 Task: Look for space in Harsūd, India from 1st June, 2023 to 9th June, 2023 for 6 adults in price range Rs.6000 to Rs.12000. Place can be entire place with 3 bedrooms having 3 beds and 3 bathrooms. Property type can be house, flat, guest house. Booking option can be shelf check-in. Required host language is English.
Action: Mouse moved to (604, 153)
Screenshot: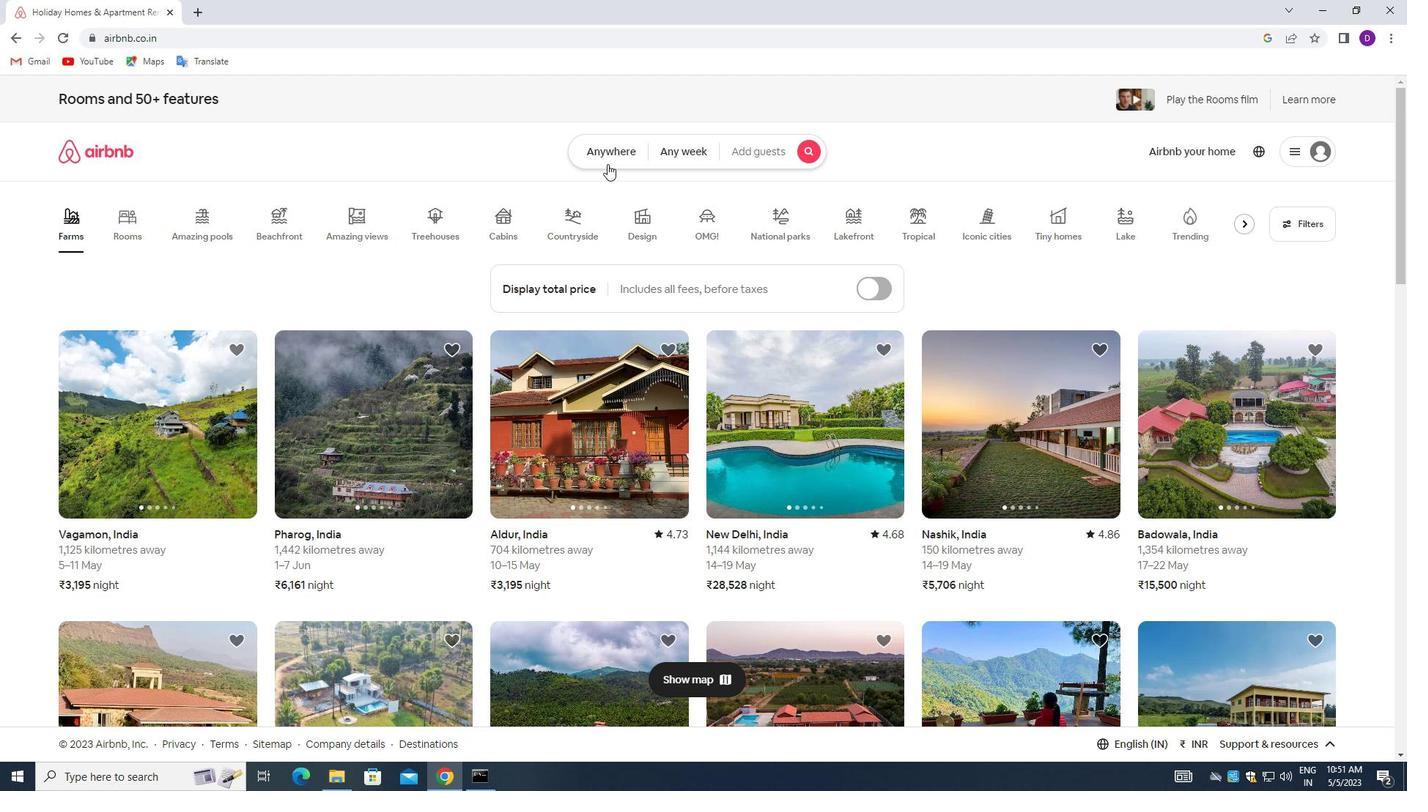 
Action: Mouse pressed left at (604, 153)
Screenshot: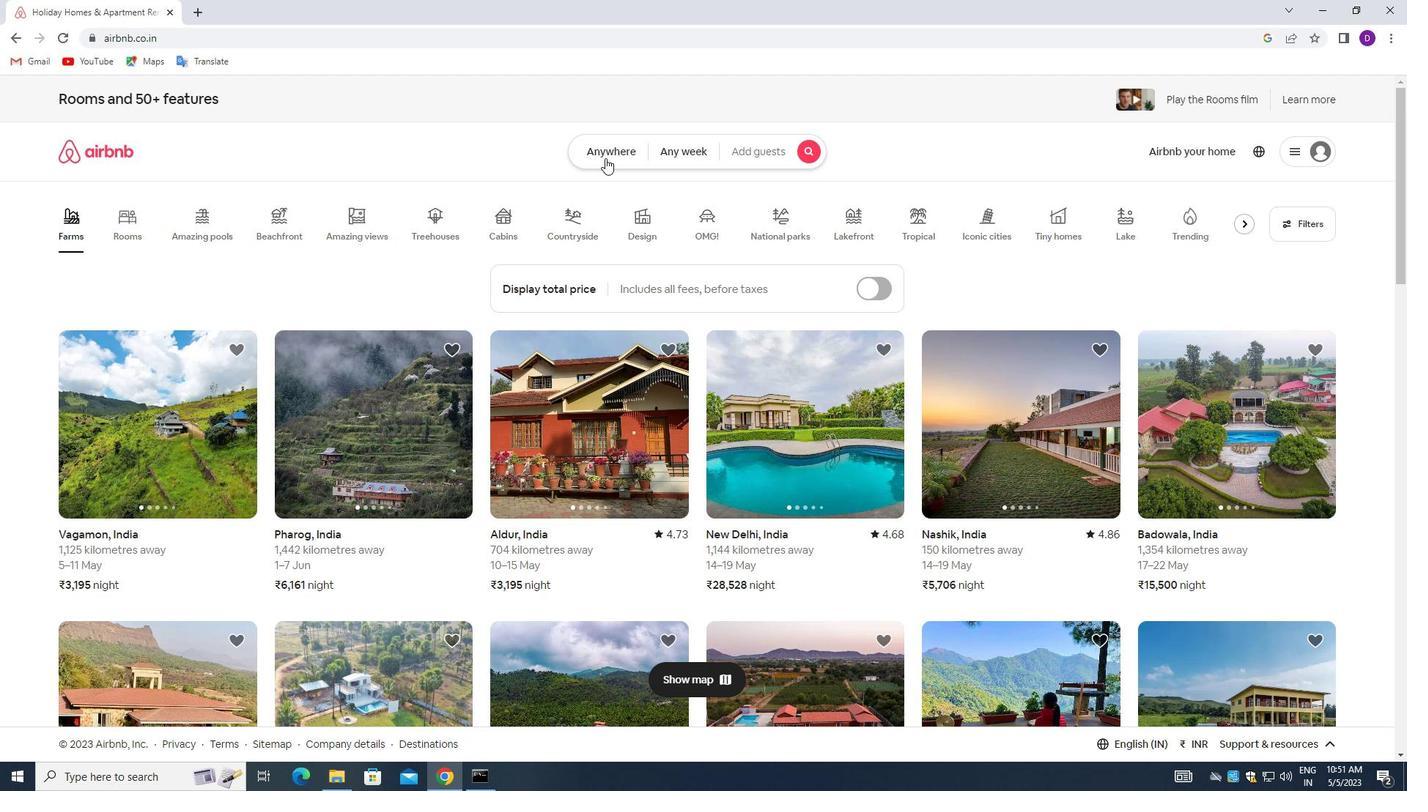 
Action: Mouse moved to (558, 211)
Screenshot: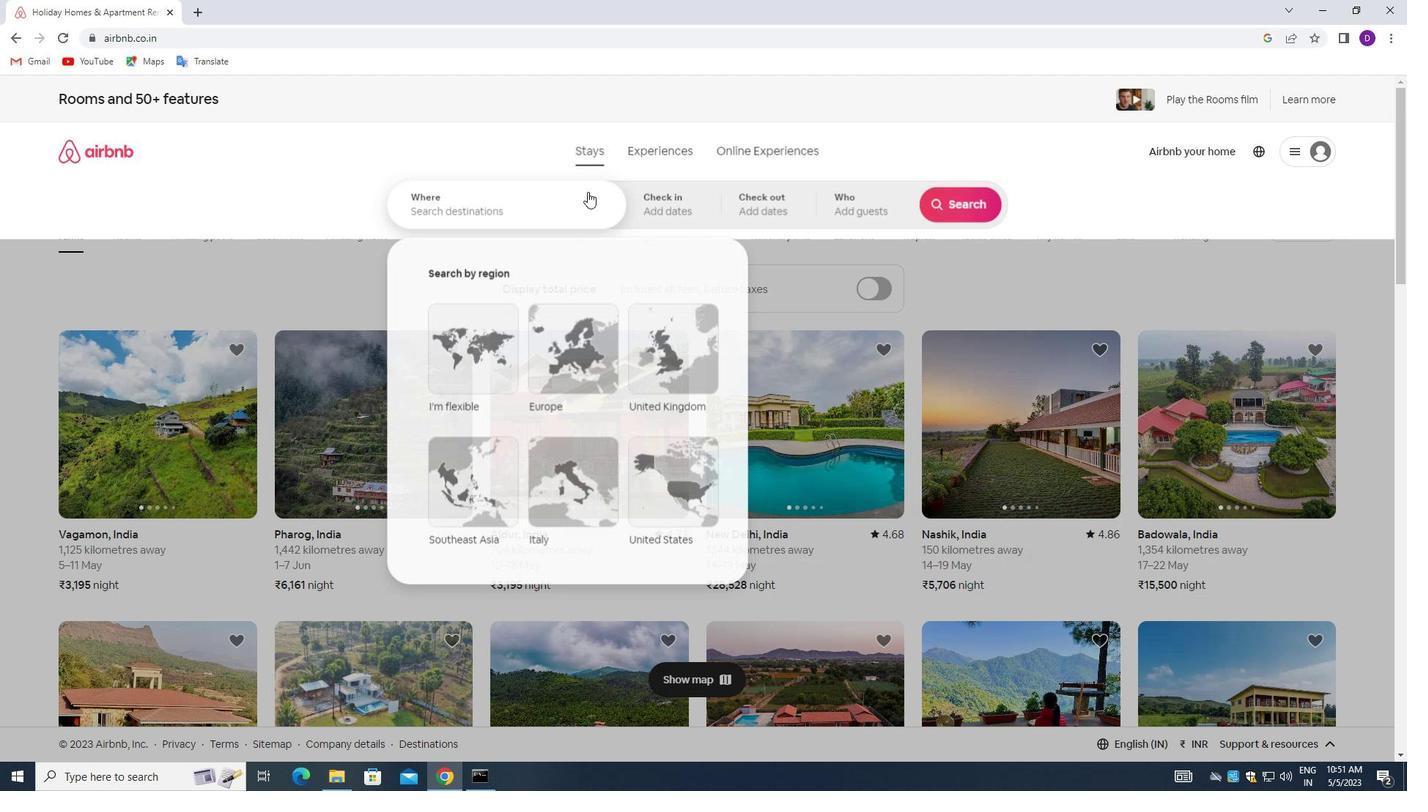 
Action: Mouse pressed left at (558, 211)
Screenshot: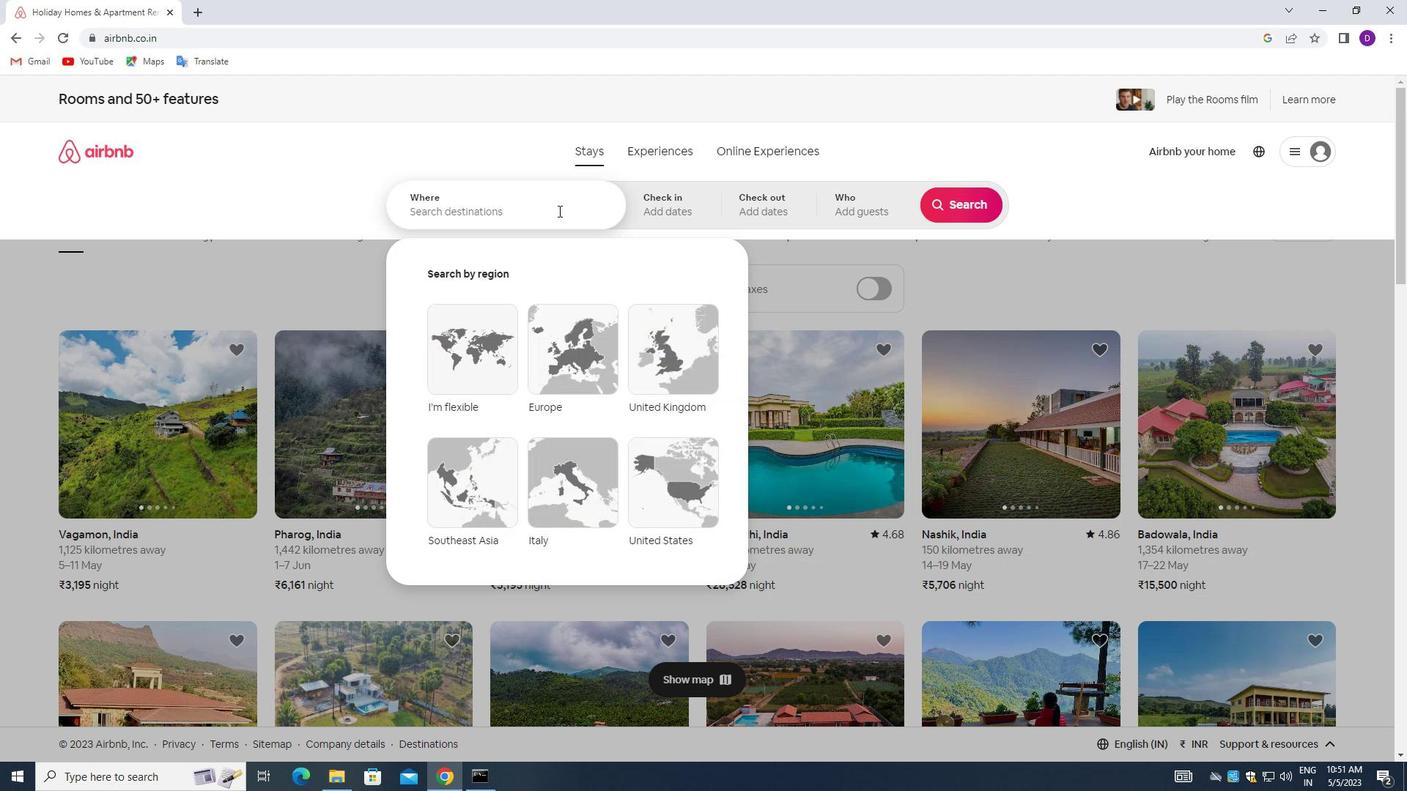 
Action: Mouse moved to (352, 181)
Screenshot: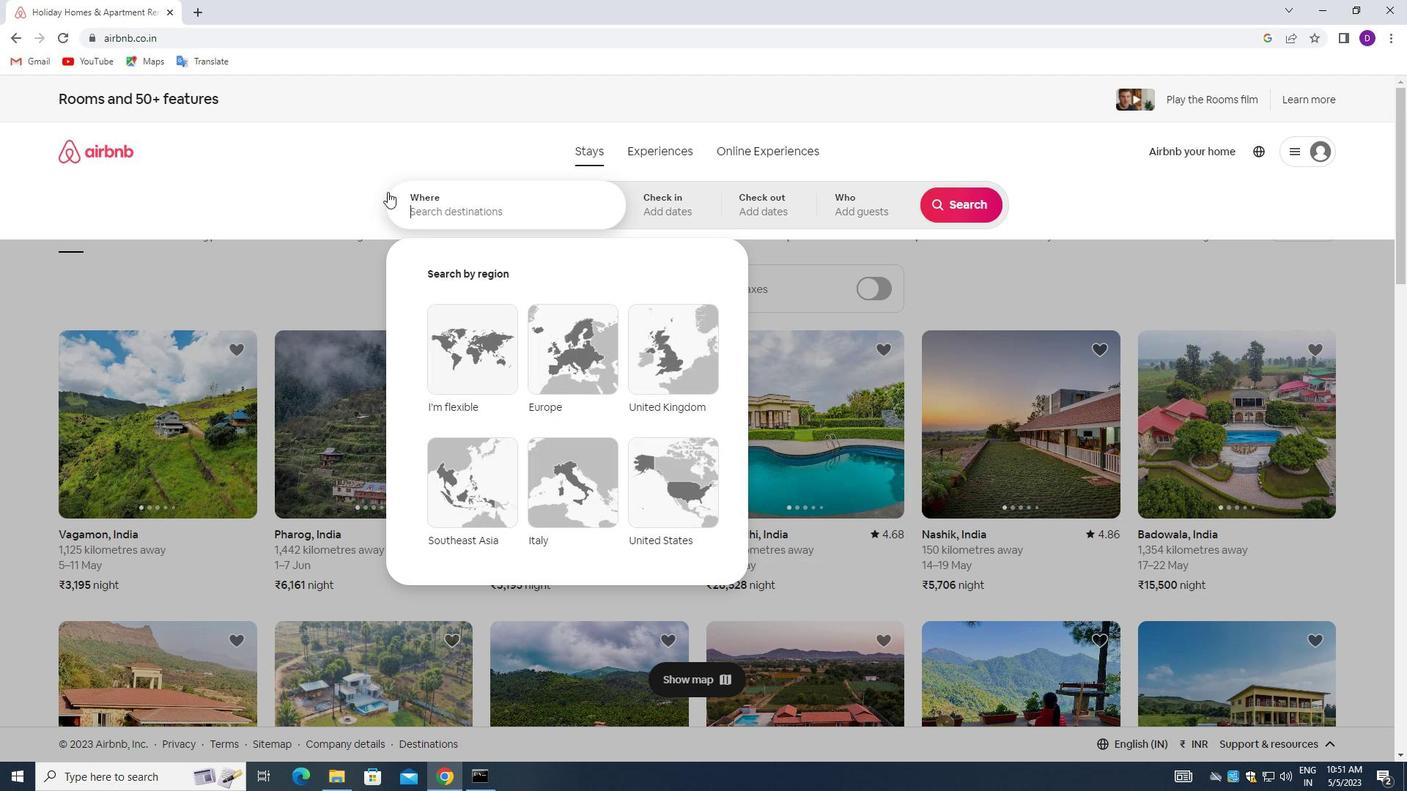 
Action: Key pressed <Key.shift>HARSUD,<Key.space><Key.shift>INDIA<Key.enter>
Screenshot: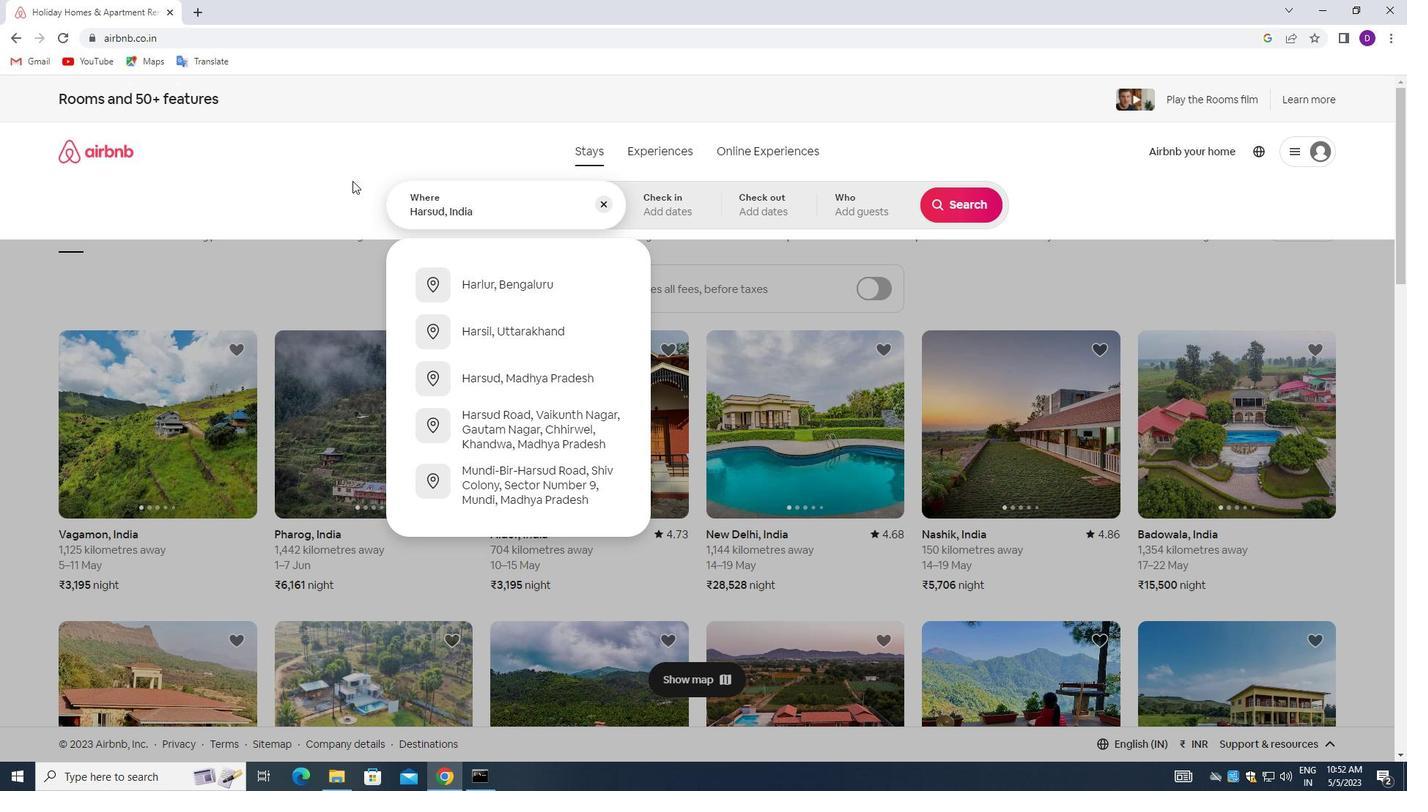 
Action: Mouse moved to (877, 387)
Screenshot: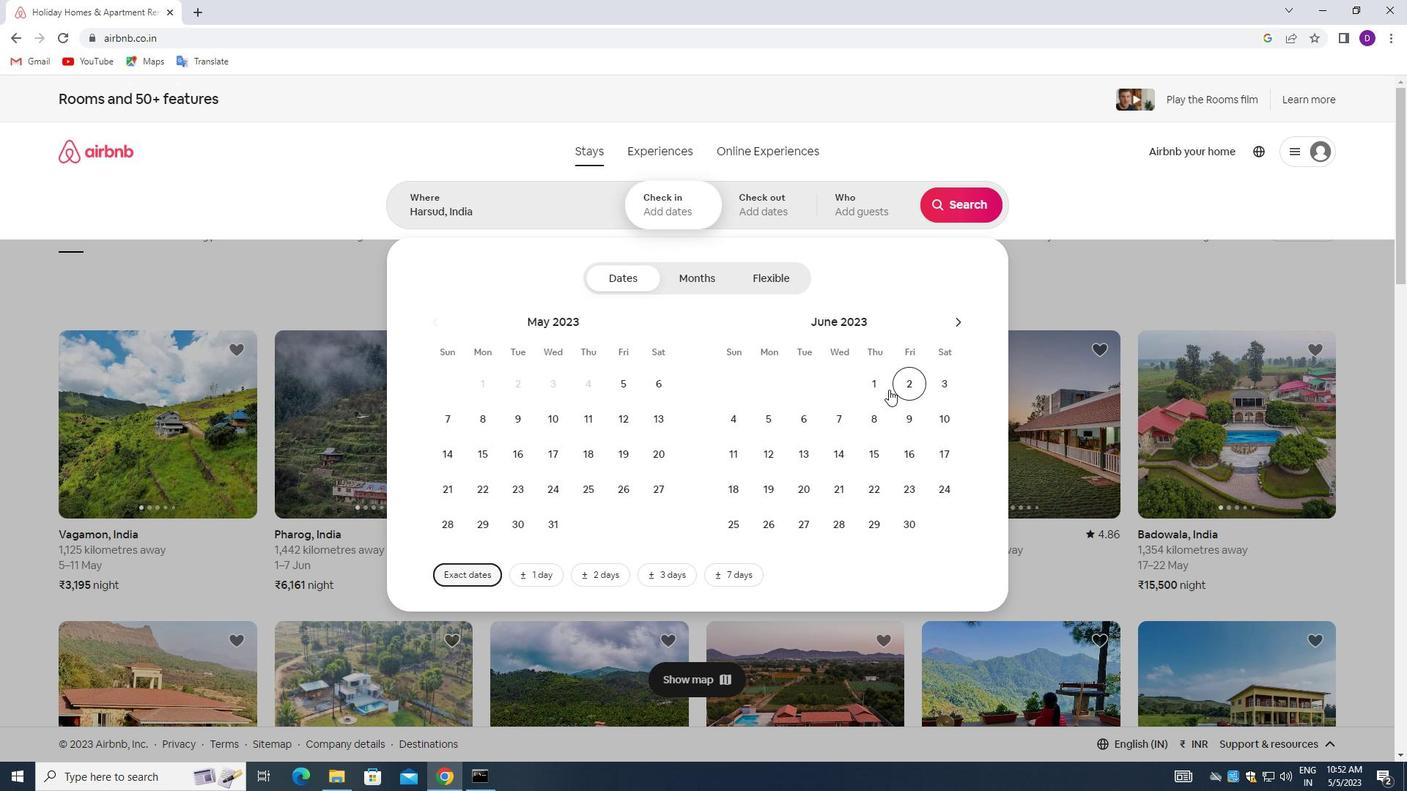 
Action: Mouse pressed left at (877, 387)
Screenshot: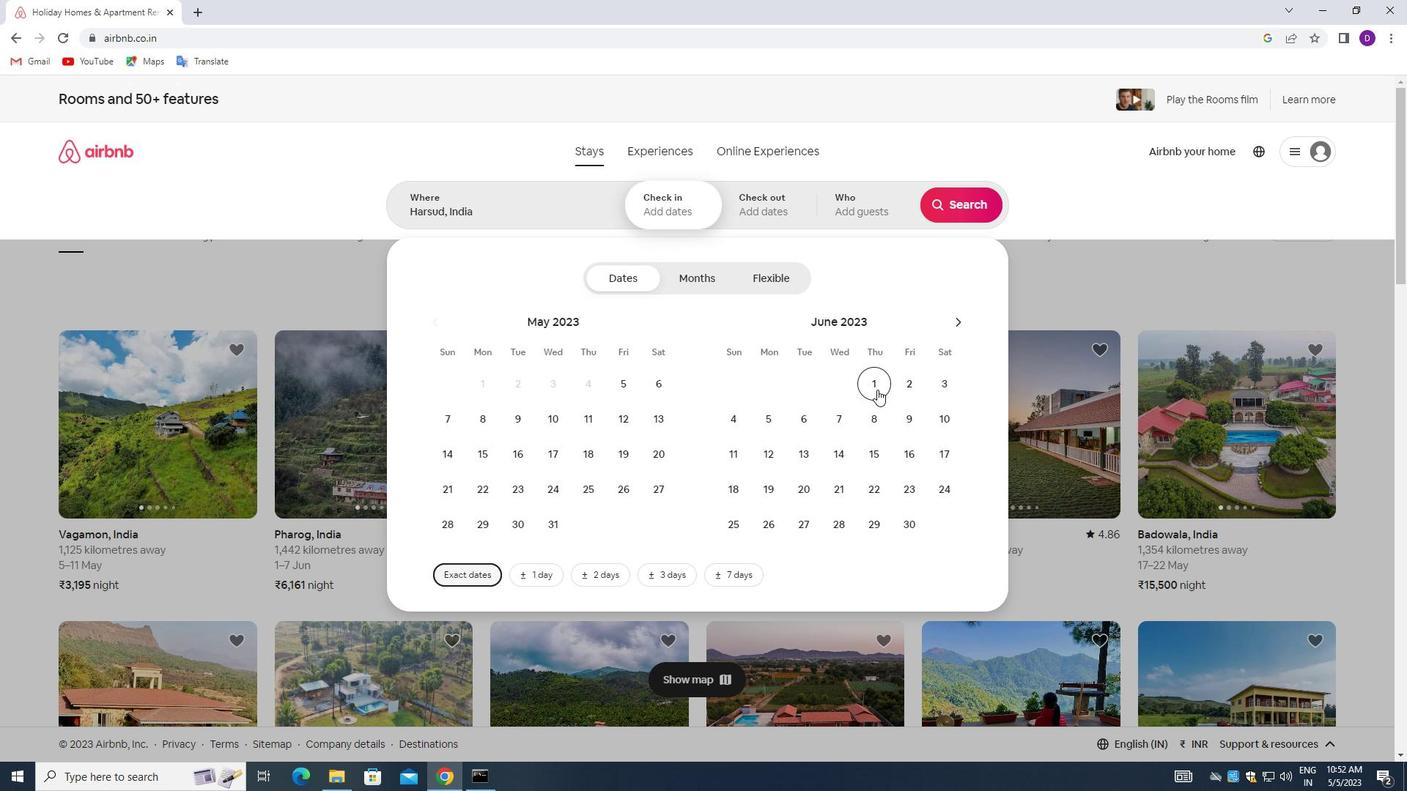 
Action: Mouse moved to (904, 418)
Screenshot: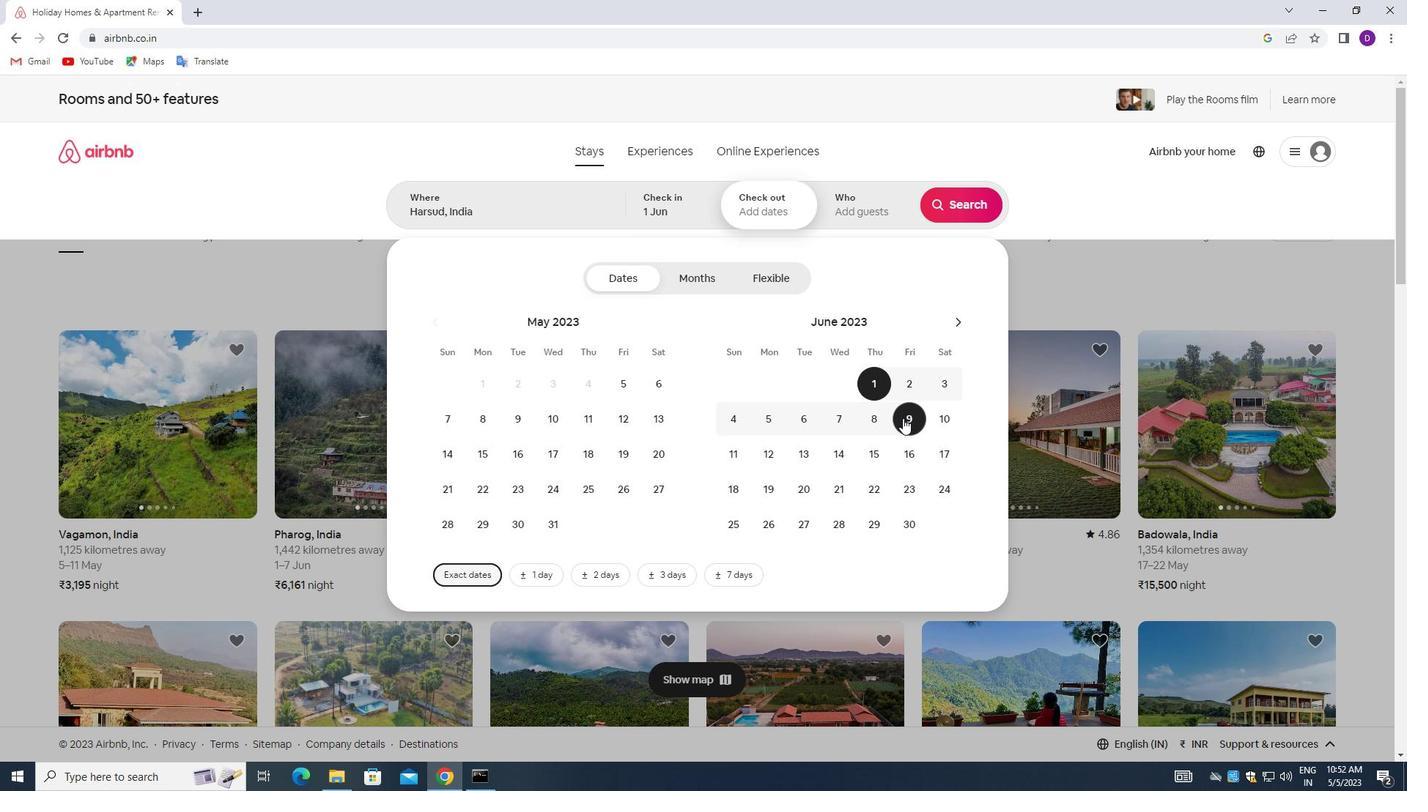 
Action: Mouse pressed left at (904, 418)
Screenshot: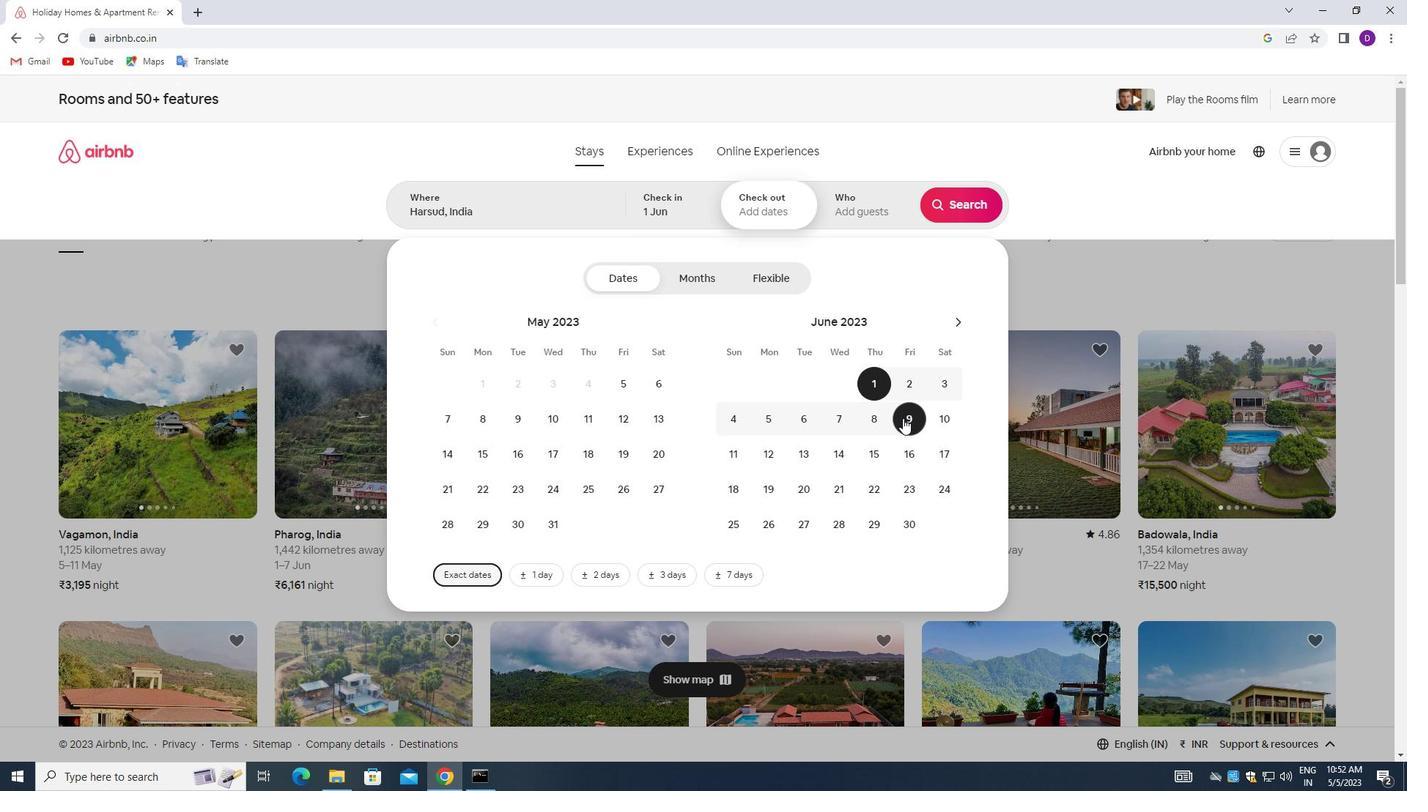 
Action: Mouse moved to (851, 195)
Screenshot: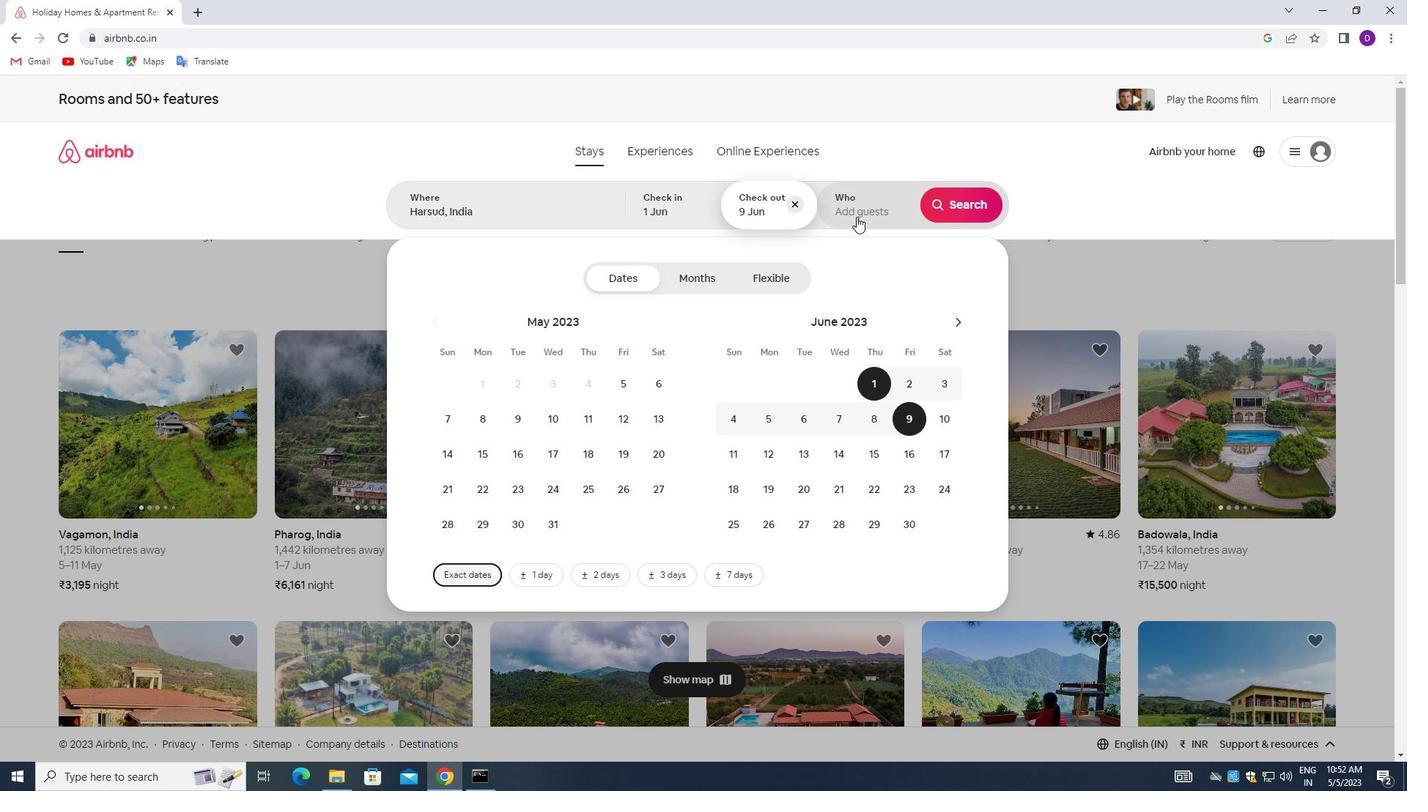 
Action: Mouse pressed left at (851, 195)
Screenshot: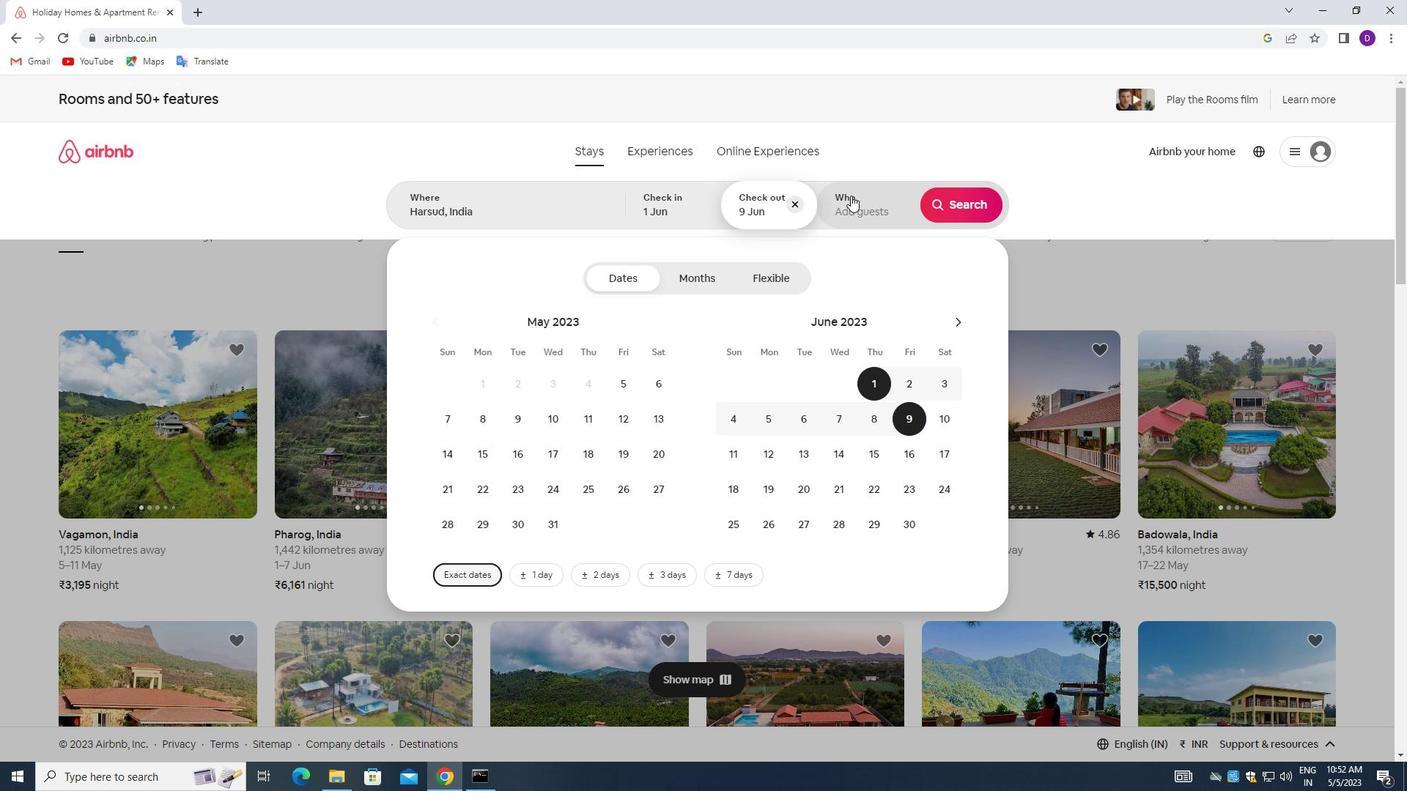 
Action: Mouse moved to (970, 283)
Screenshot: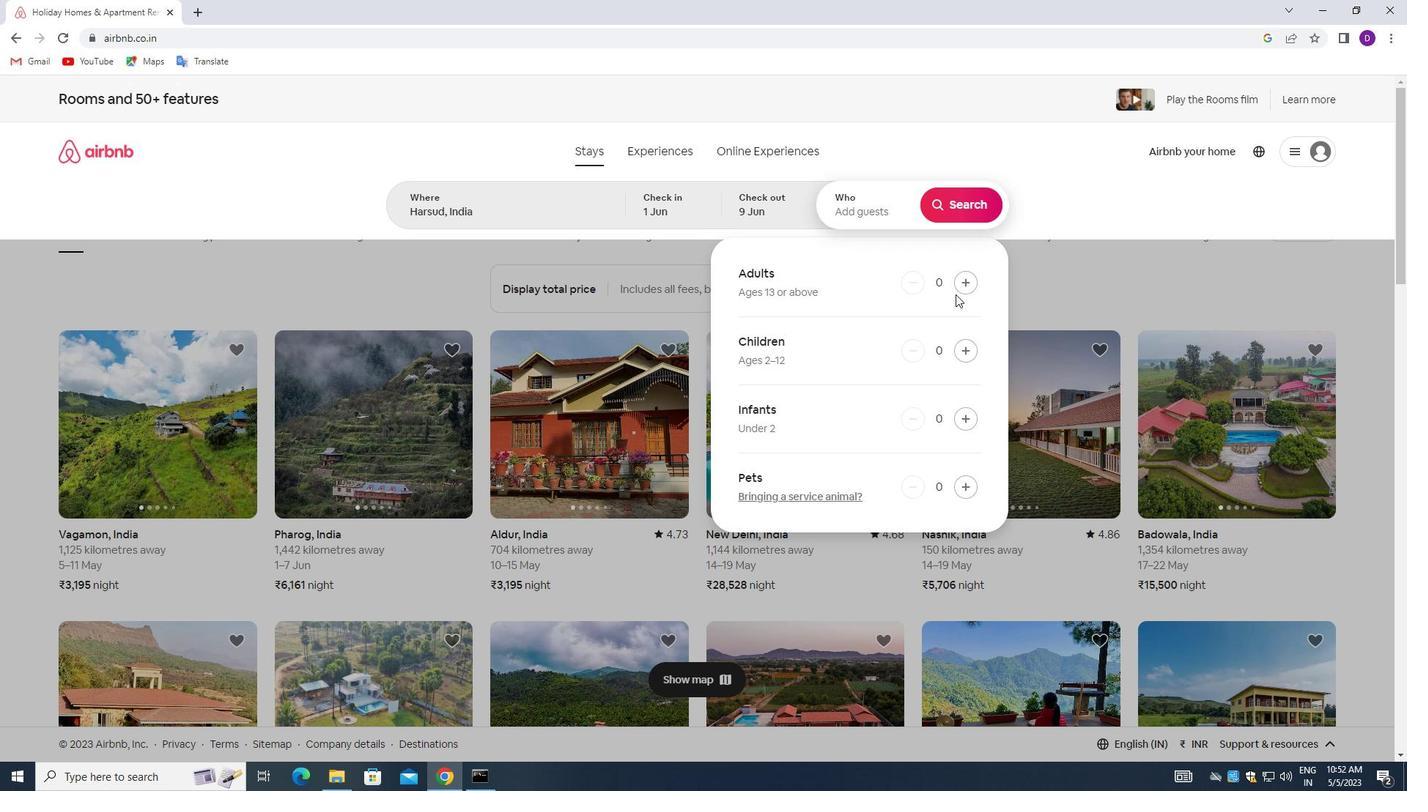 
Action: Mouse pressed left at (970, 283)
Screenshot: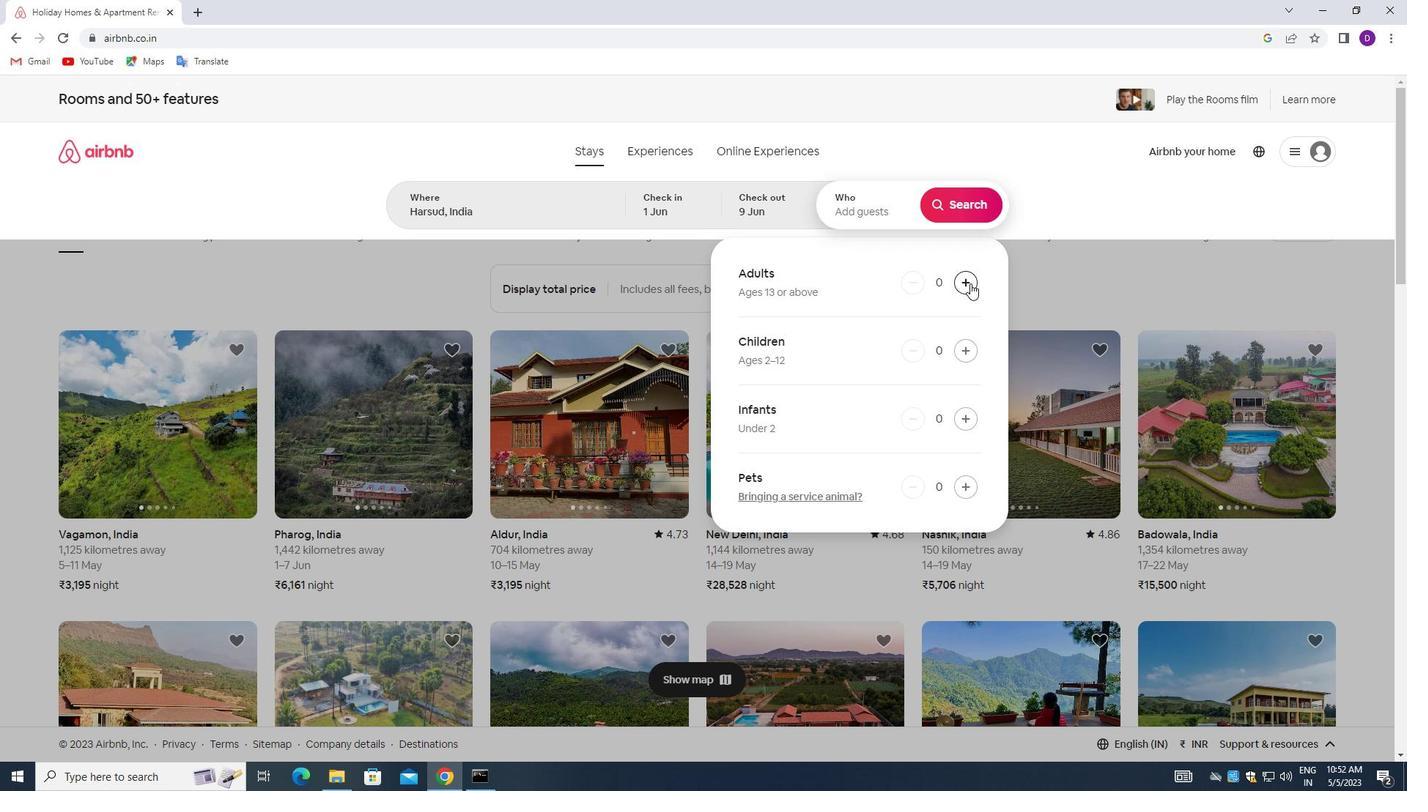 
Action: Mouse pressed left at (970, 283)
Screenshot: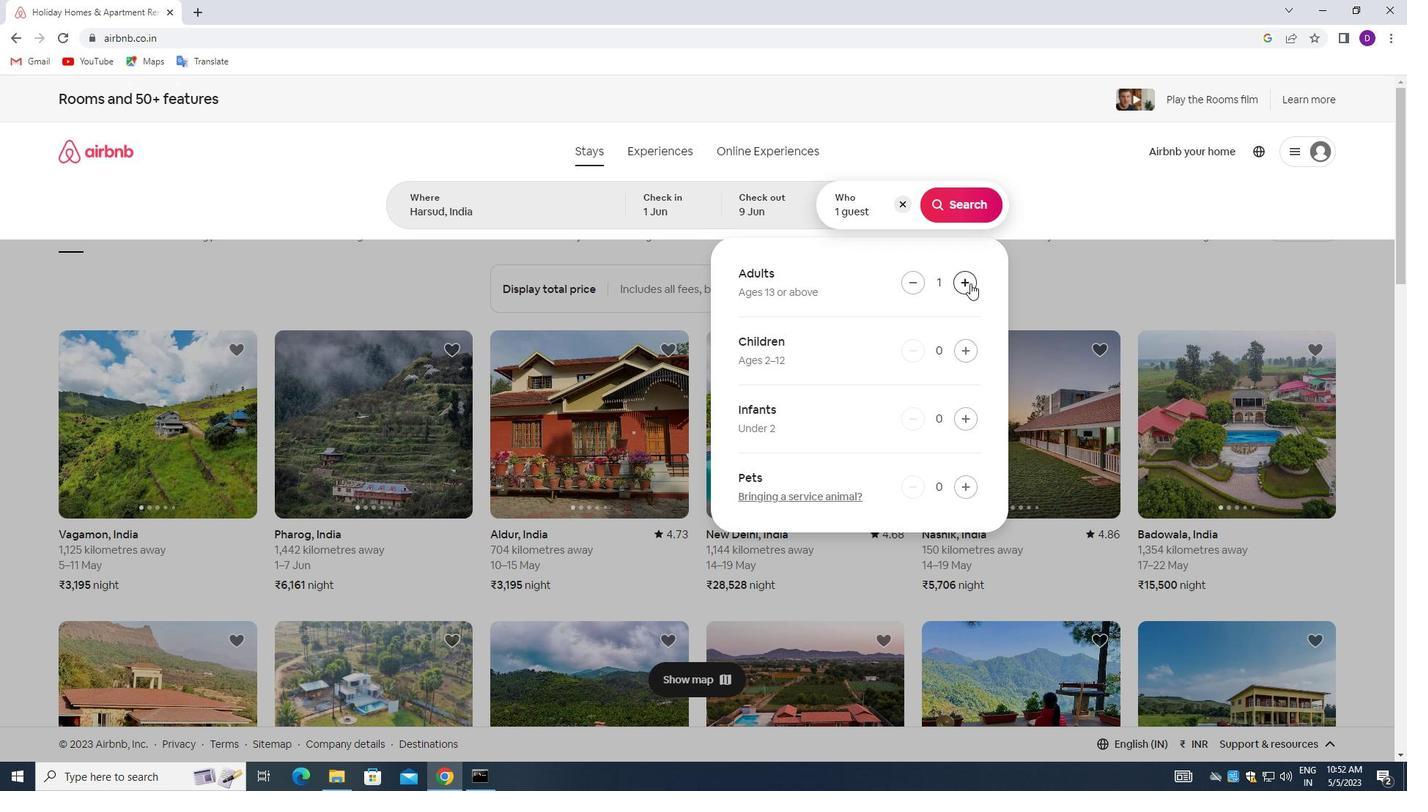 
Action: Mouse pressed left at (970, 283)
Screenshot: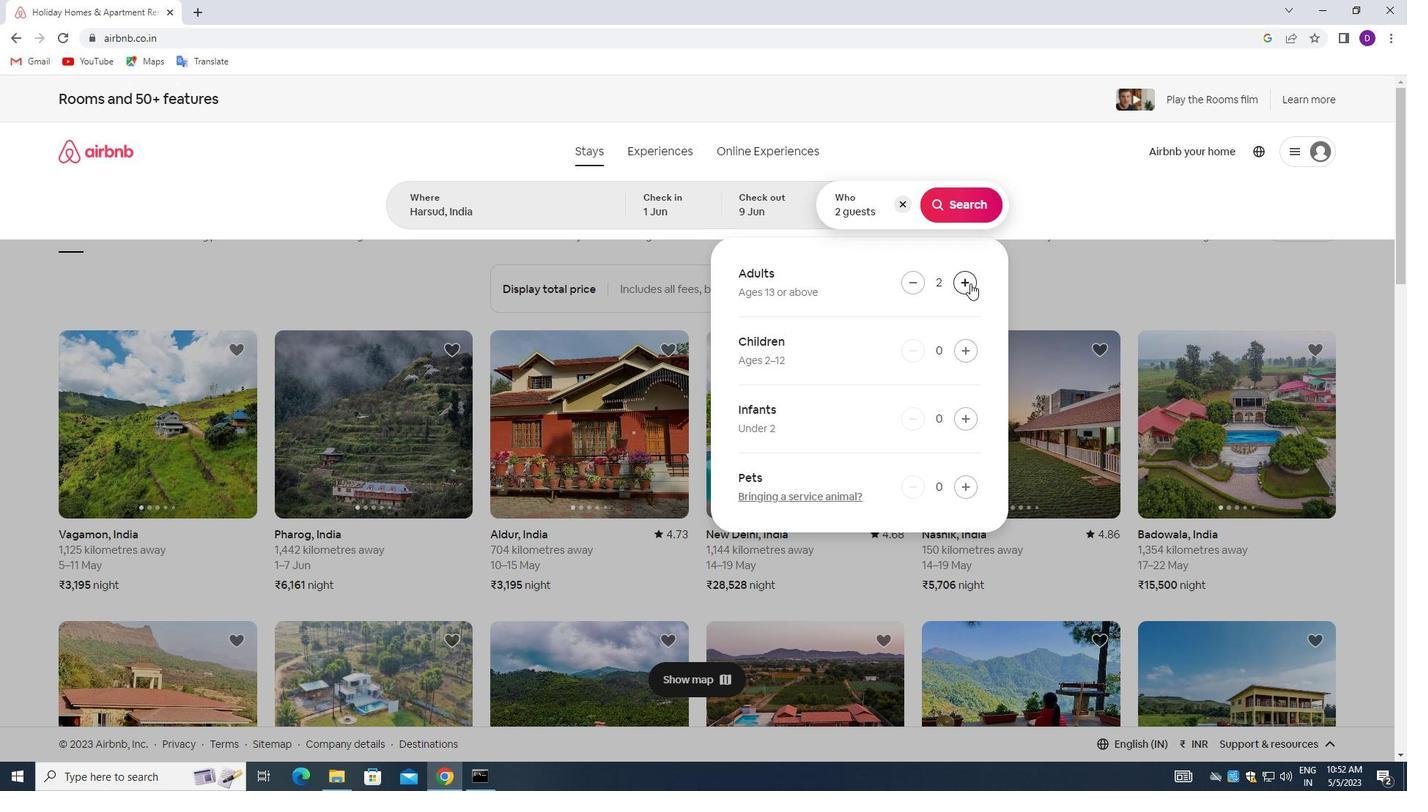 
Action: Mouse pressed left at (970, 283)
Screenshot: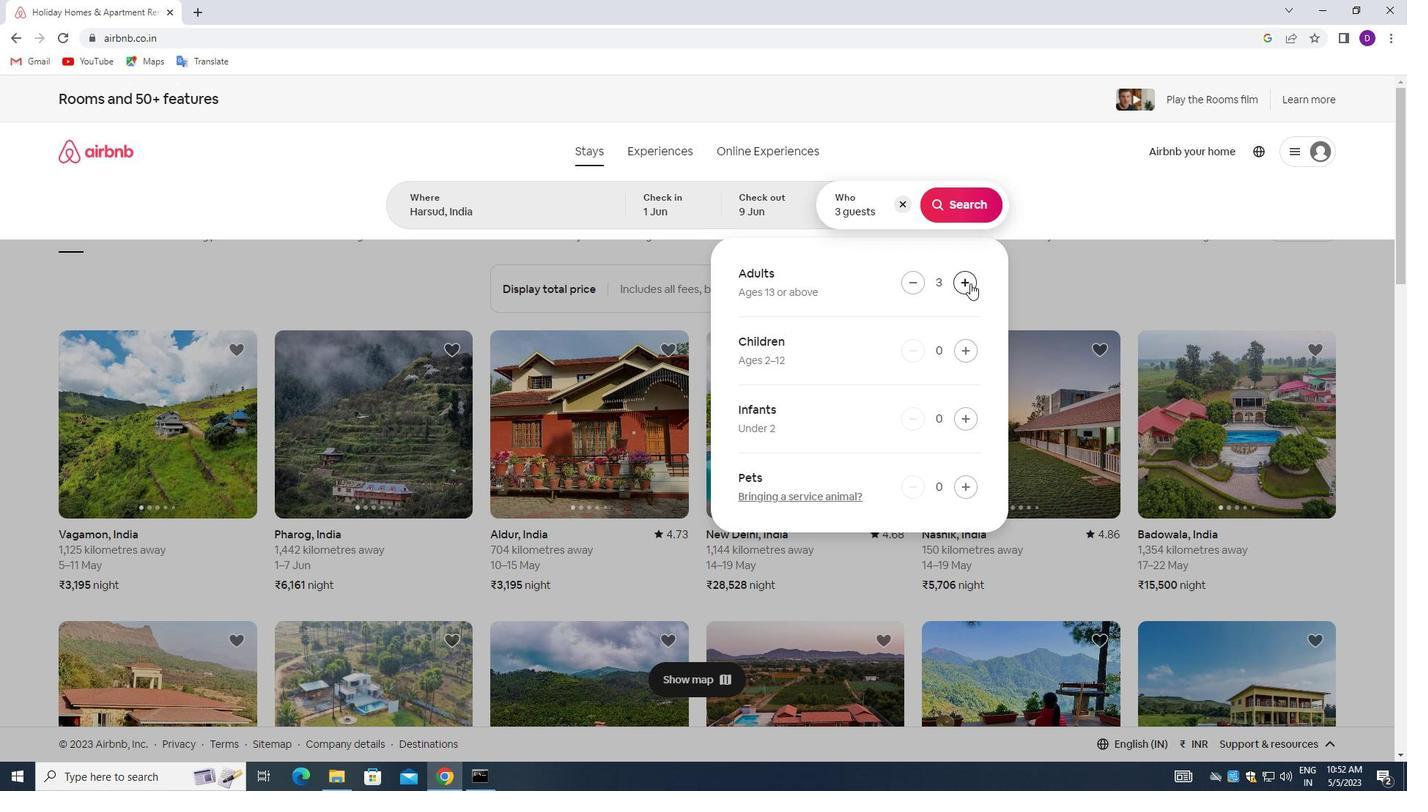 
Action: Mouse pressed left at (970, 283)
Screenshot: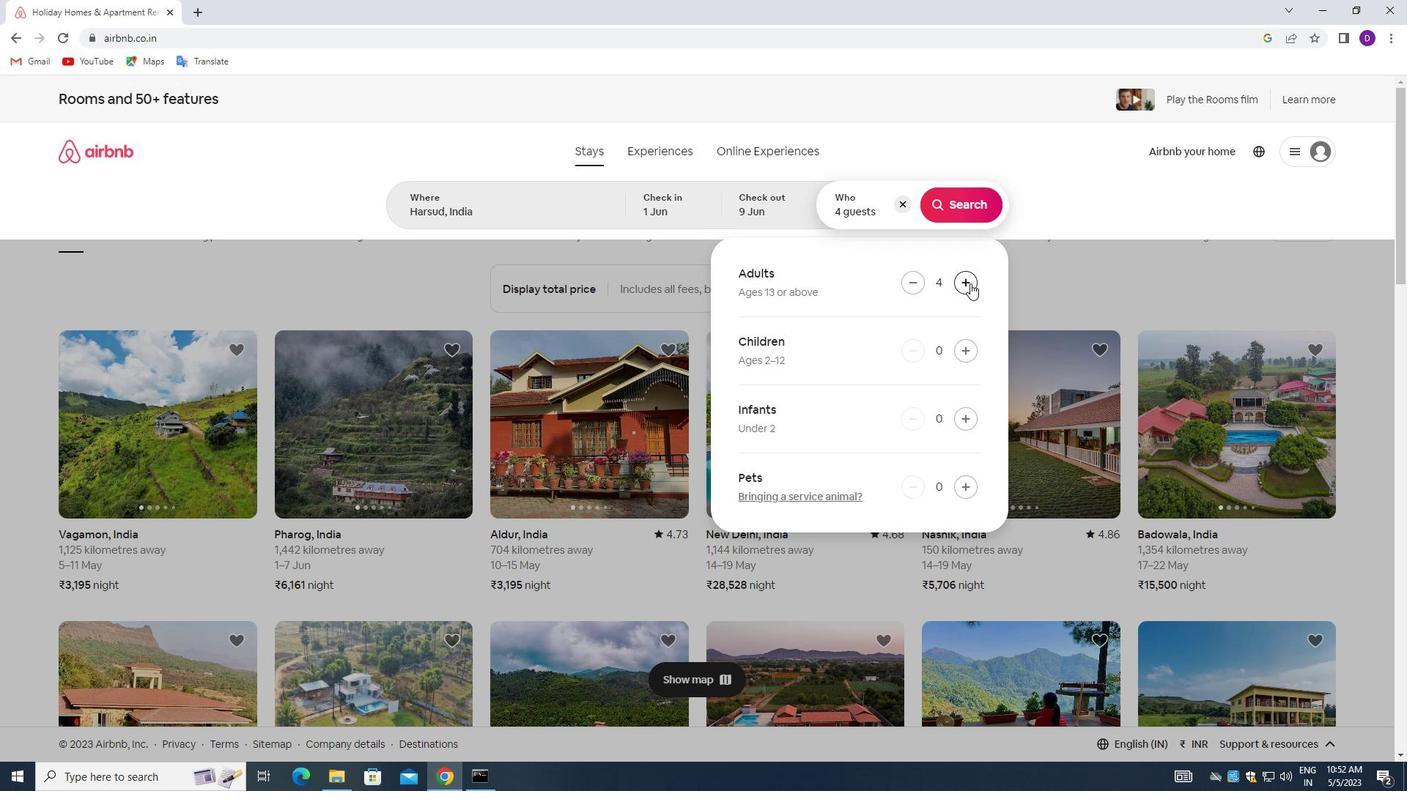 
Action: Mouse pressed left at (970, 283)
Screenshot: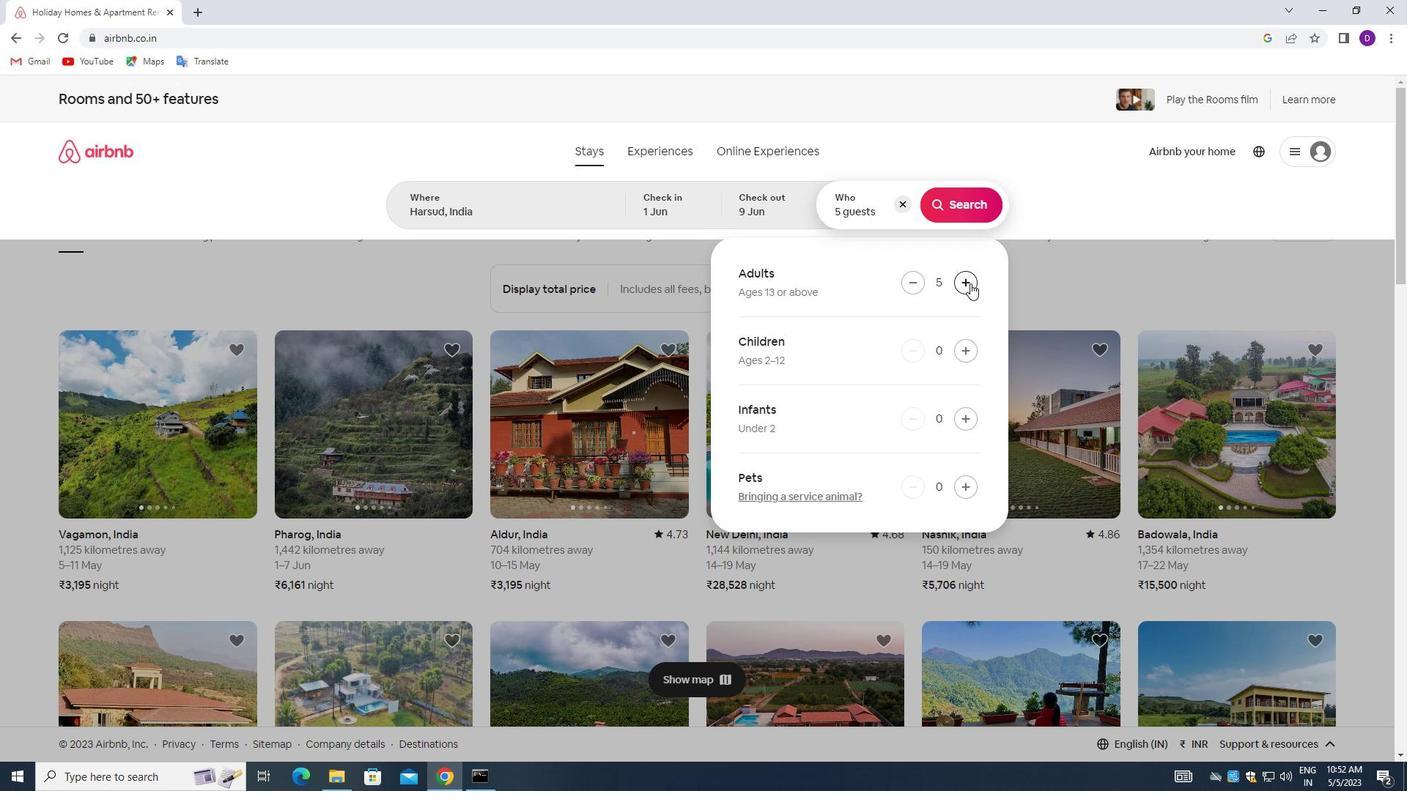
Action: Mouse moved to (958, 203)
Screenshot: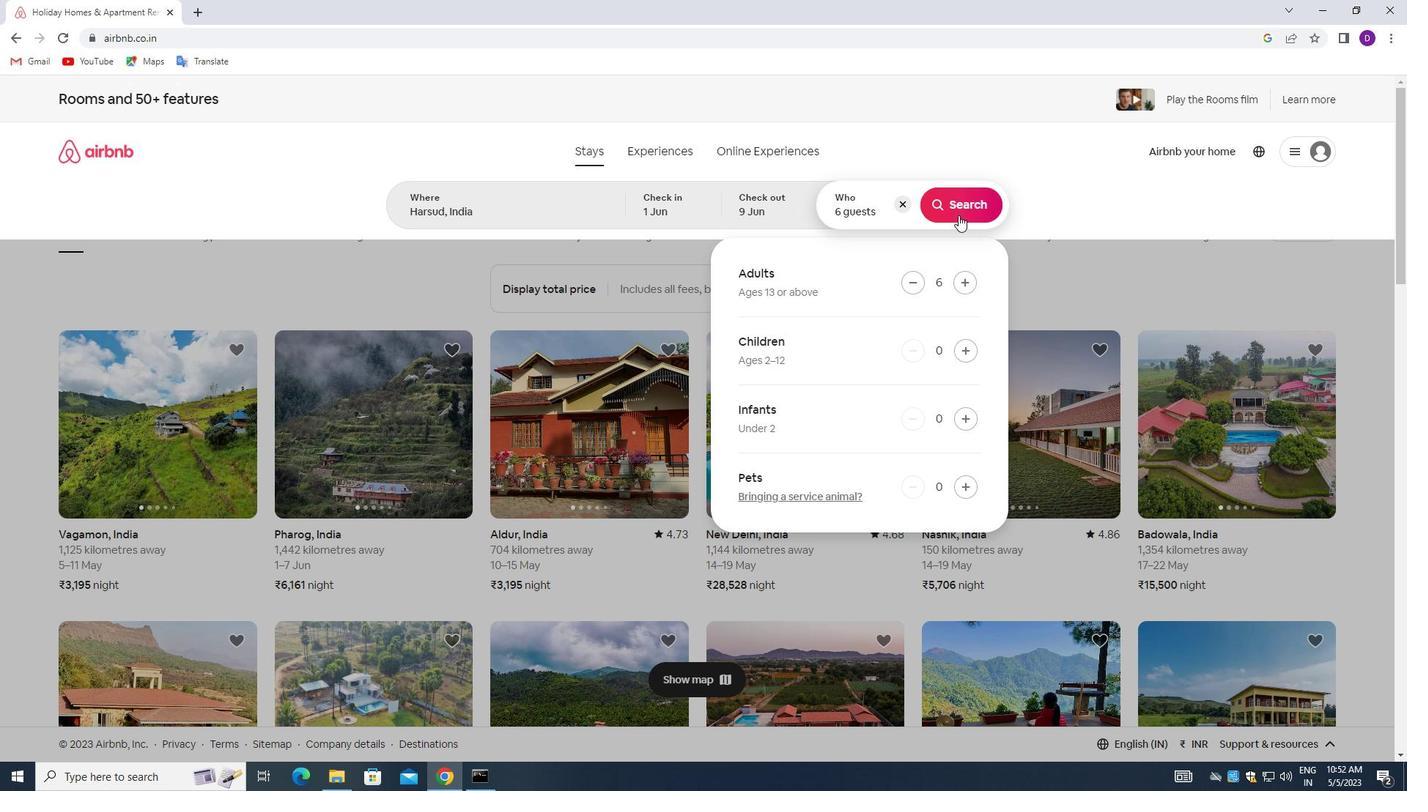 
Action: Mouse pressed left at (958, 203)
Screenshot: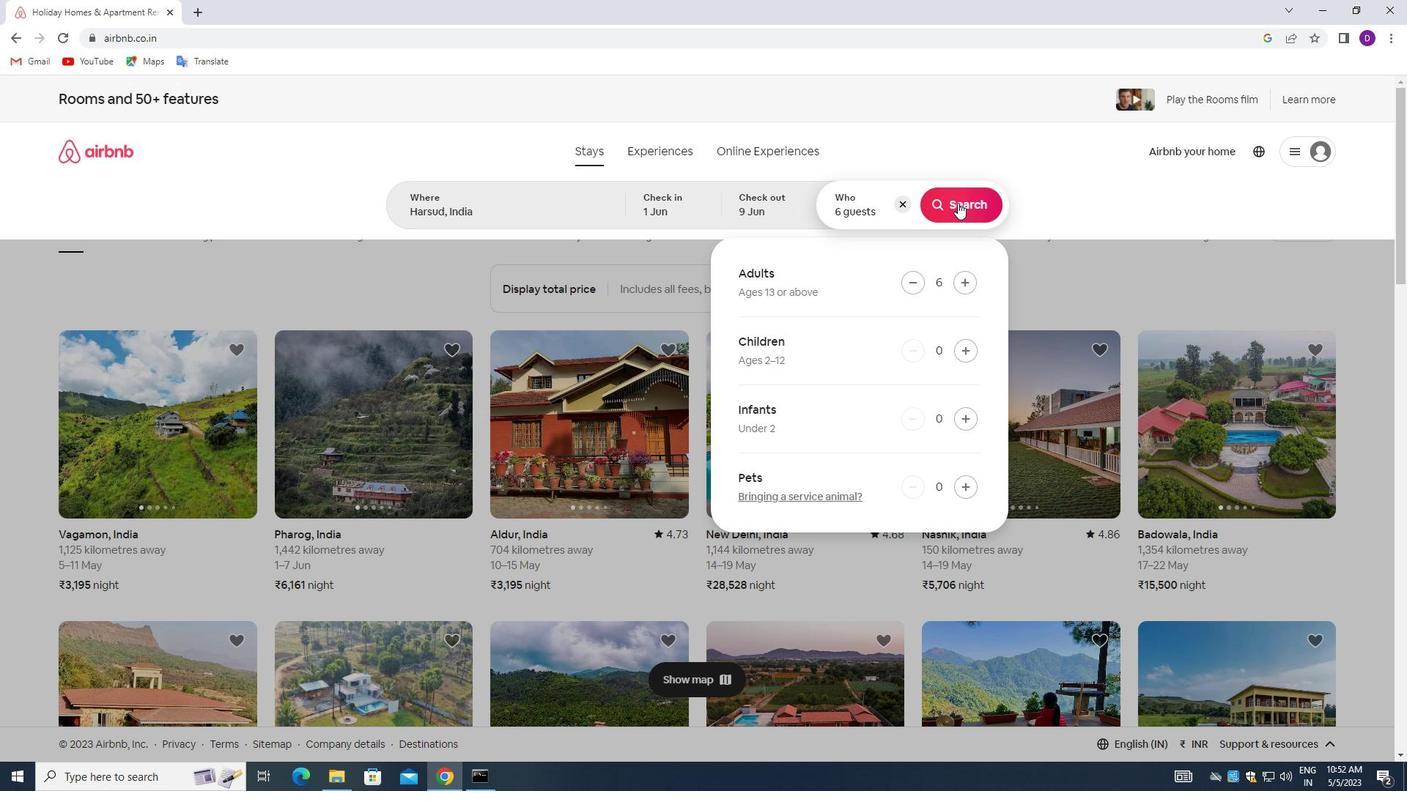 
Action: Mouse moved to (1329, 164)
Screenshot: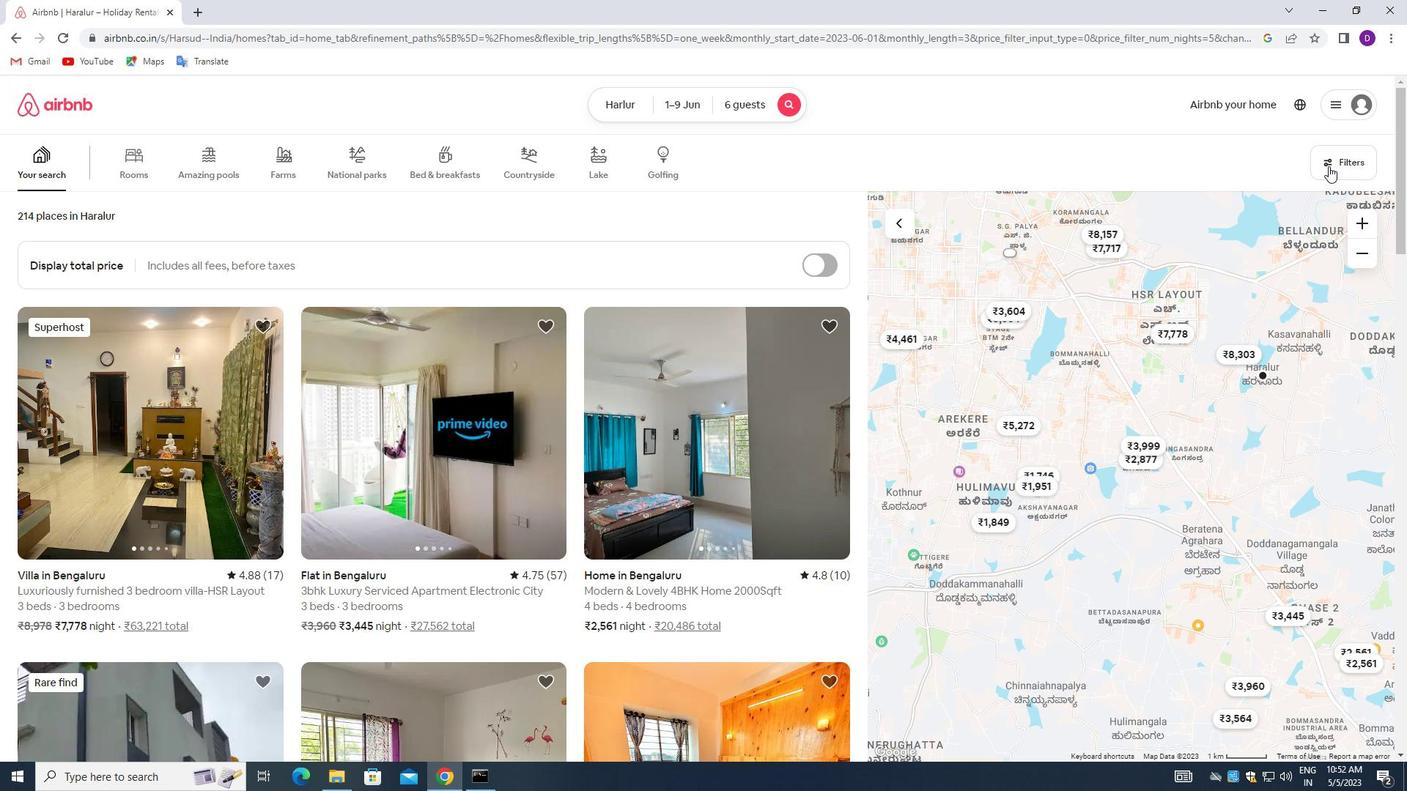 
Action: Mouse pressed left at (1329, 164)
Screenshot: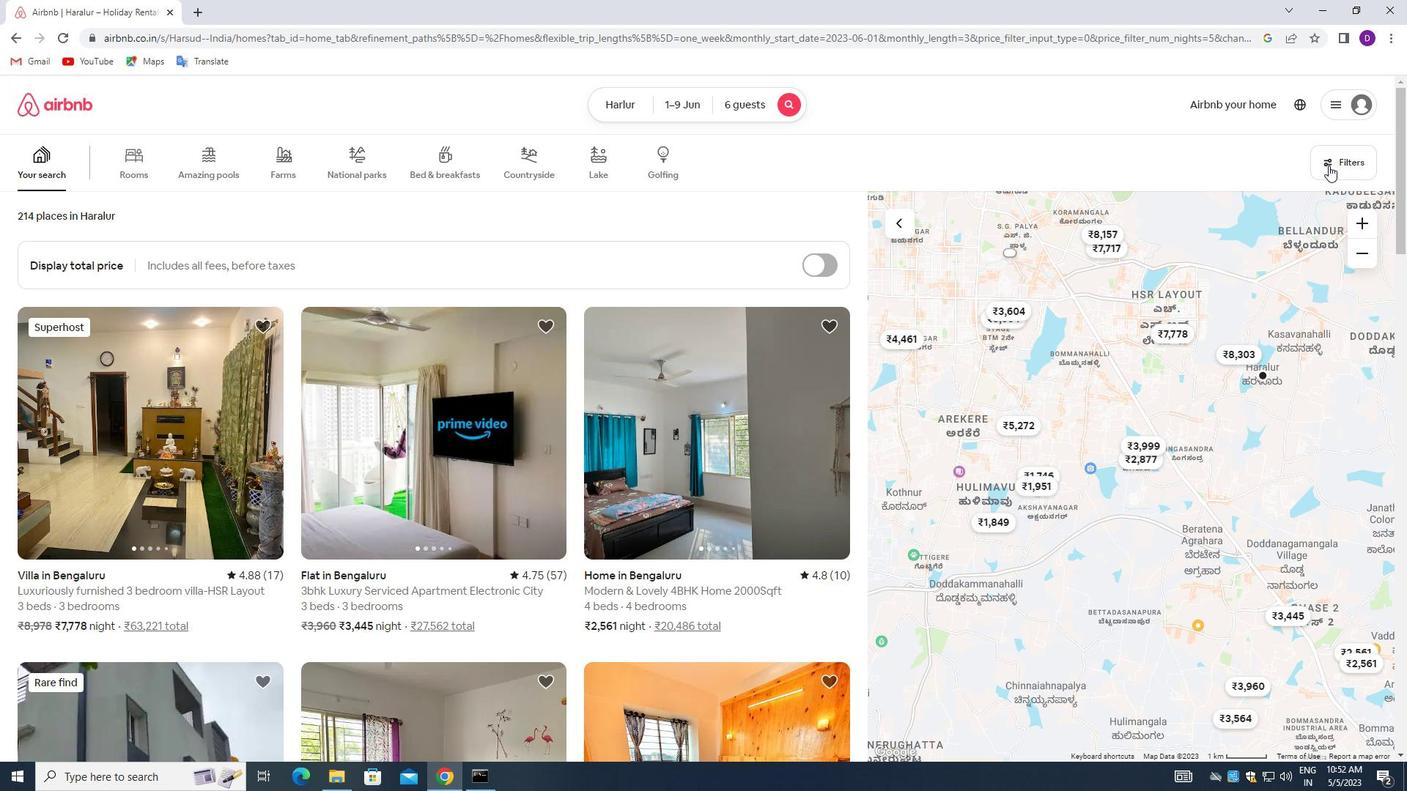 
Action: Mouse moved to (547, 517)
Screenshot: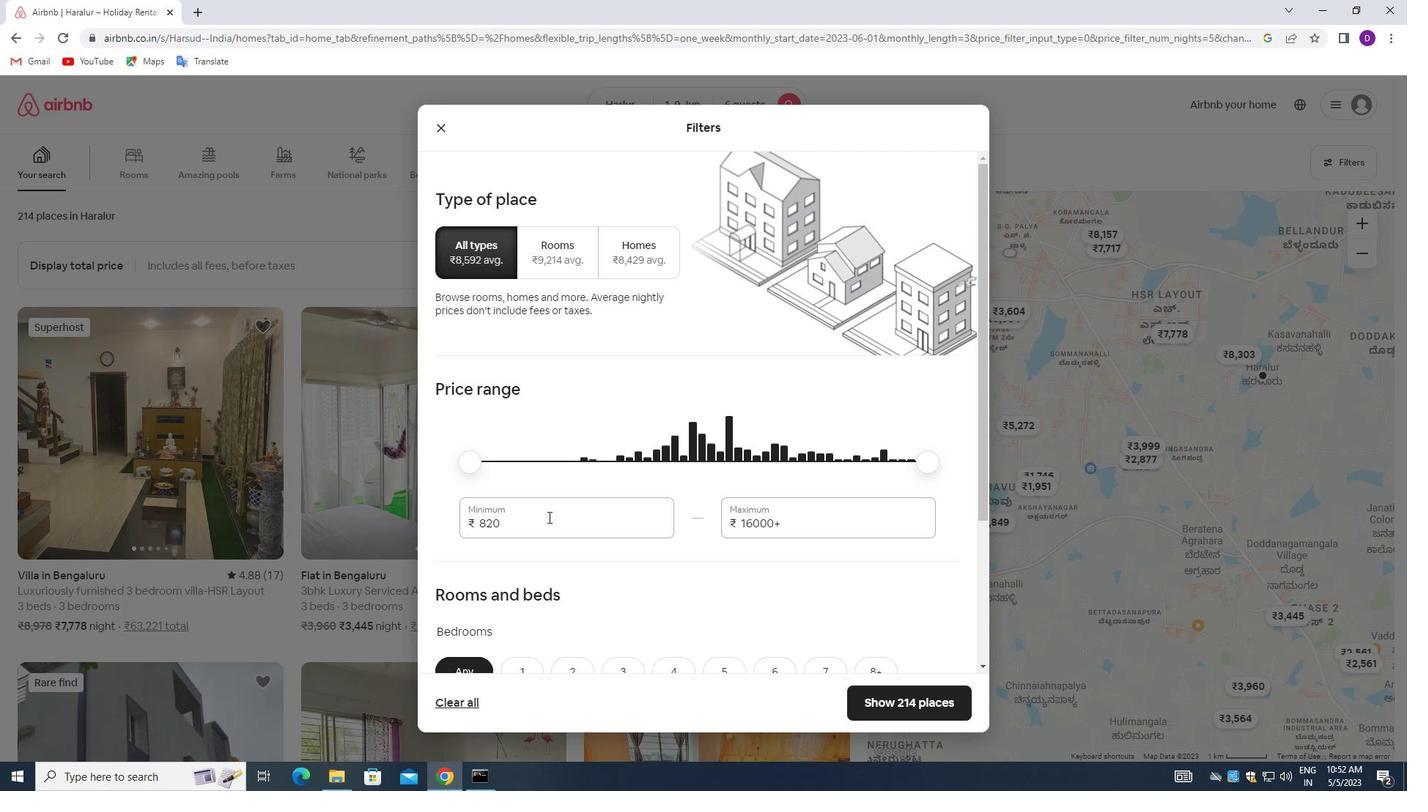 
Action: Mouse scrolled (547, 516) with delta (0, 0)
Screenshot: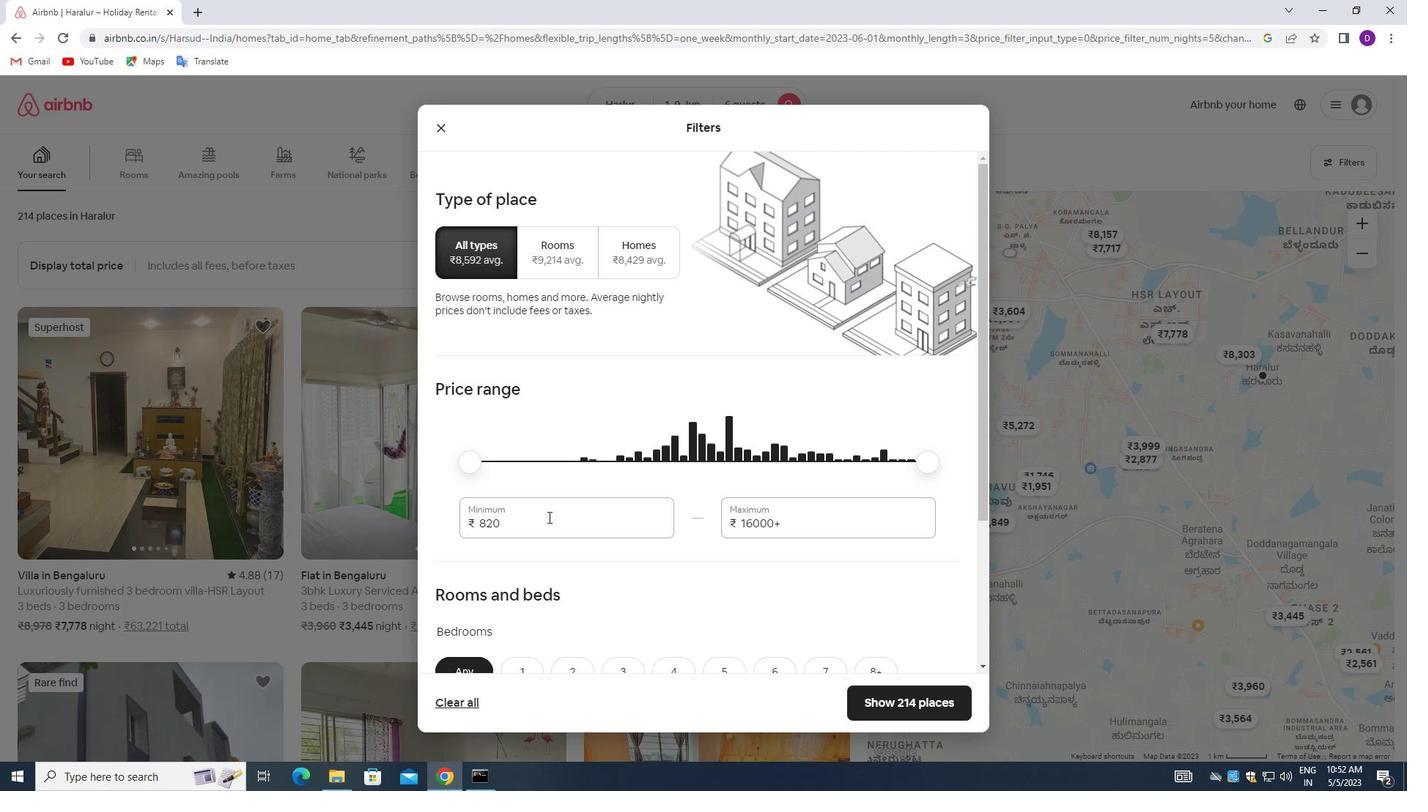 
Action: Mouse moved to (545, 516)
Screenshot: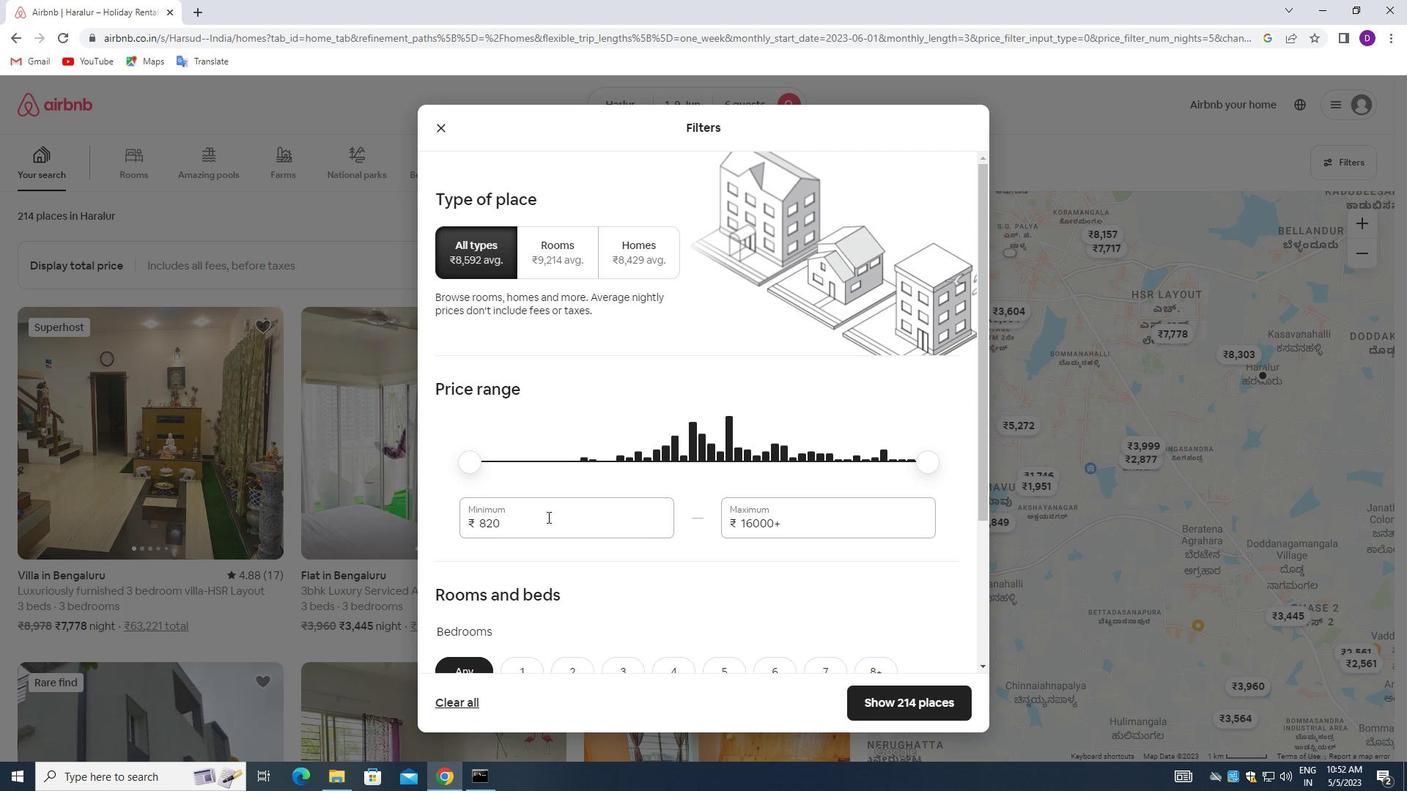 
Action: Mouse scrolled (545, 516) with delta (0, 0)
Screenshot: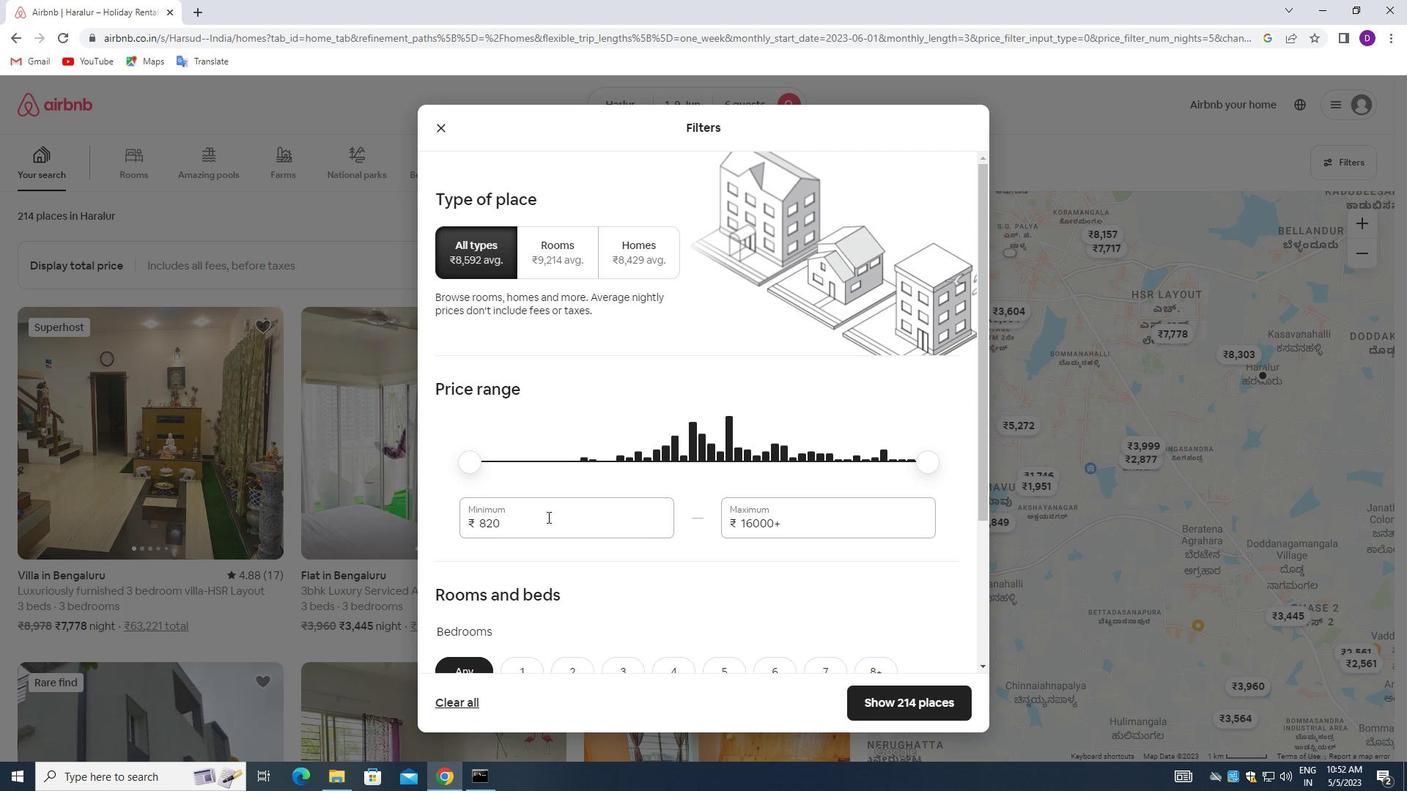 
Action: Mouse moved to (518, 377)
Screenshot: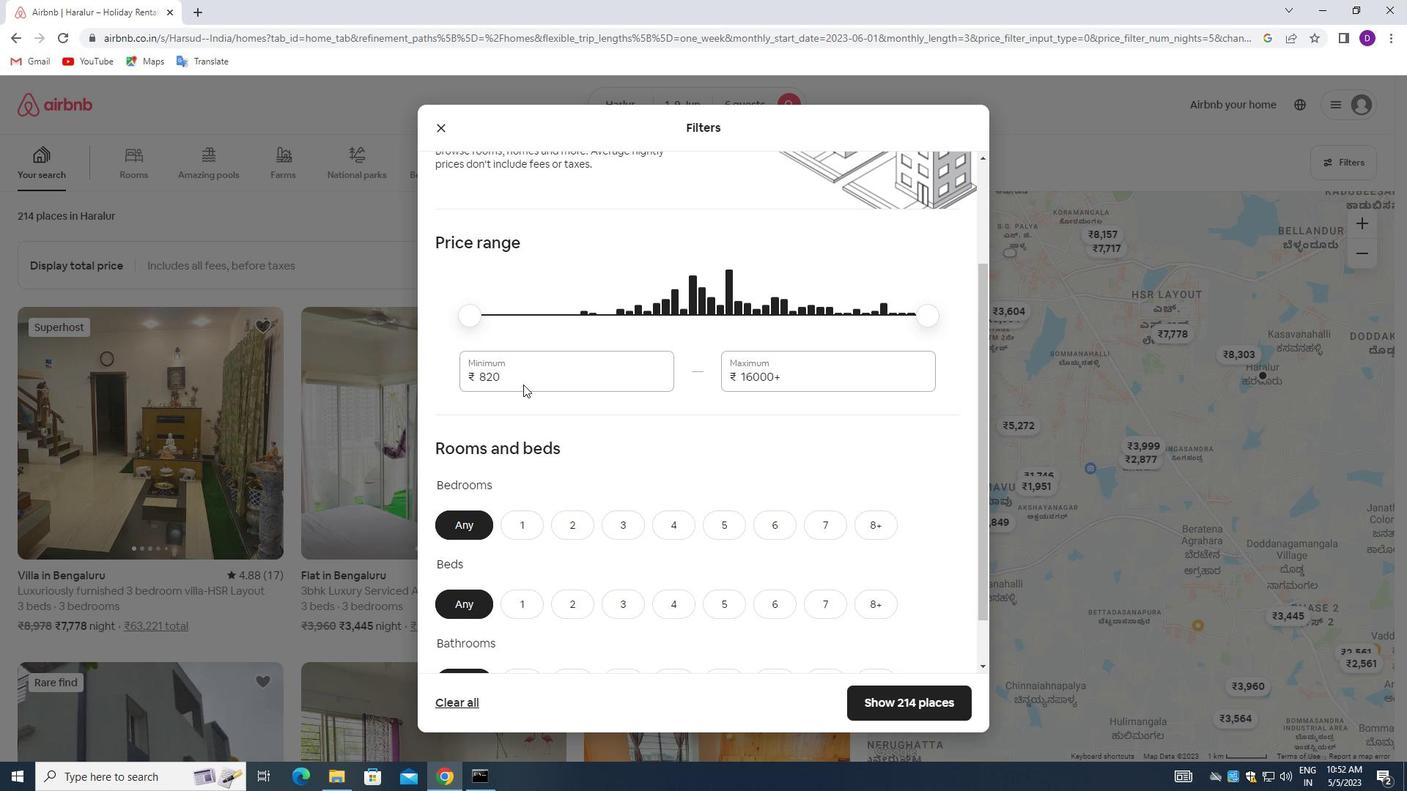 
Action: Mouse pressed left at (518, 377)
Screenshot: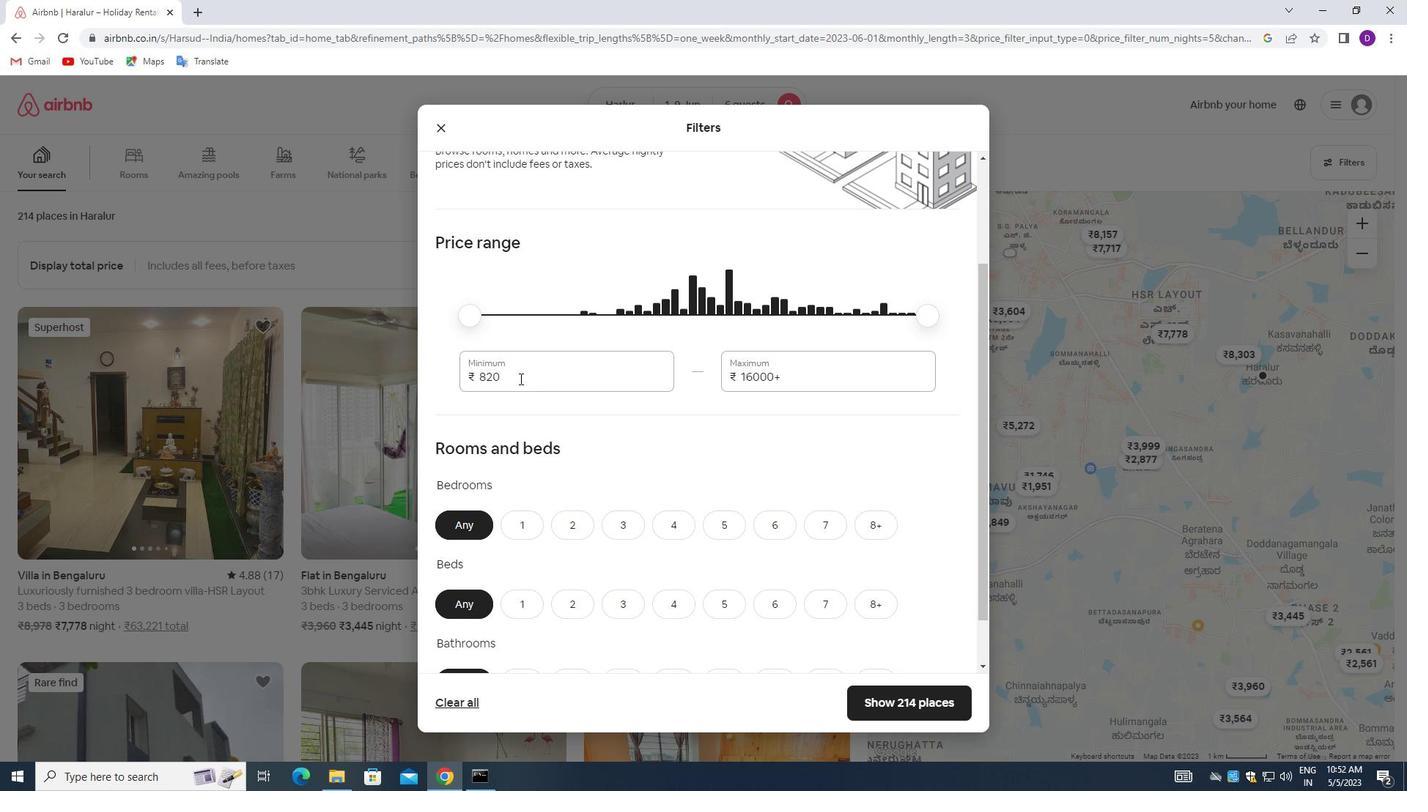 
Action: Mouse pressed left at (518, 377)
Screenshot: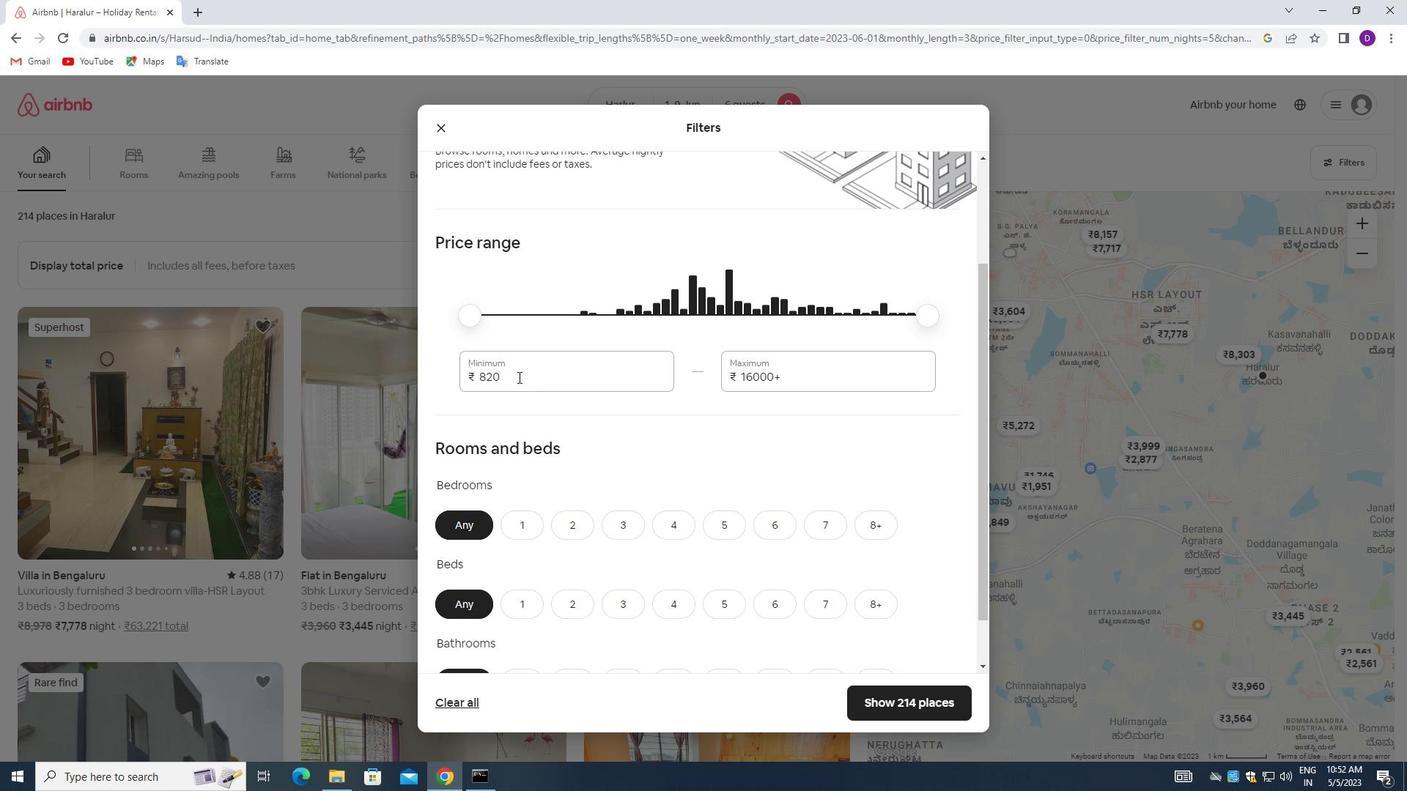 
Action: Key pressed 6000<Key.tab>12000
Screenshot: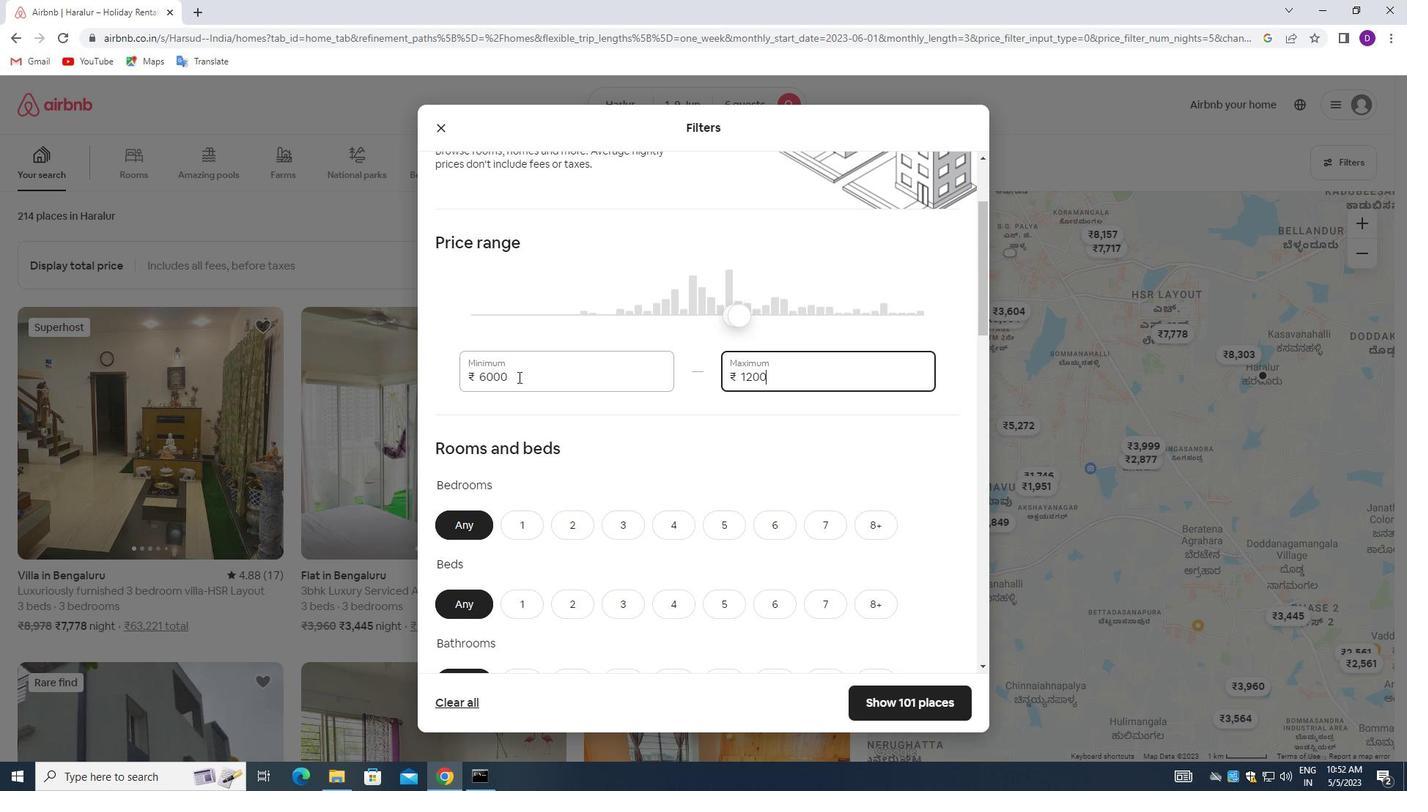 
Action: Mouse moved to (605, 387)
Screenshot: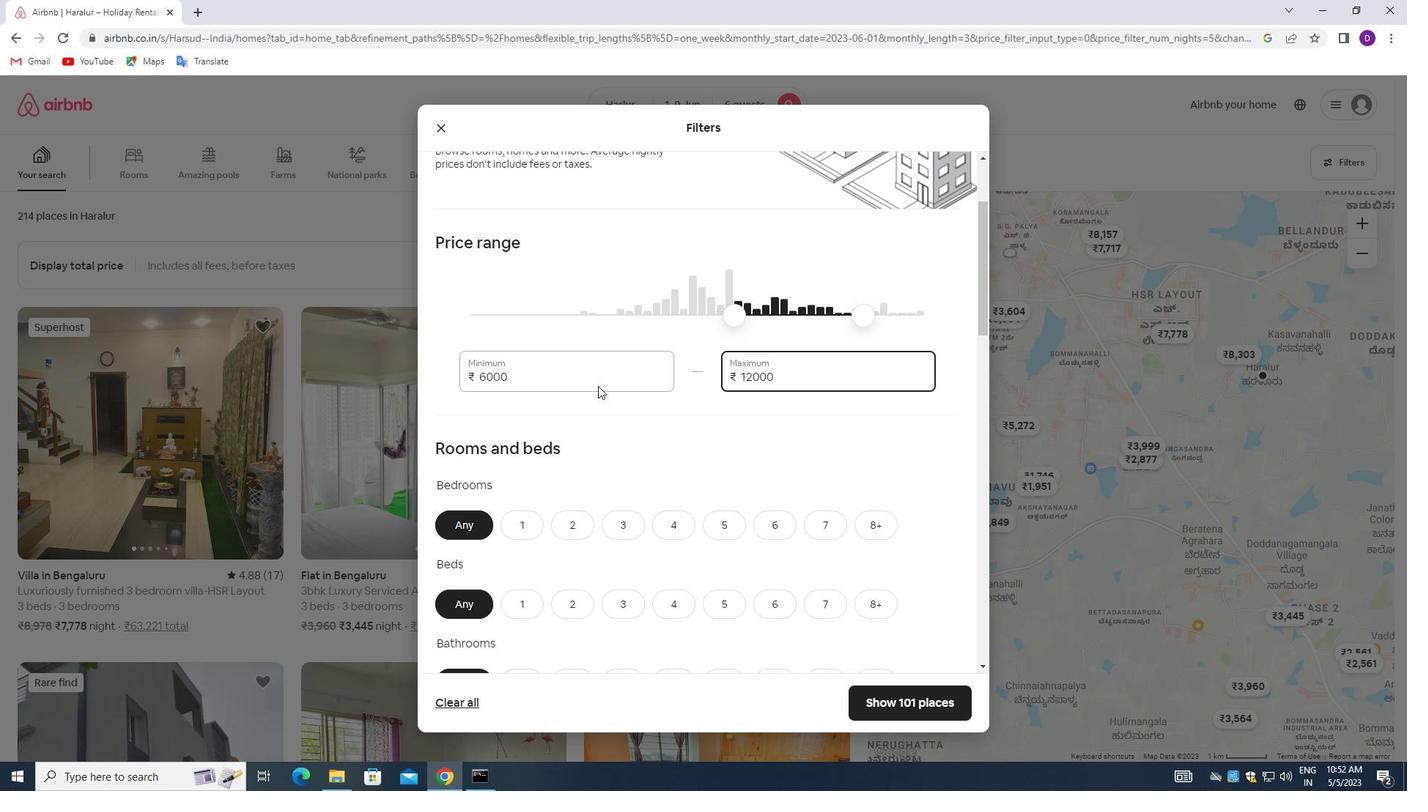 
Action: Mouse scrolled (605, 386) with delta (0, 0)
Screenshot: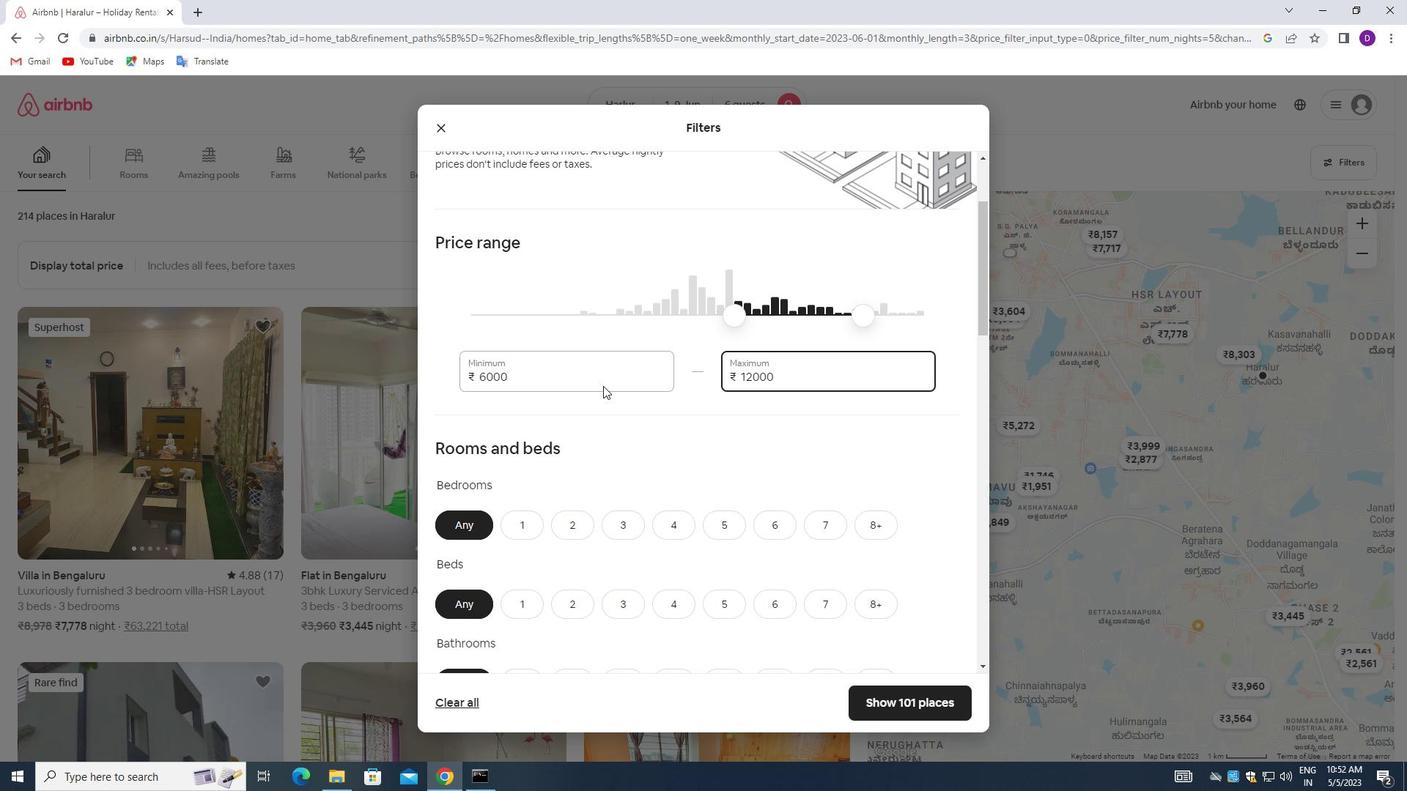 
Action: Mouse scrolled (605, 386) with delta (0, 0)
Screenshot: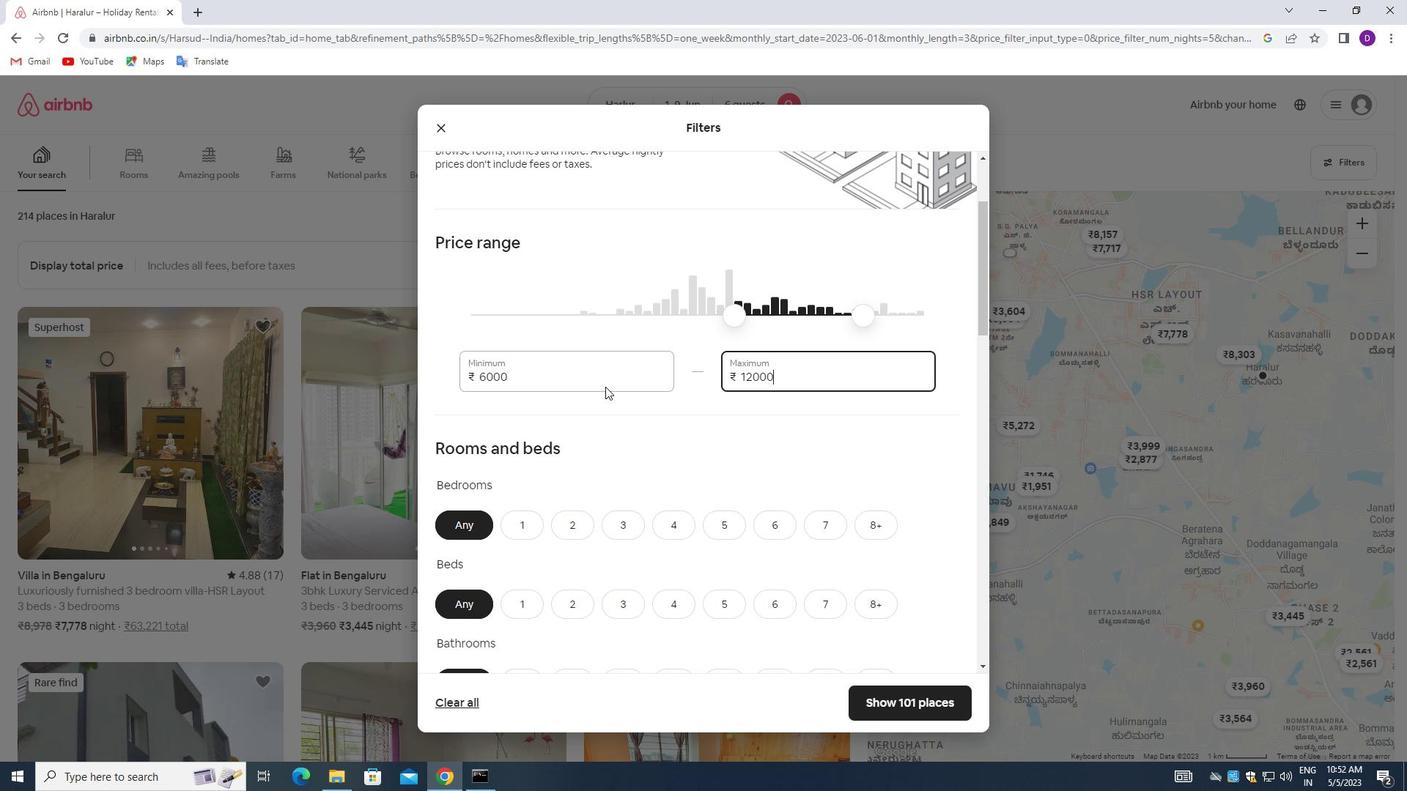 
Action: Mouse moved to (606, 390)
Screenshot: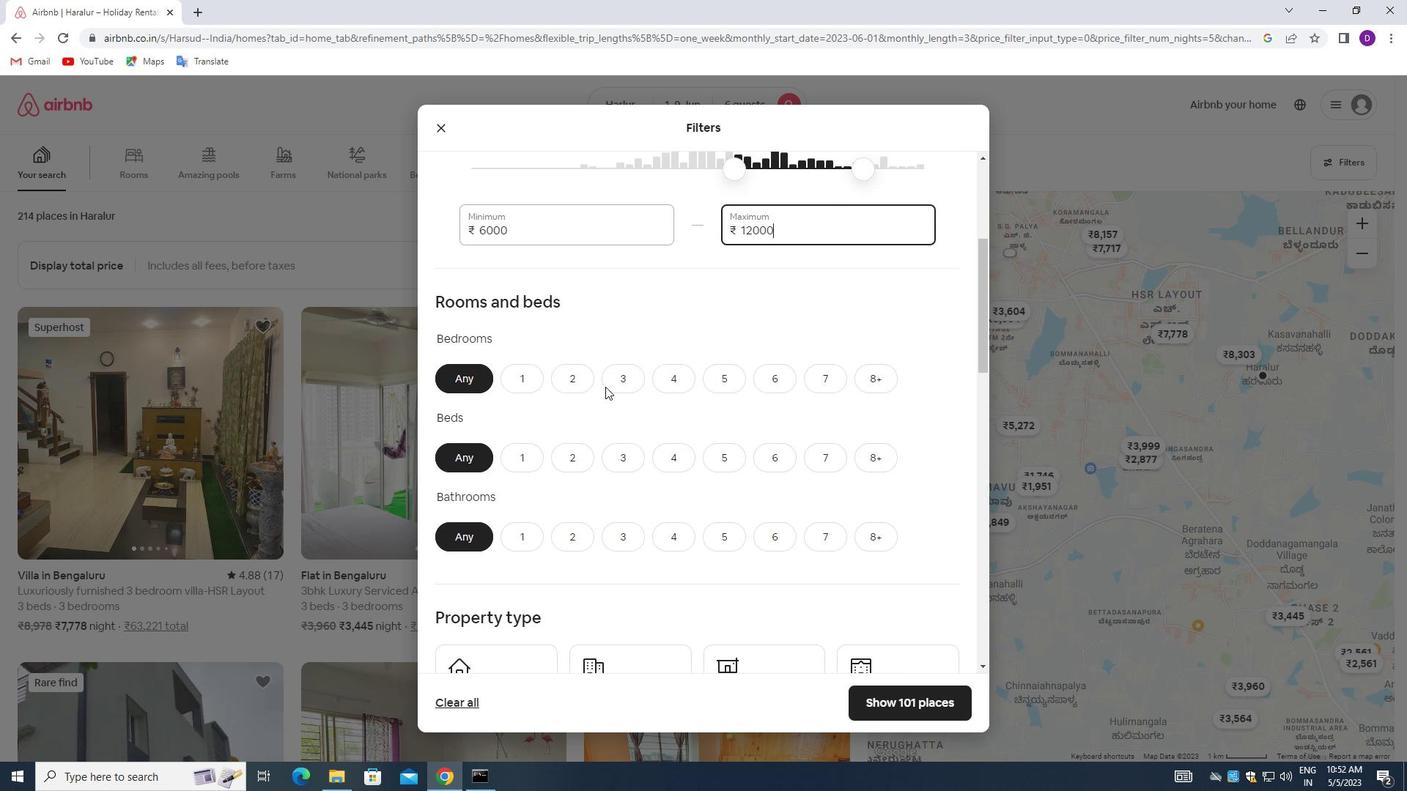 
Action: Mouse scrolled (606, 389) with delta (0, 0)
Screenshot: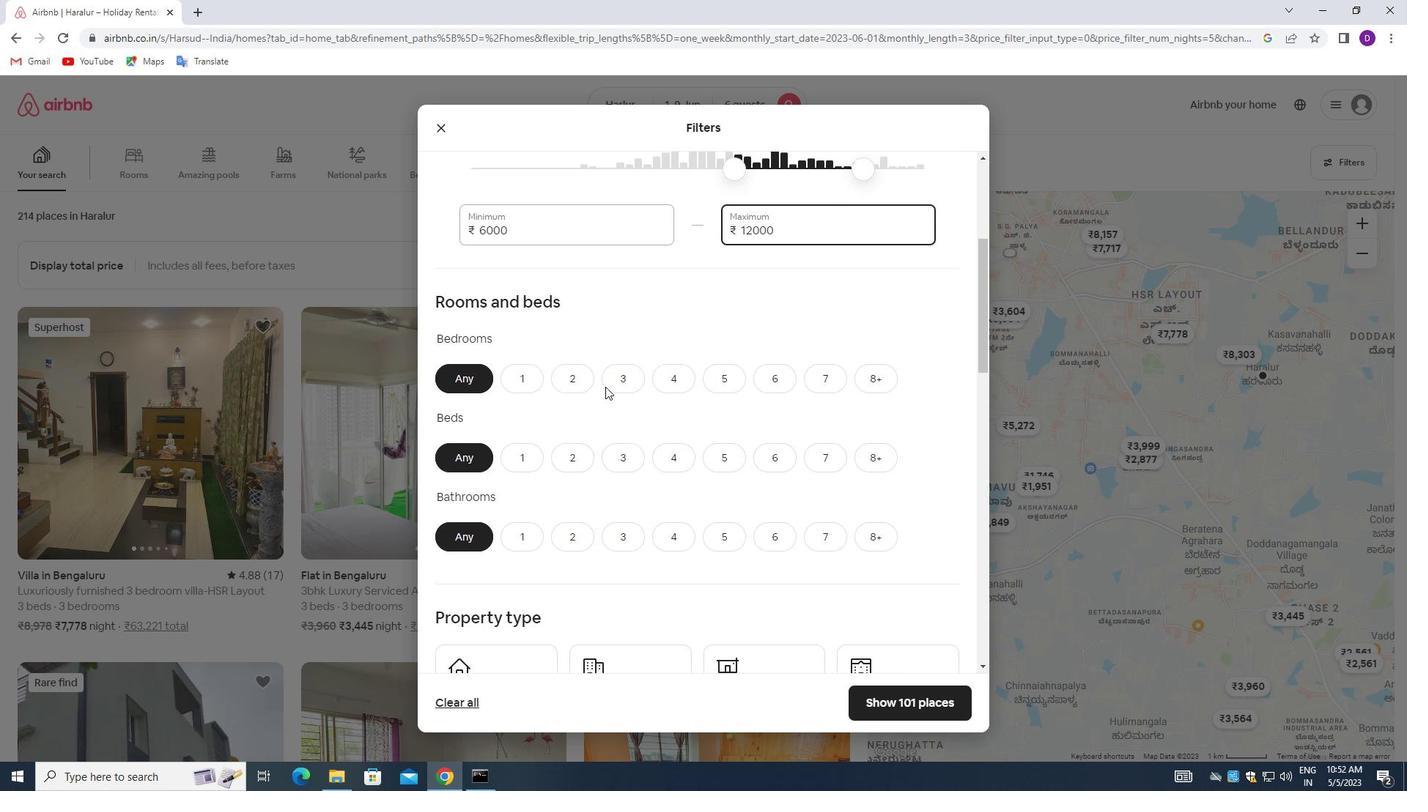 
Action: Mouse moved to (621, 313)
Screenshot: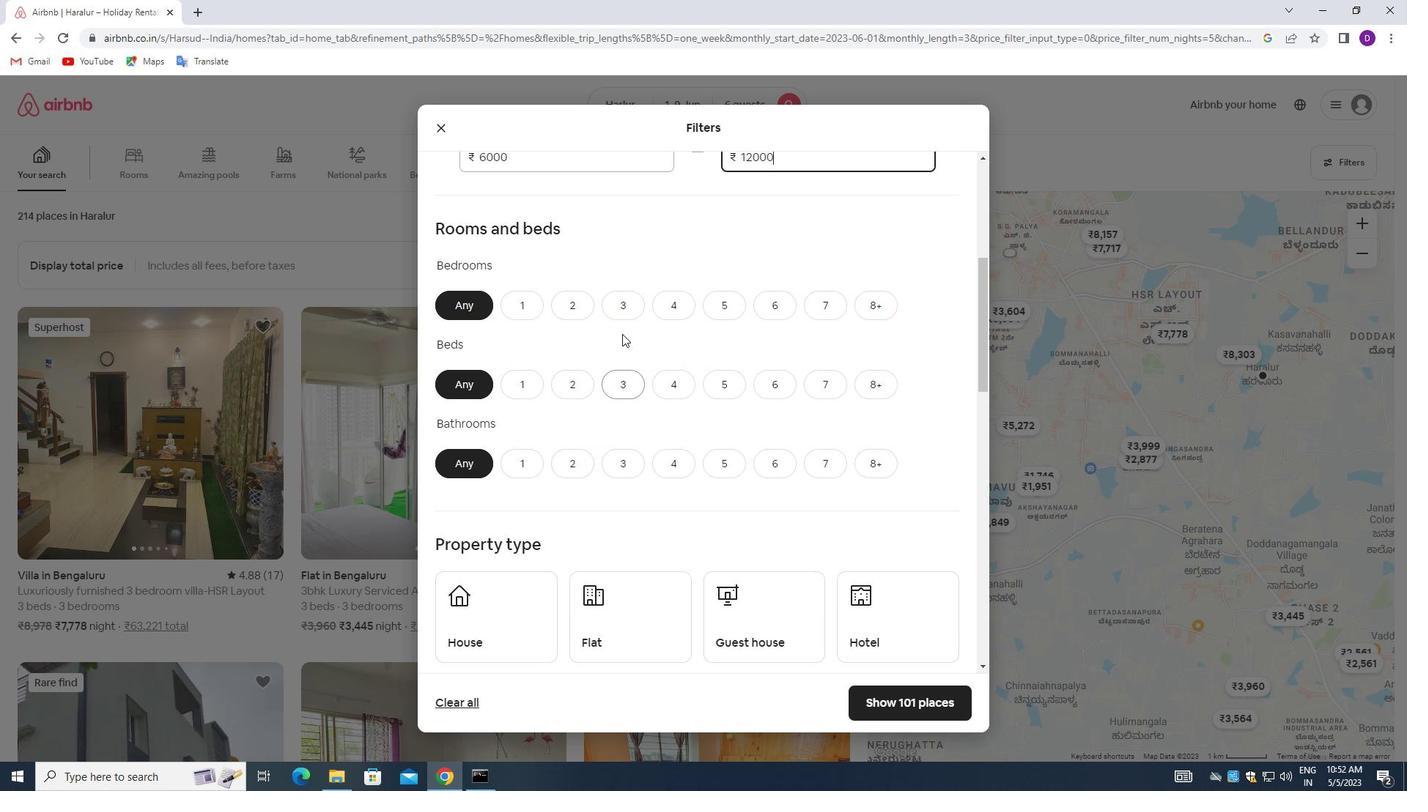
Action: Mouse pressed left at (621, 313)
Screenshot: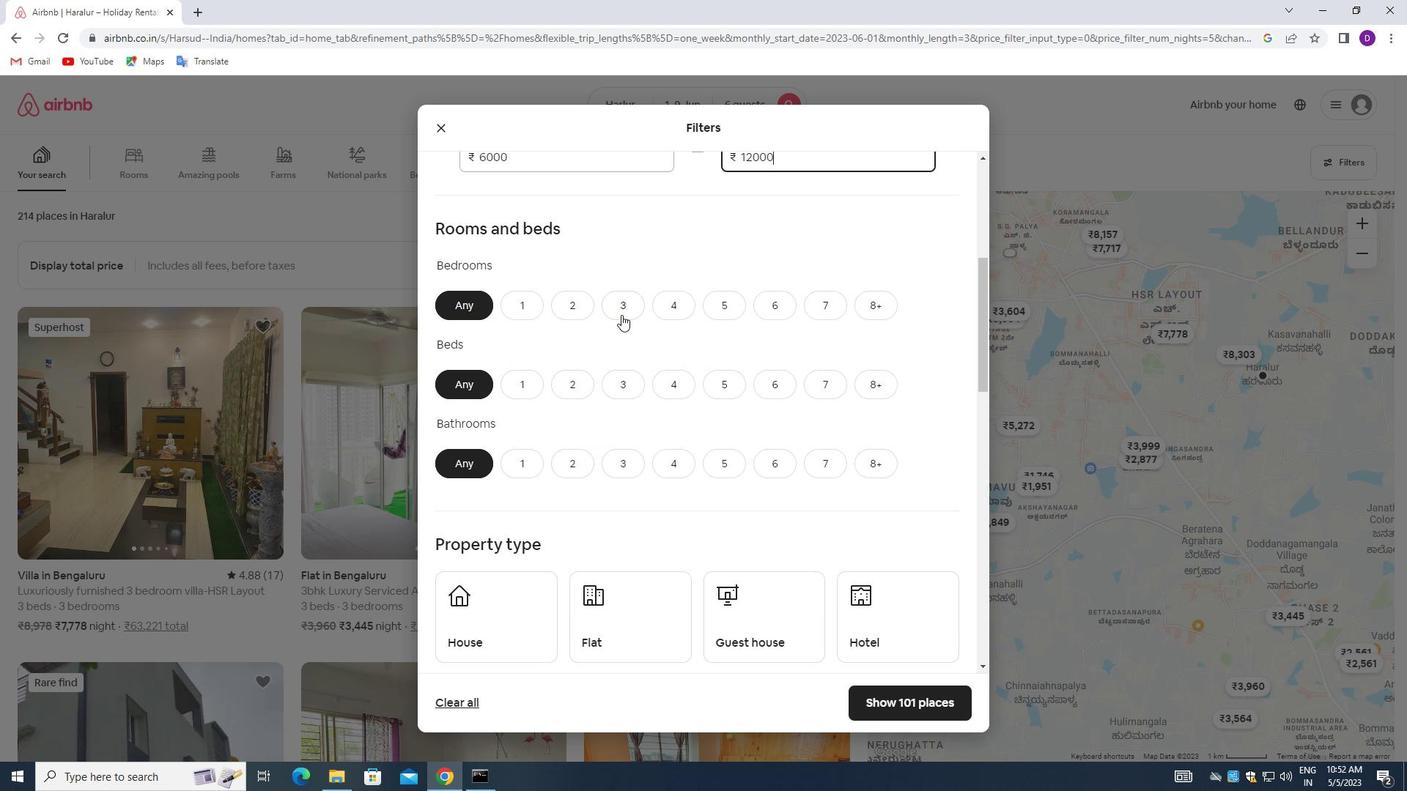
Action: Mouse moved to (619, 379)
Screenshot: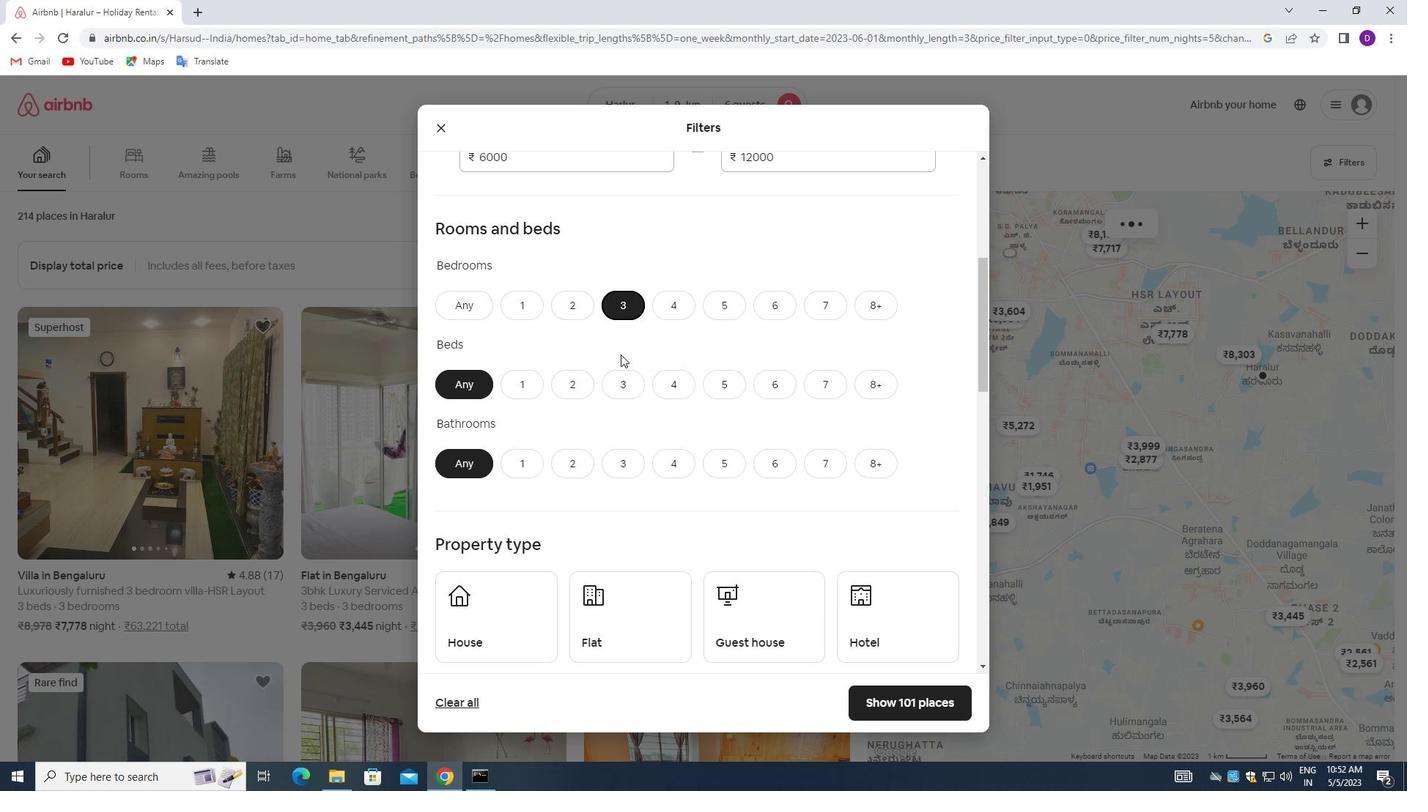 
Action: Mouse pressed left at (619, 379)
Screenshot: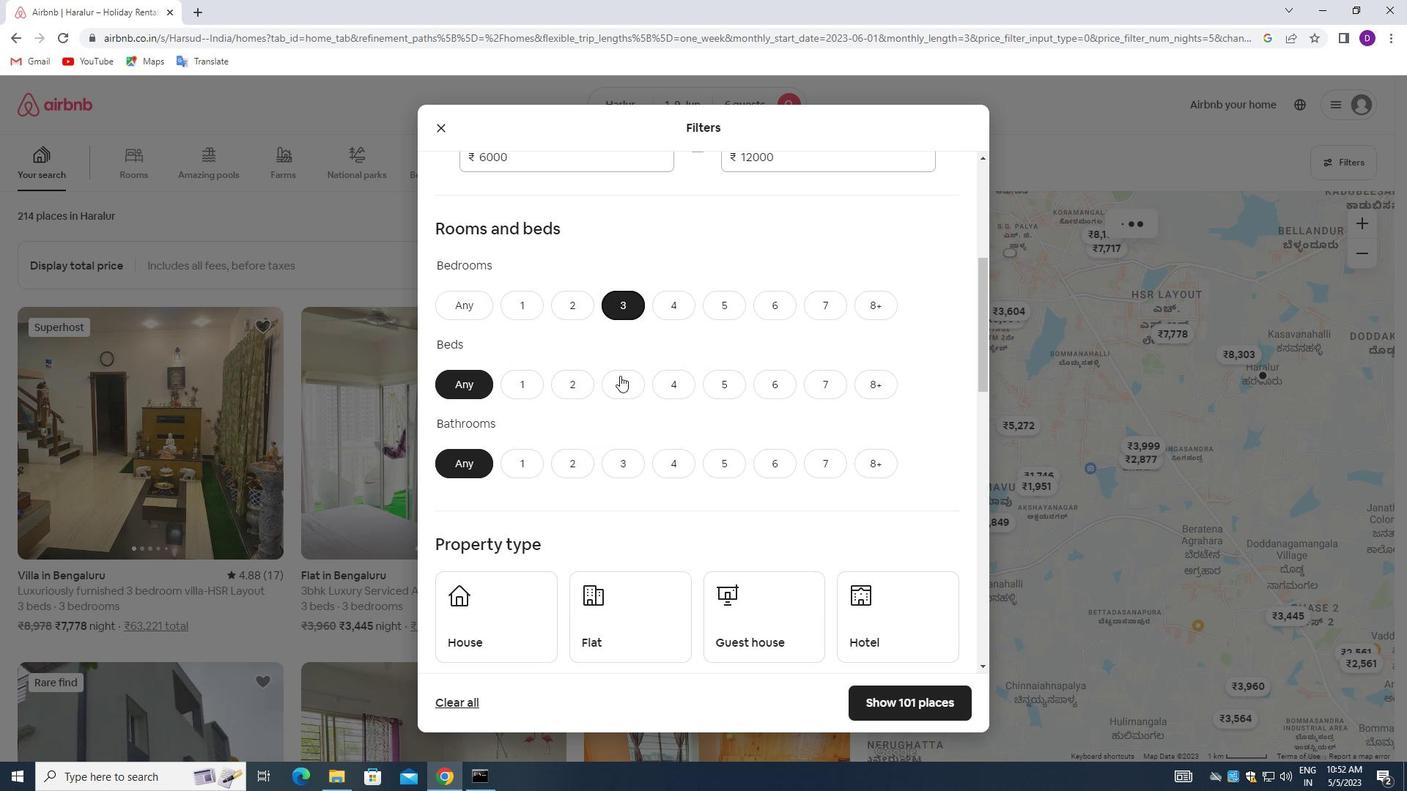 
Action: Mouse moved to (621, 457)
Screenshot: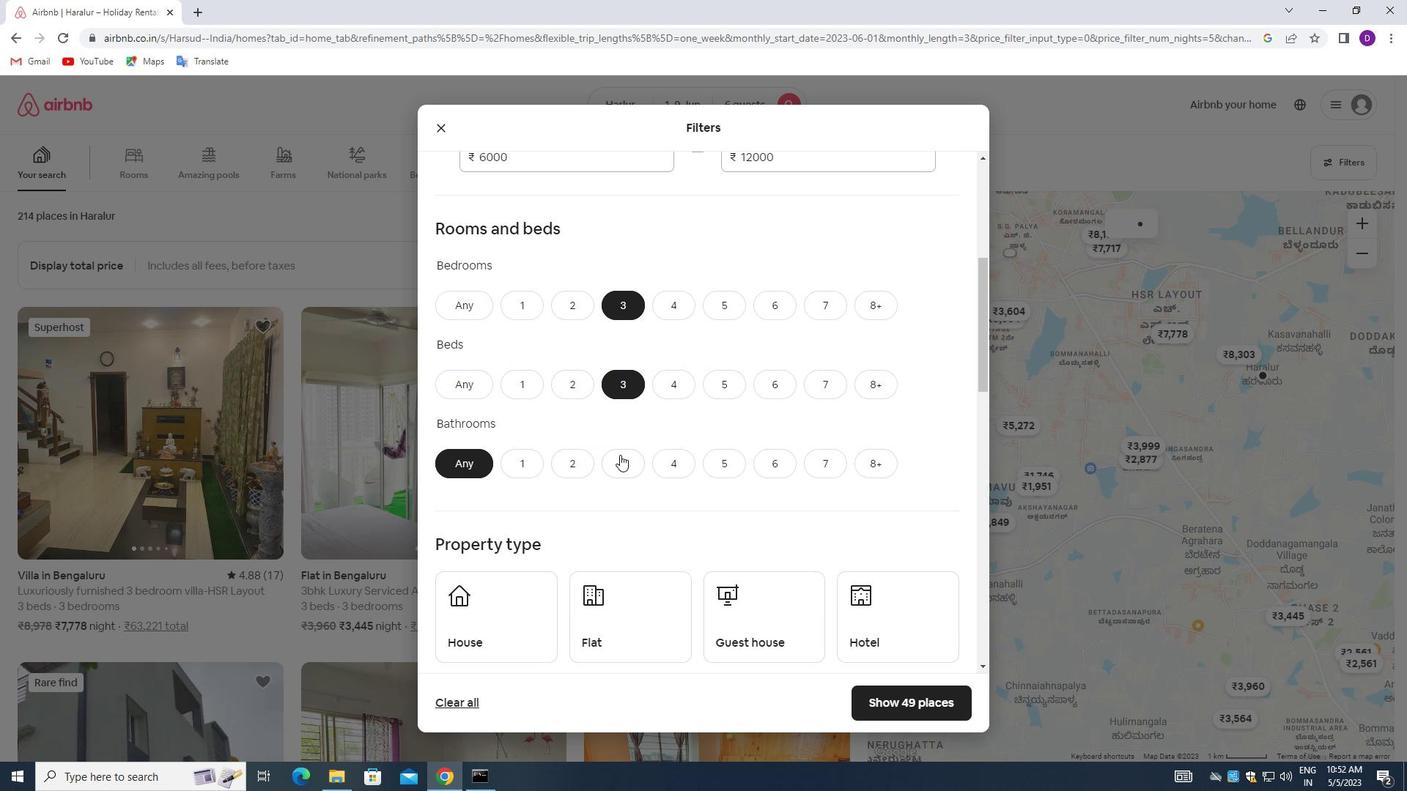 
Action: Mouse pressed left at (621, 457)
Screenshot: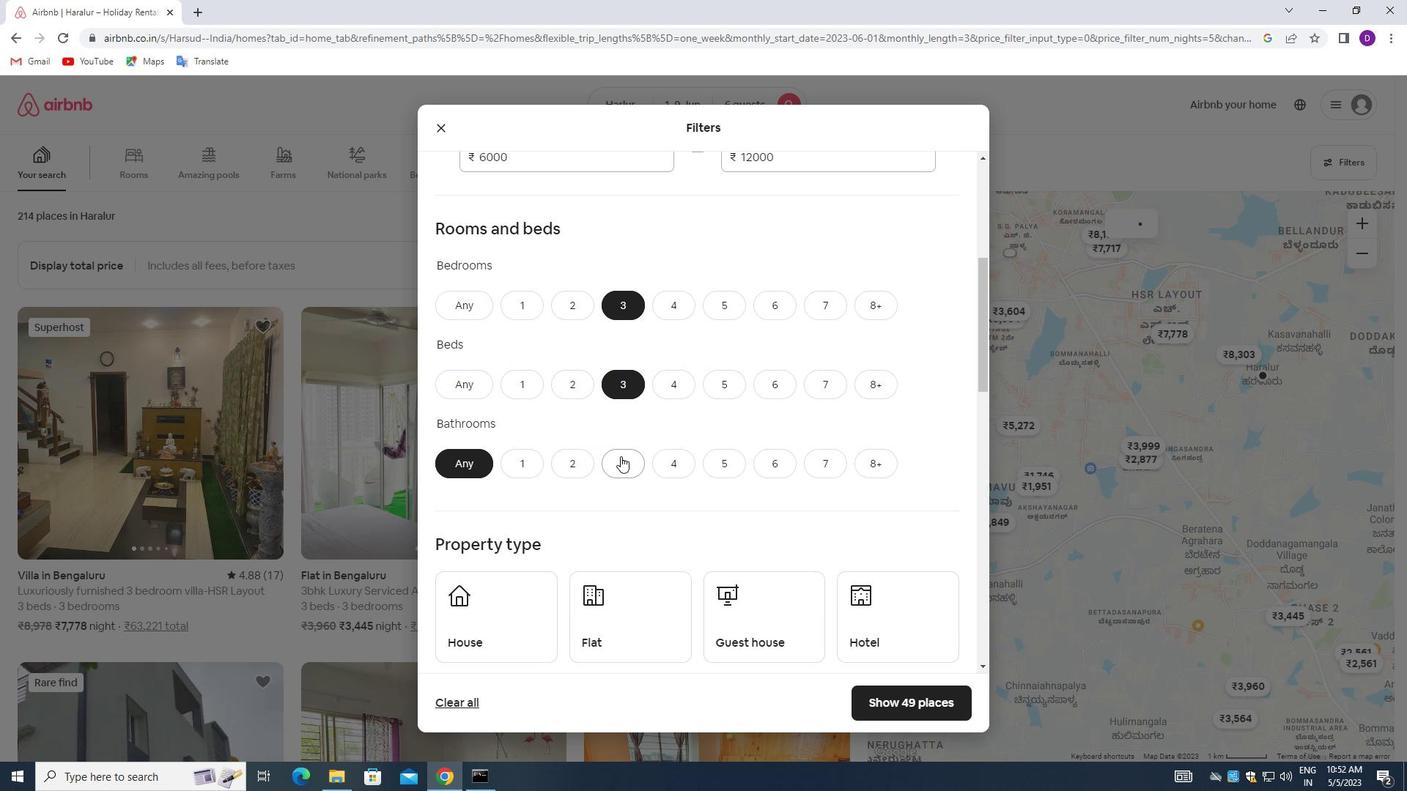 
Action: Mouse moved to (618, 384)
Screenshot: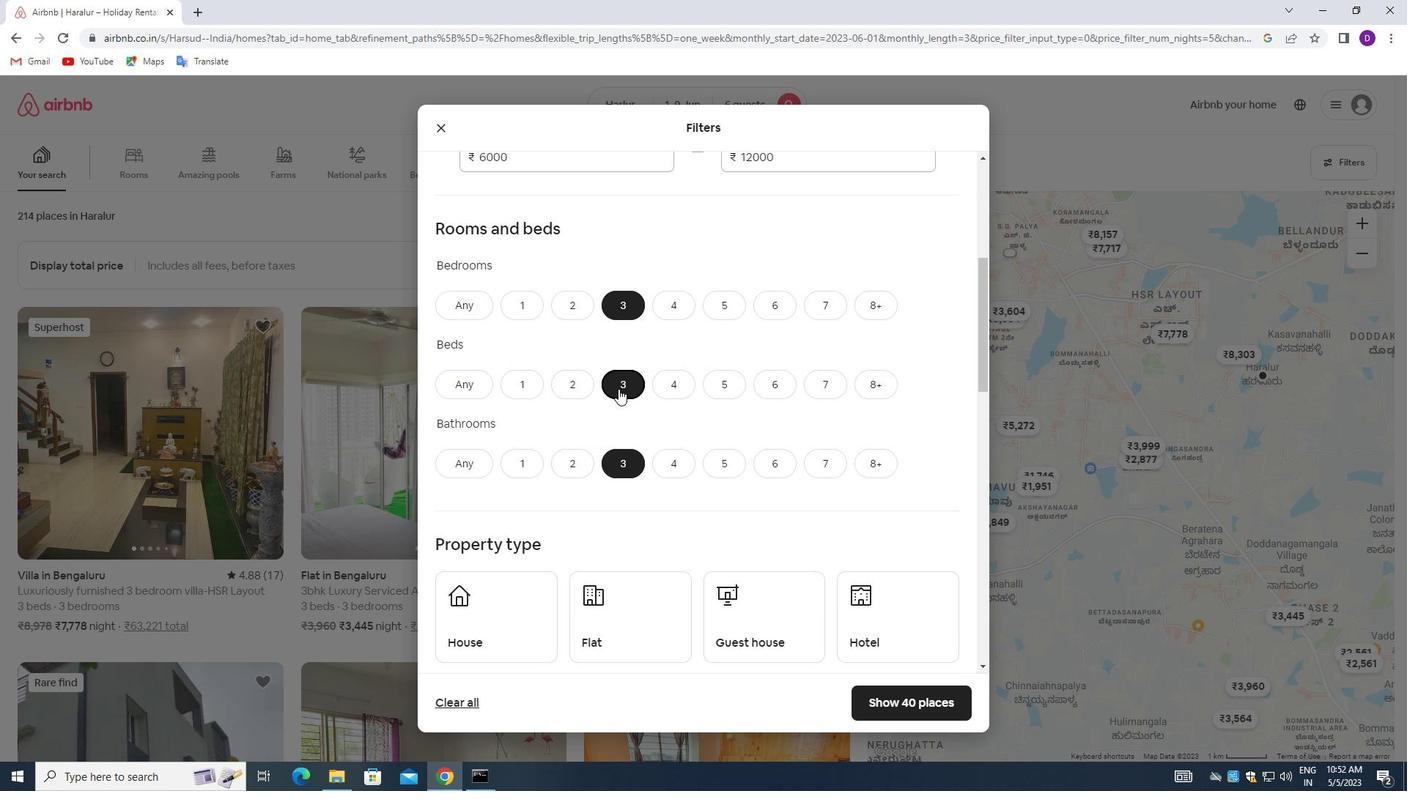
Action: Mouse scrolled (618, 384) with delta (0, 0)
Screenshot: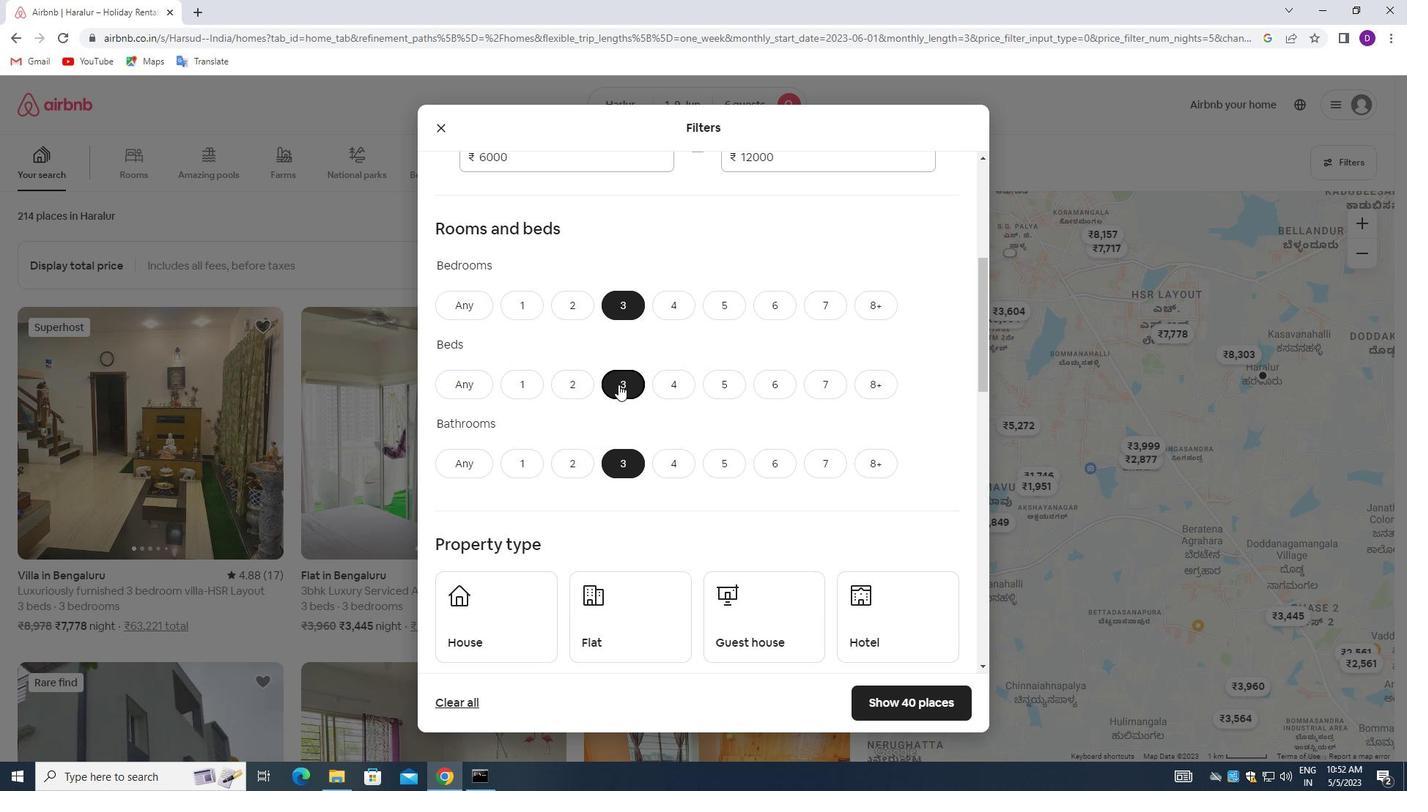 
Action: Mouse scrolled (618, 384) with delta (0, 0)
Screenshot: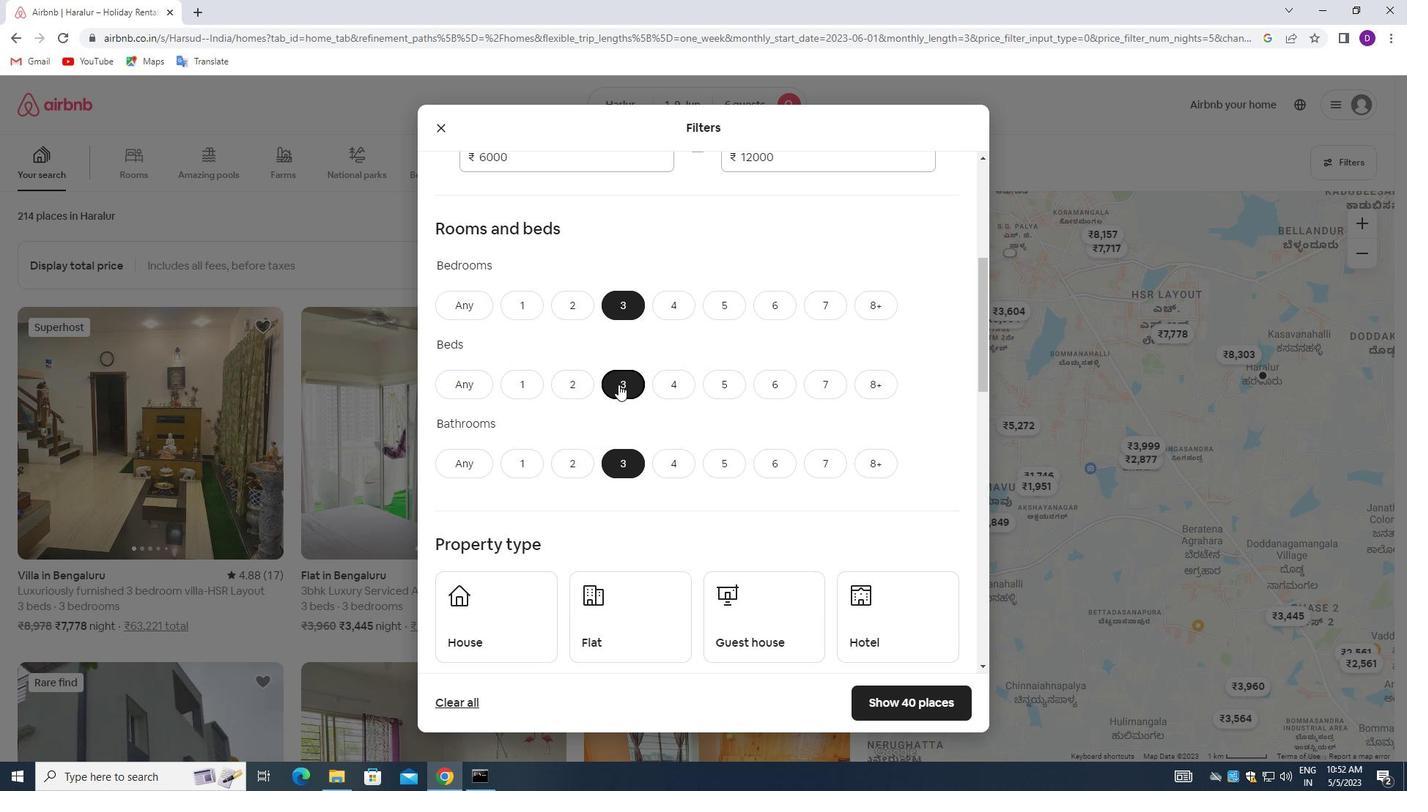 
Action: Mouse scrolled (618, 384) with delta (0, 0)
Screenshot: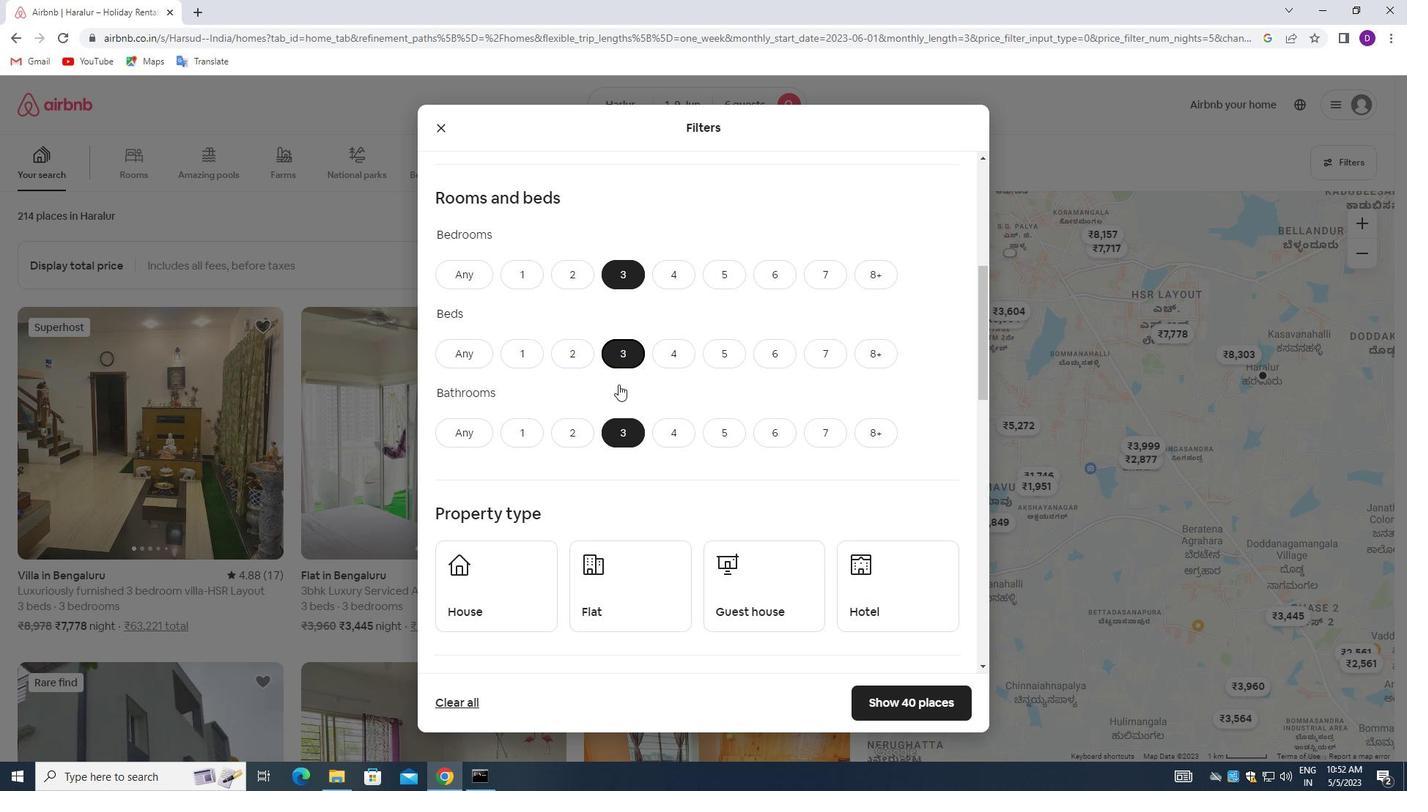
Action: Mouse moved to (517, 403)
Screenshot: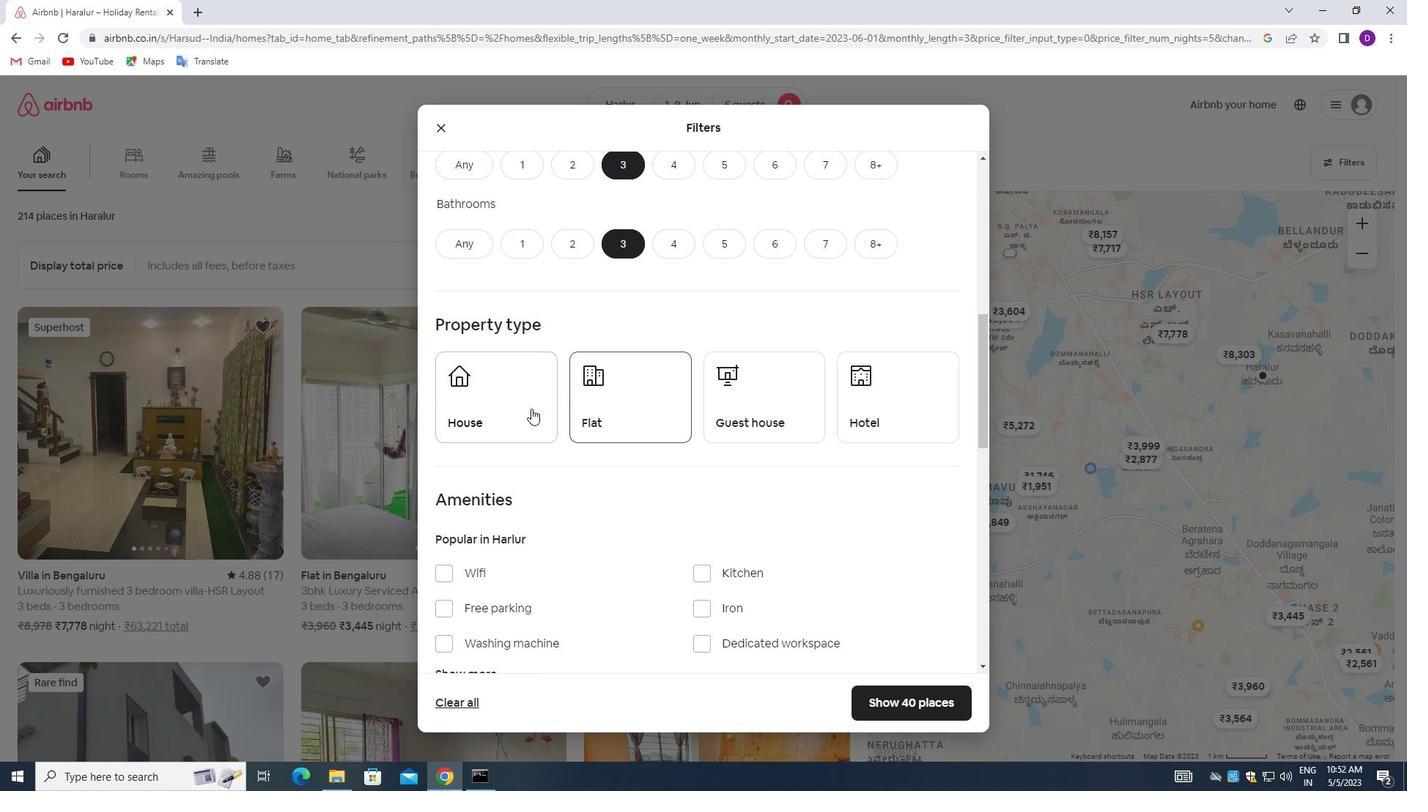 
Action: Mouse pressed left at (517, 403)
Screenshot: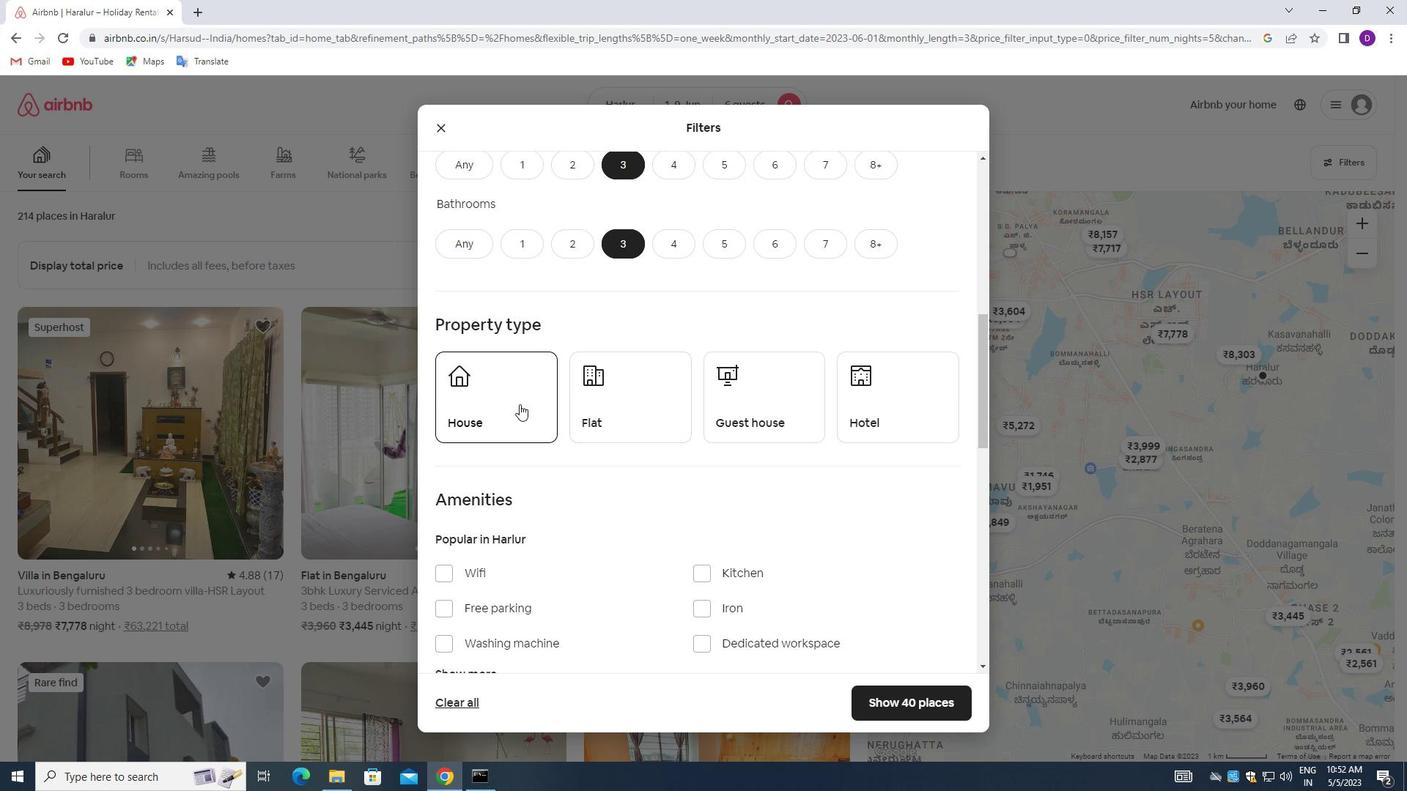 
Action: Mouse moved to (638, 411)
Screenshot: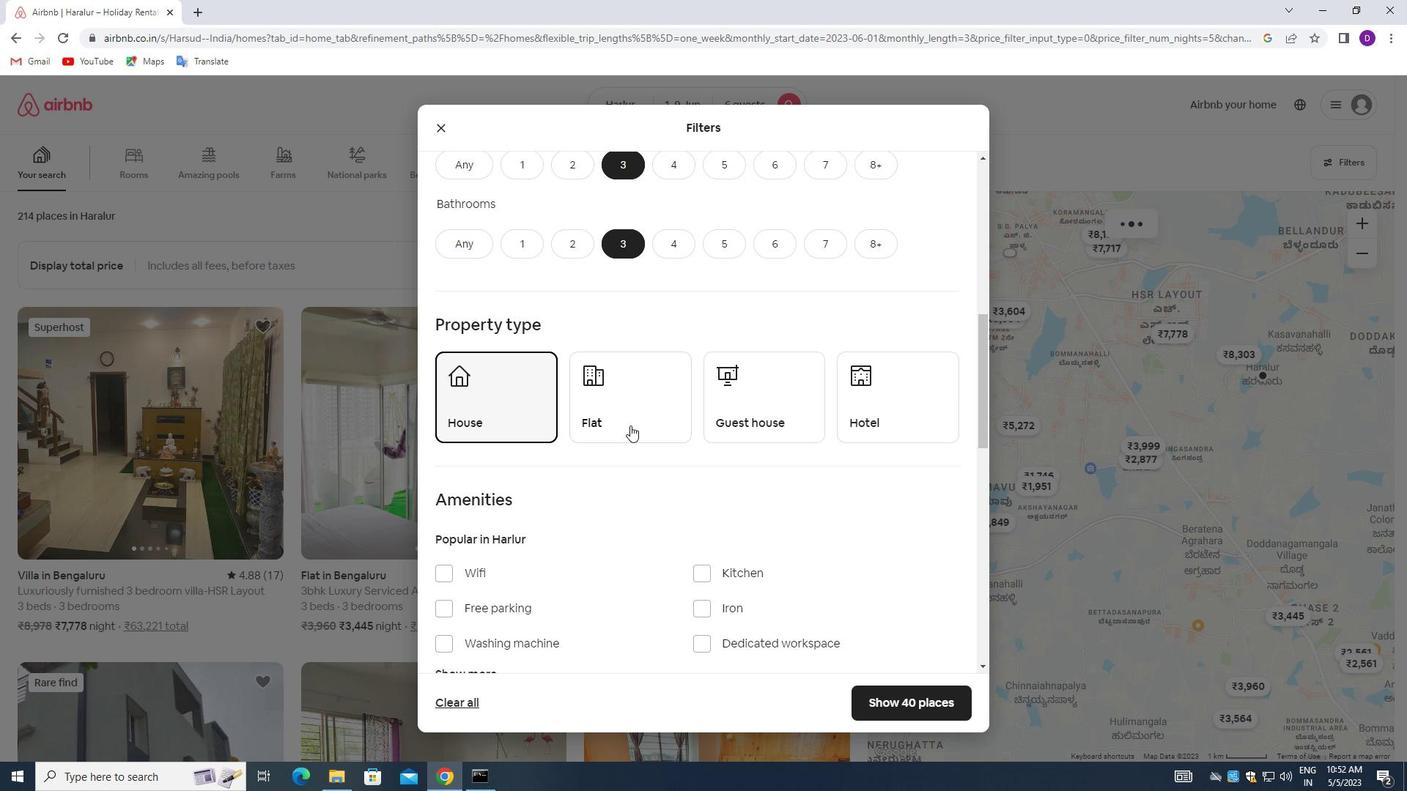 
Action: Mouse pressed left at (638, 411)
Screenshot: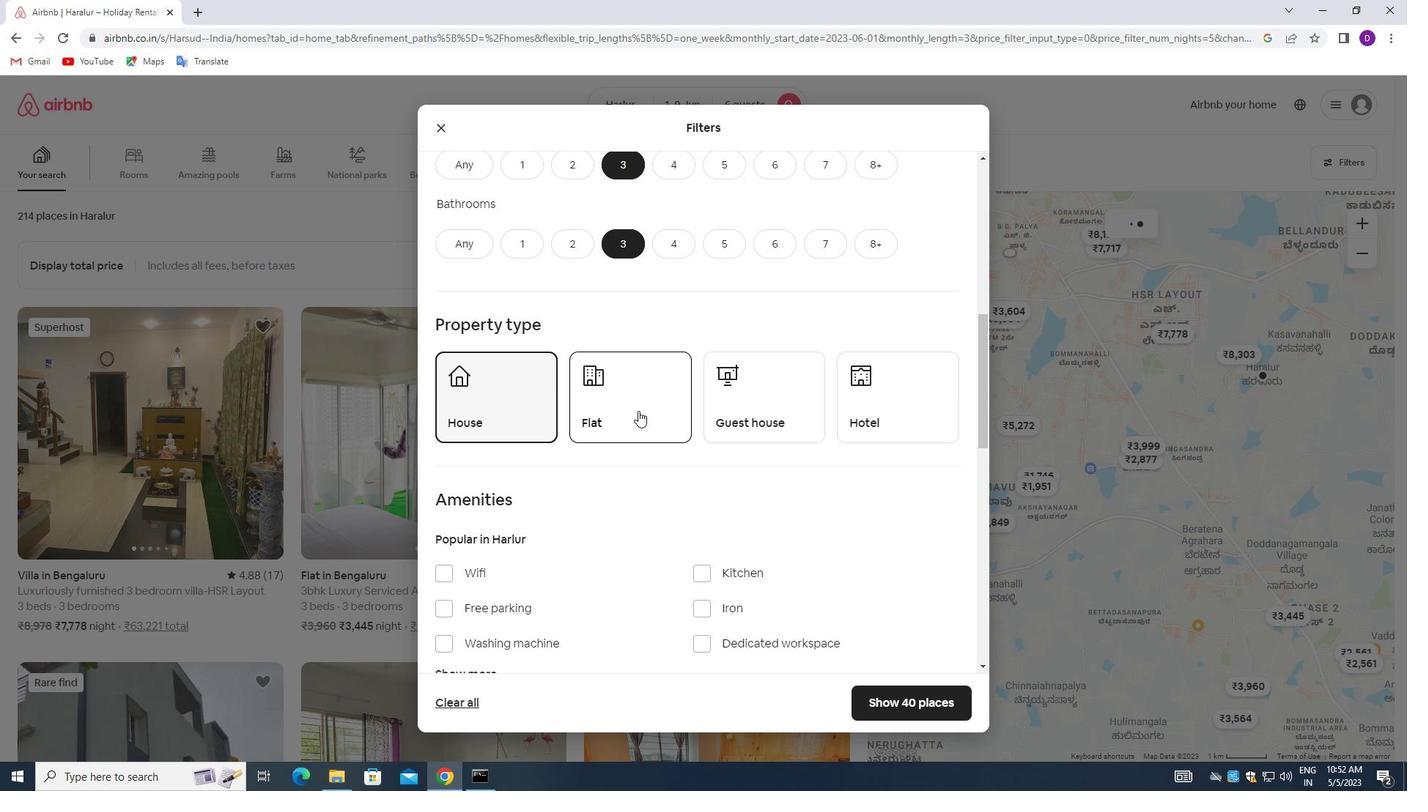 
Action: Mouse moved to (746, 399)
Screenshot: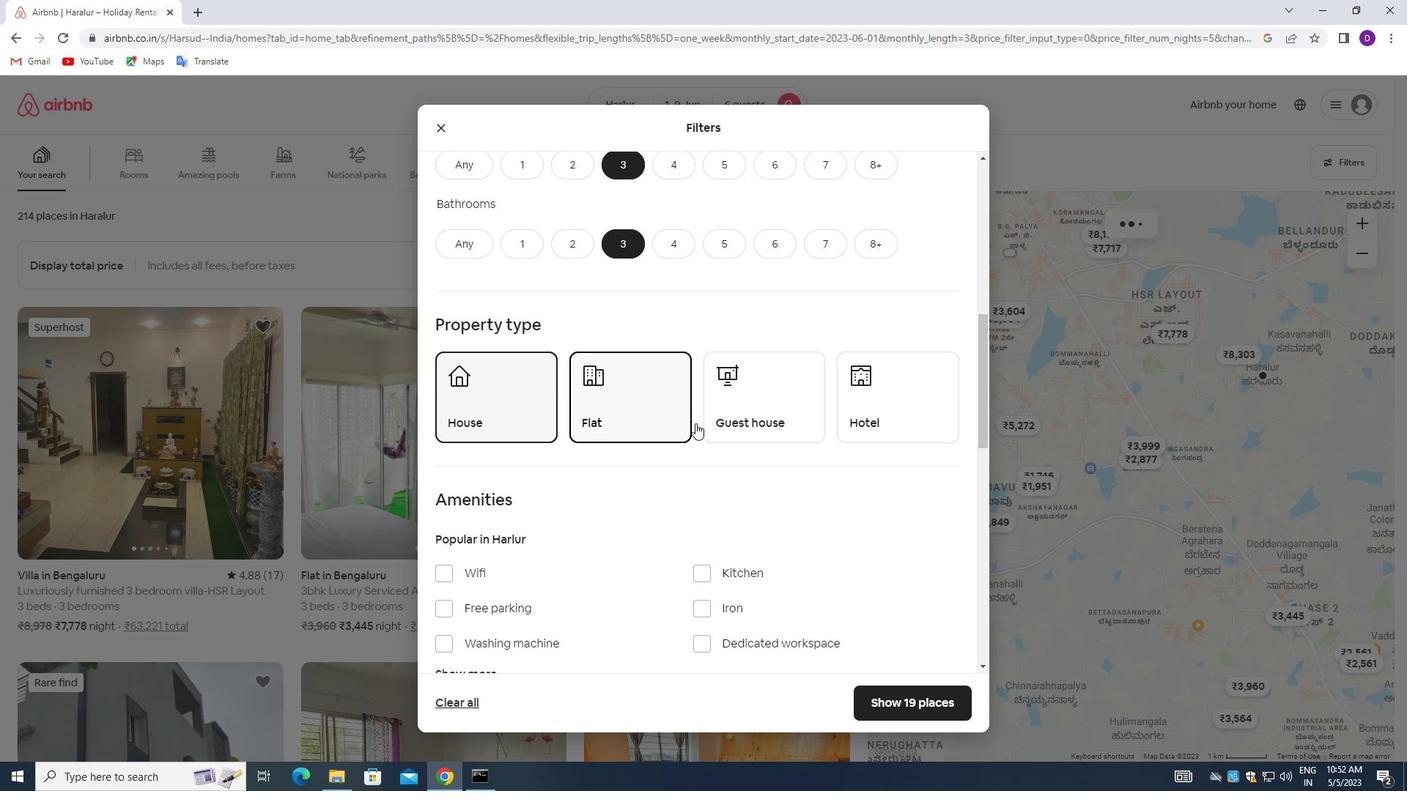 
Action: Mouse pressed left at (746, 399)
Screenshot: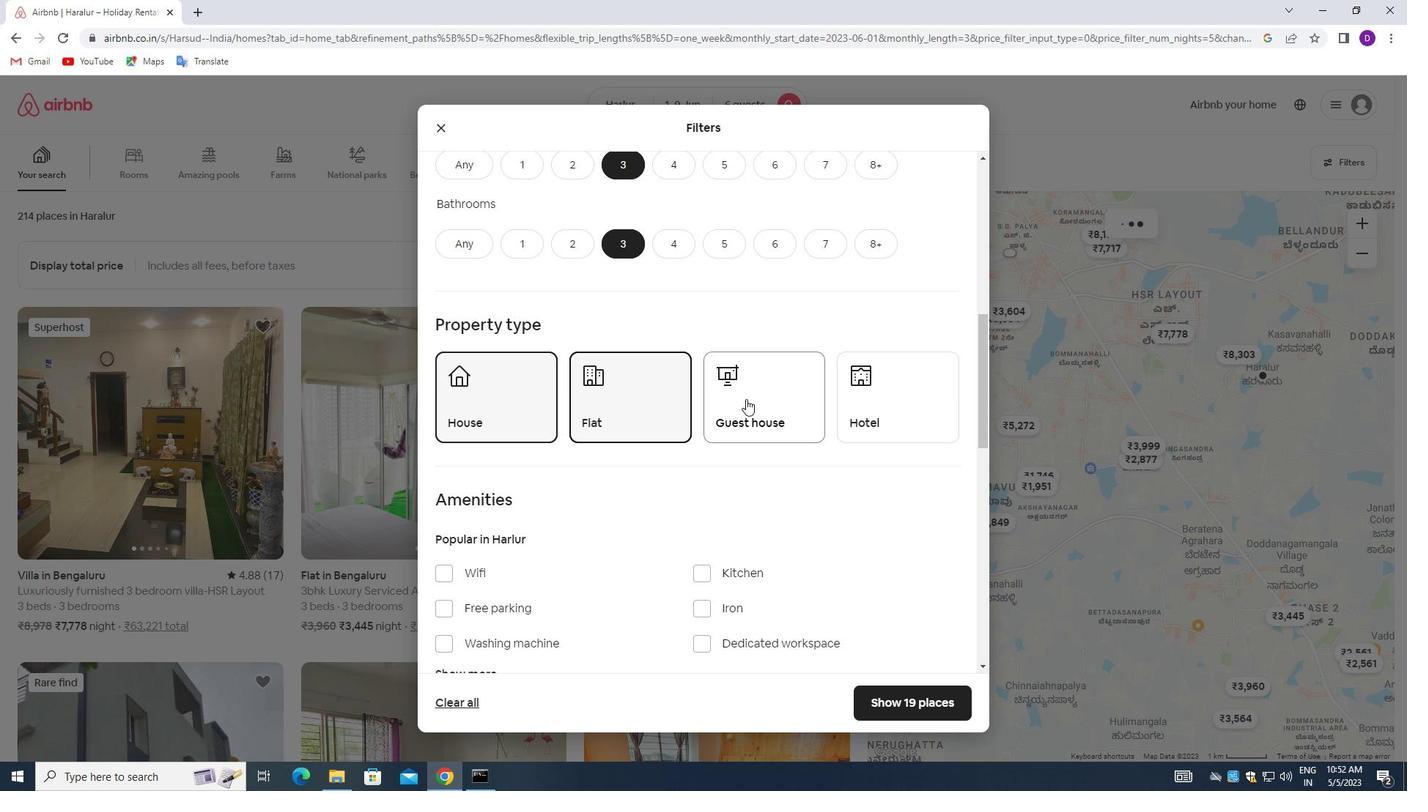 
Action: Mouse moved to (747, 398)
Screenshot: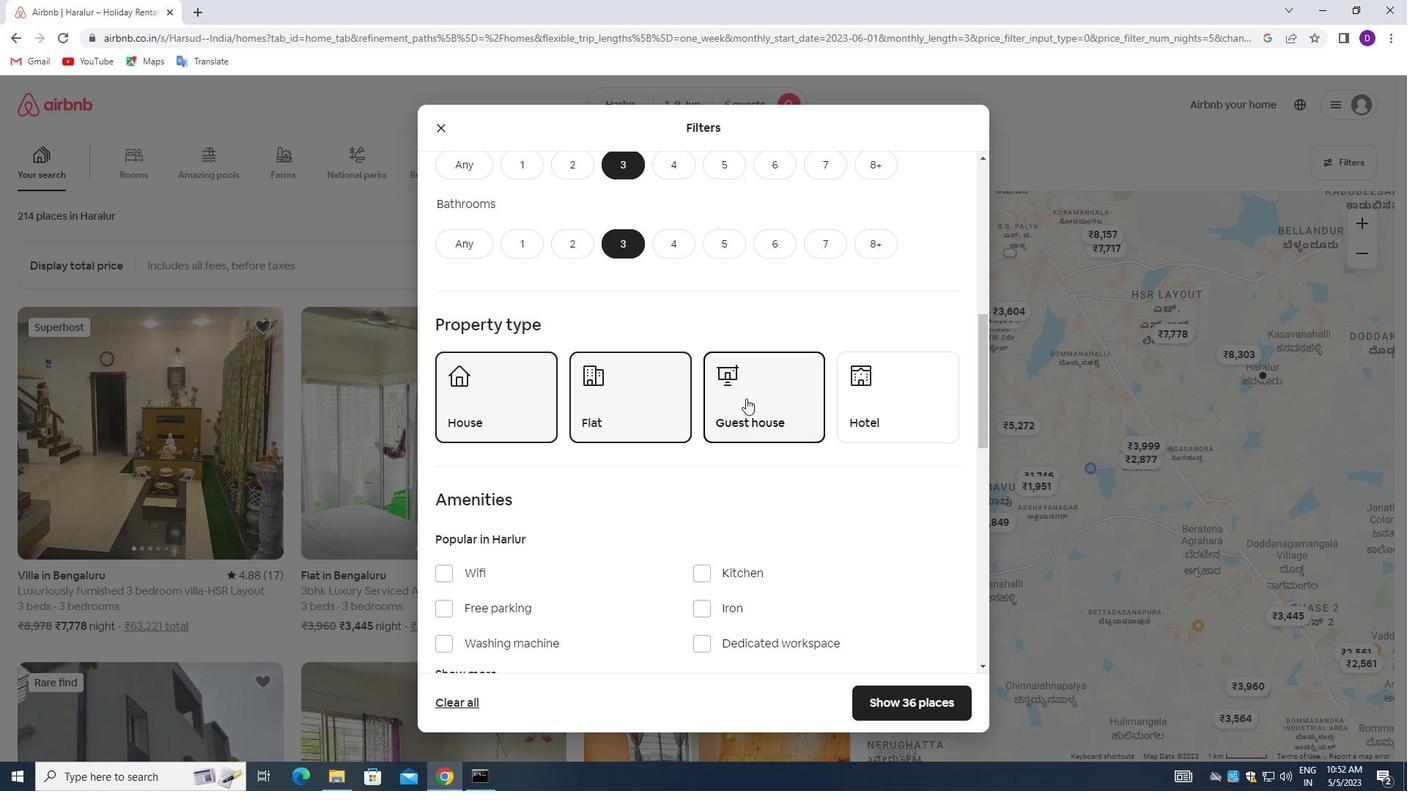 
Action: Mouse scrolled (747, 398) with delta (0, 0)
Screenshot: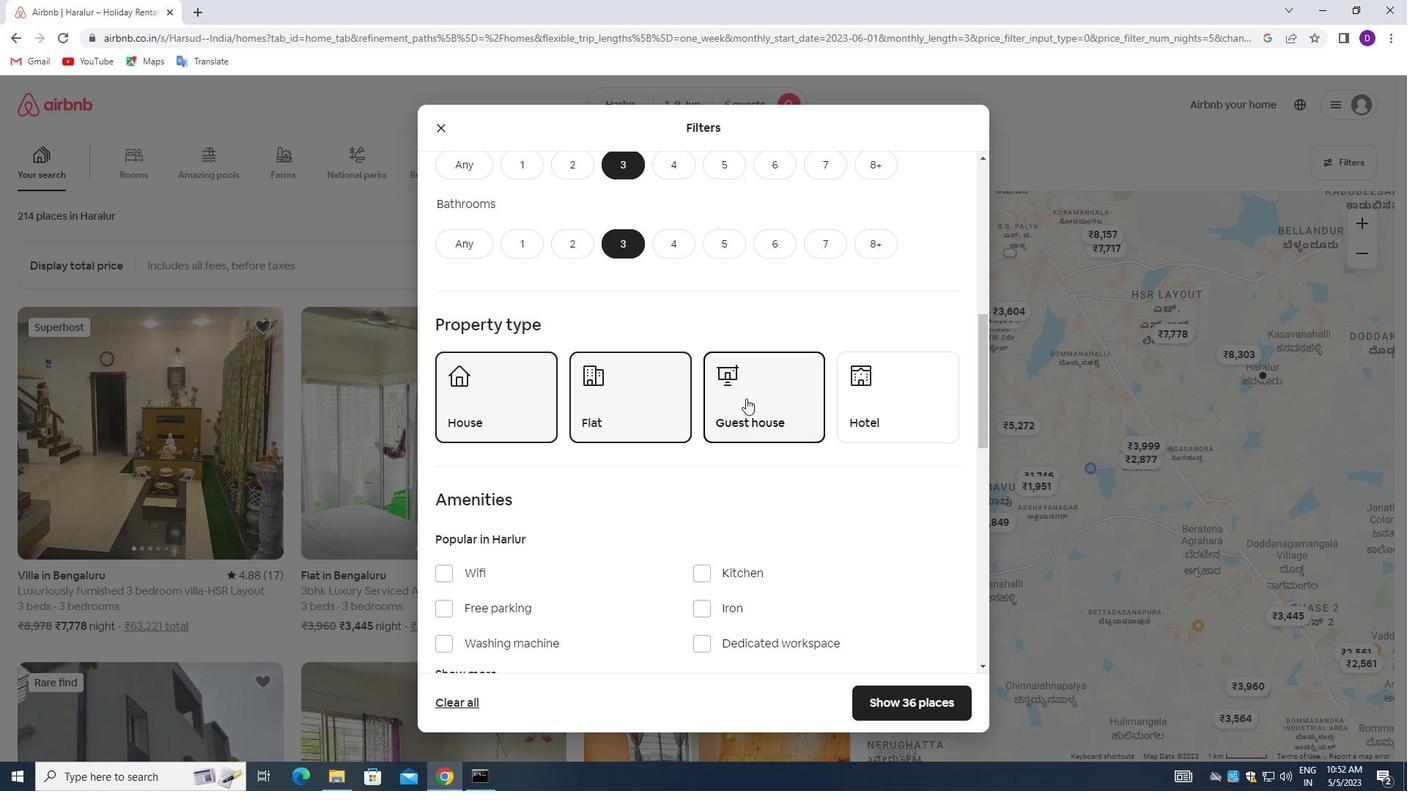 
Action: Mouse moved to (747, 401)
Screenshot: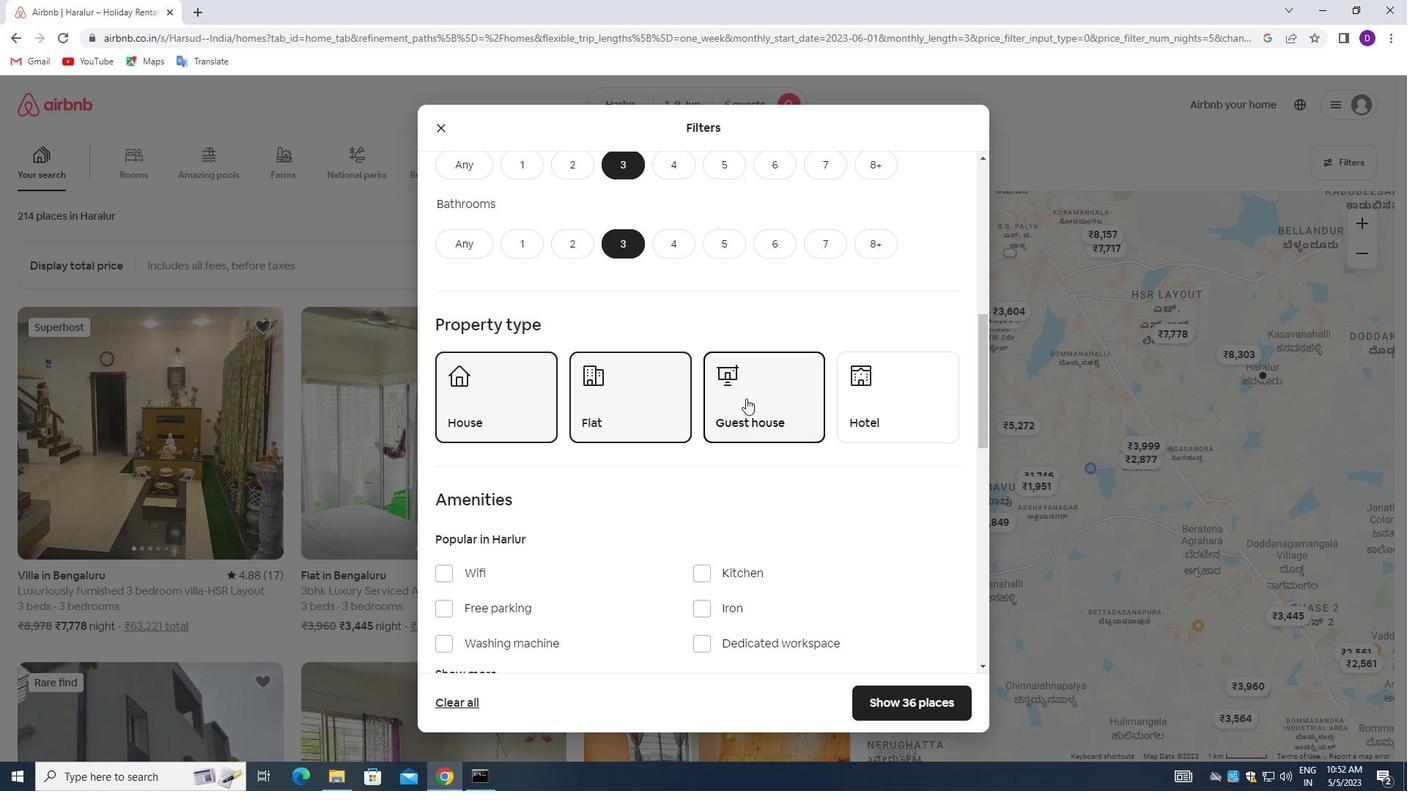 
Action: Mouse scrolled (747, 400) with delta (0, 0)
Screenshot: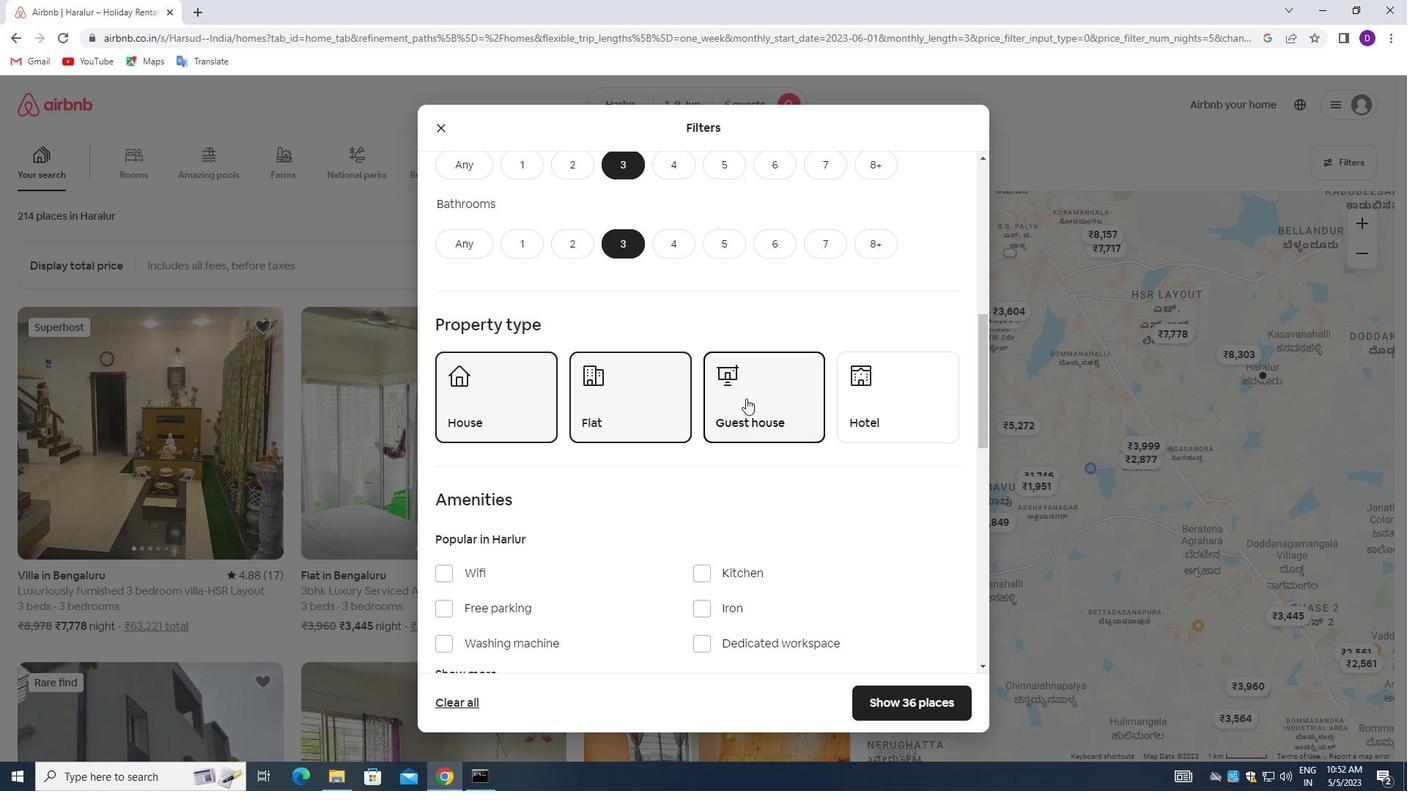 
Action: Mouse moved to (747, 401)
Screenshot: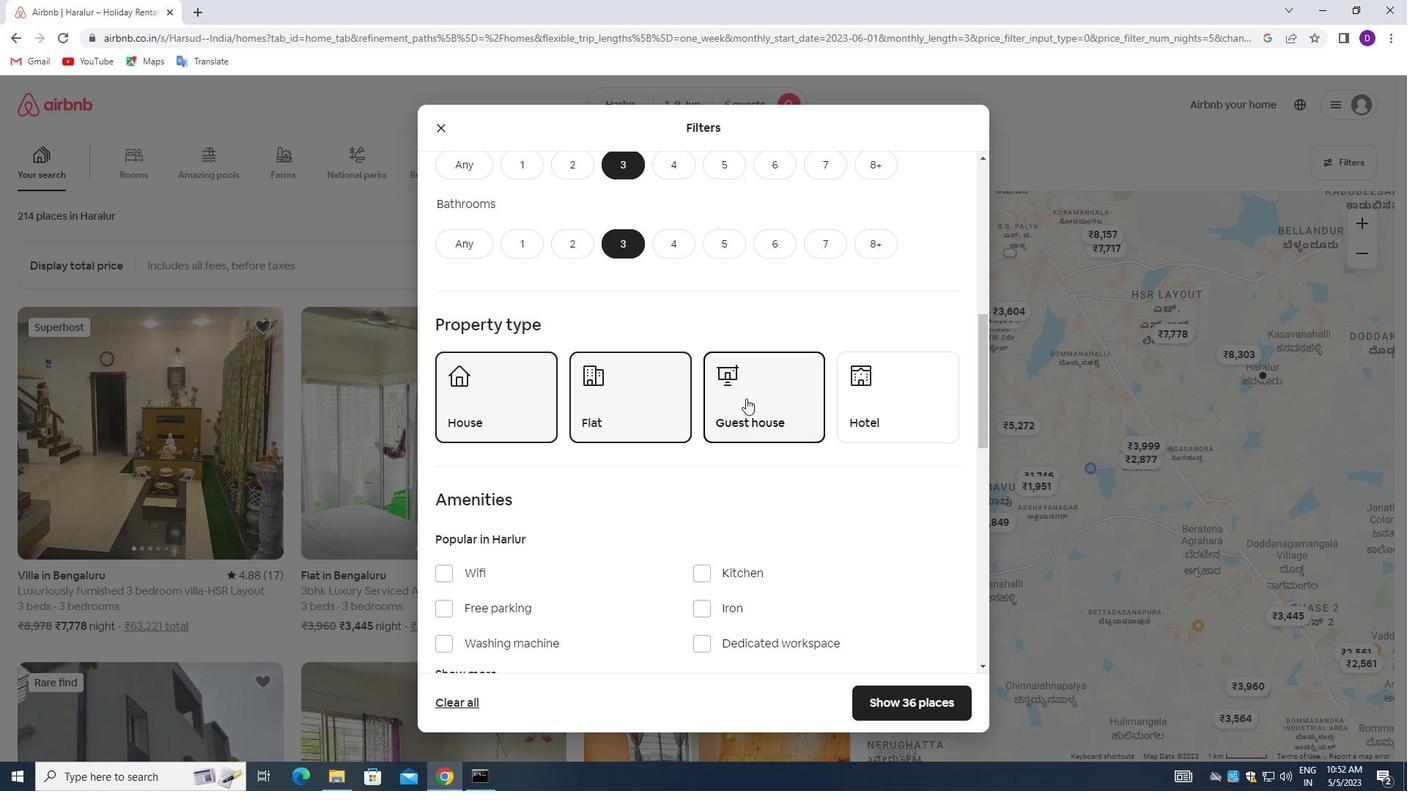 
Action: Mouse scrolled (747, 401) with delta (0, 0)
Screenshot: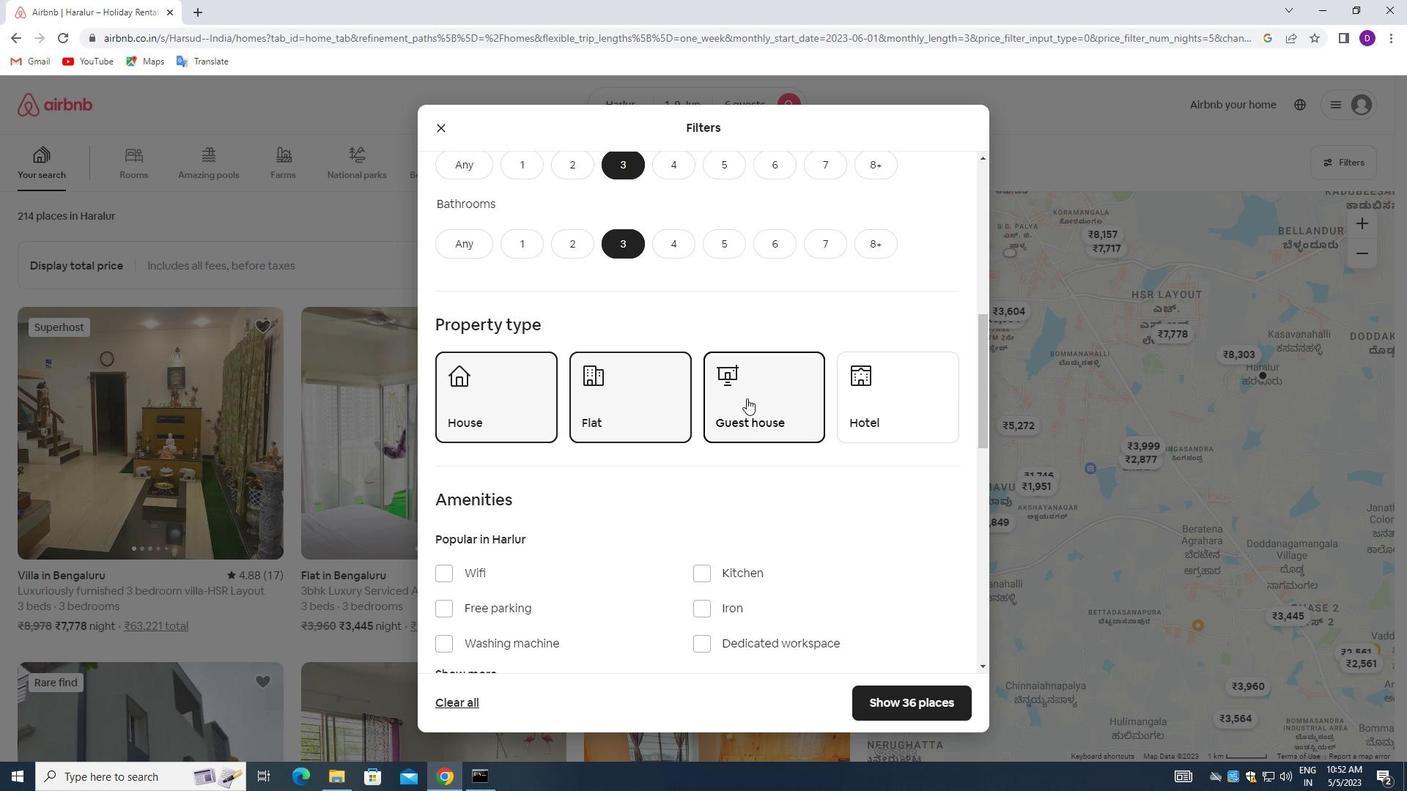 
Action: Mouse moved to (734, 411)
Screenshot: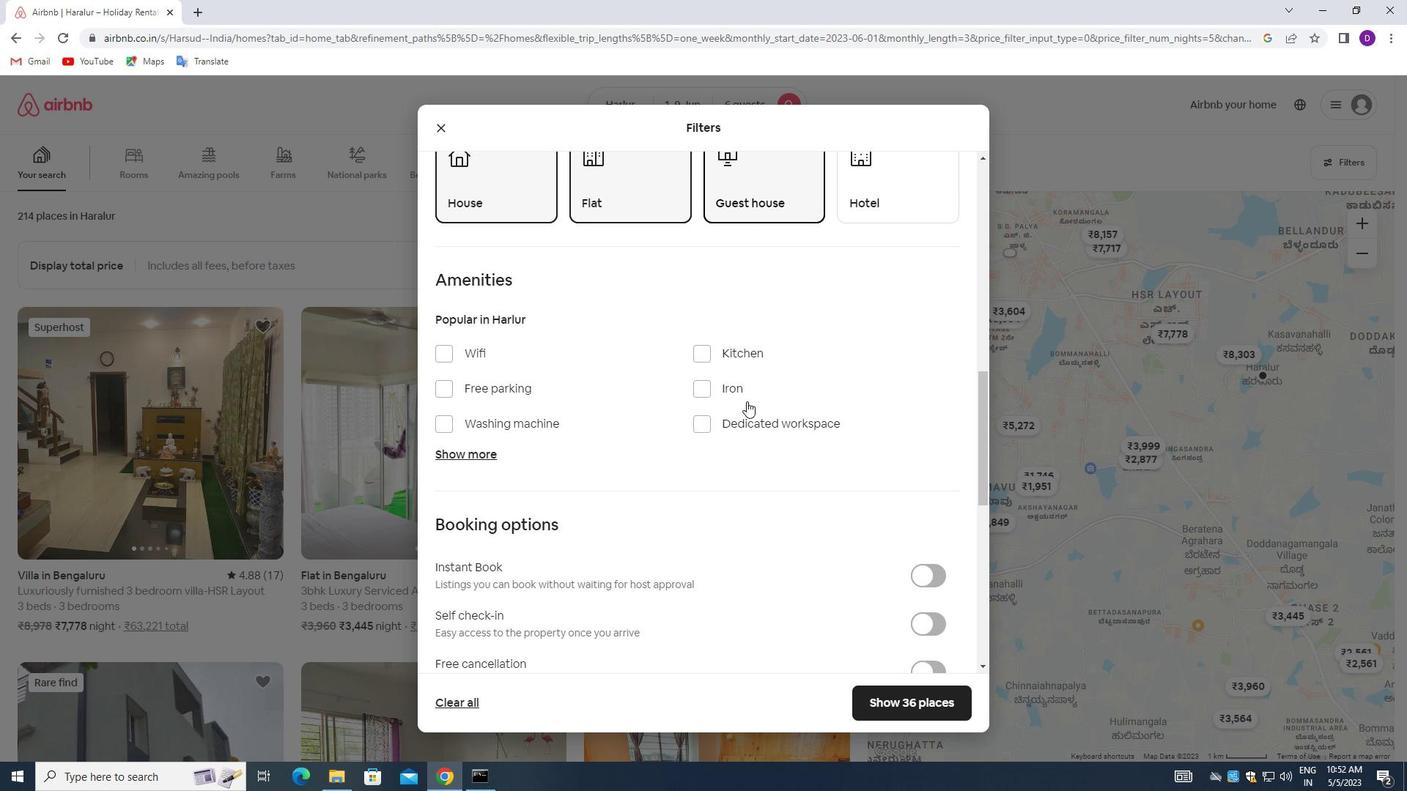 
Action: Mouse scrolled (734, 410) with delta (0, 0)
Screenshot: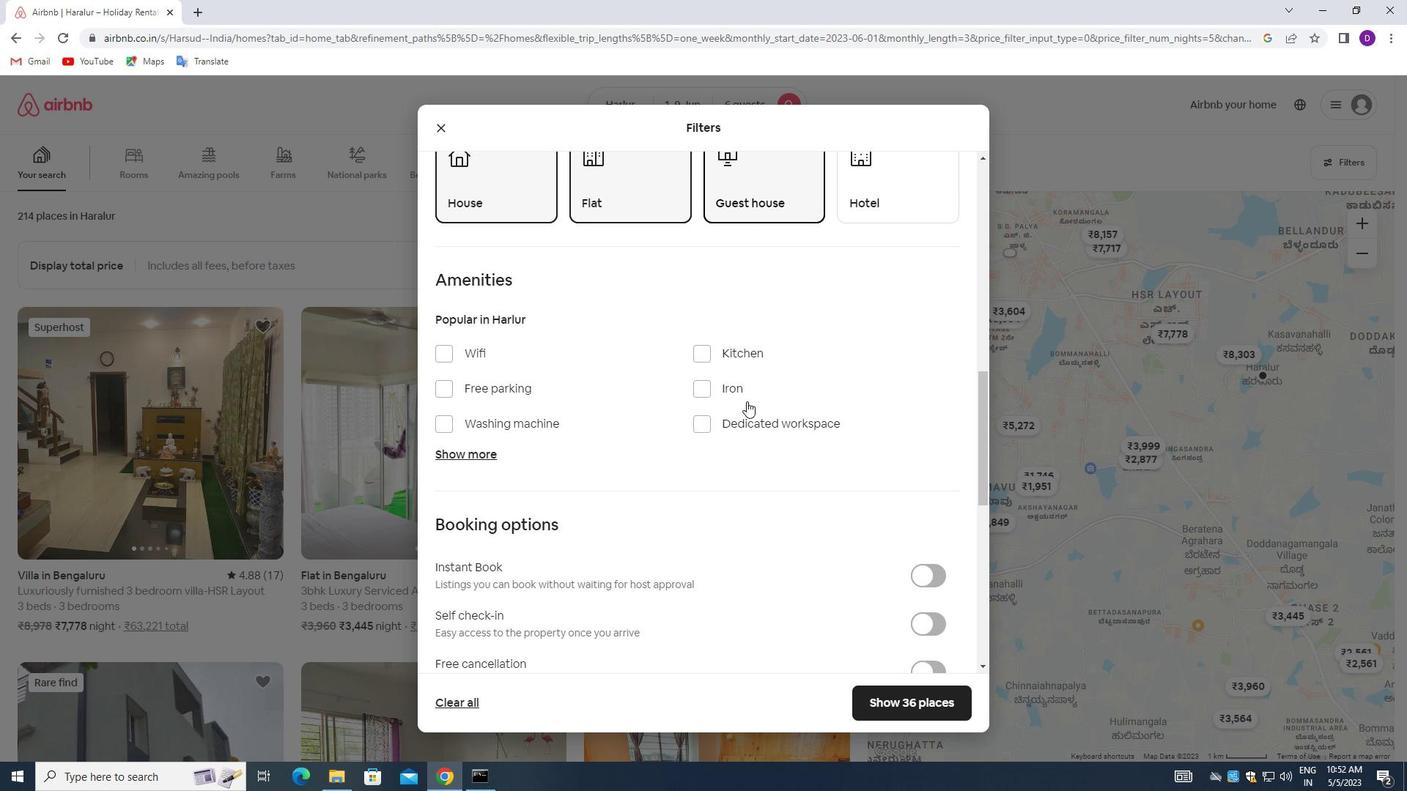 
Action: Mouse moved to (729, 414)
Screenshot: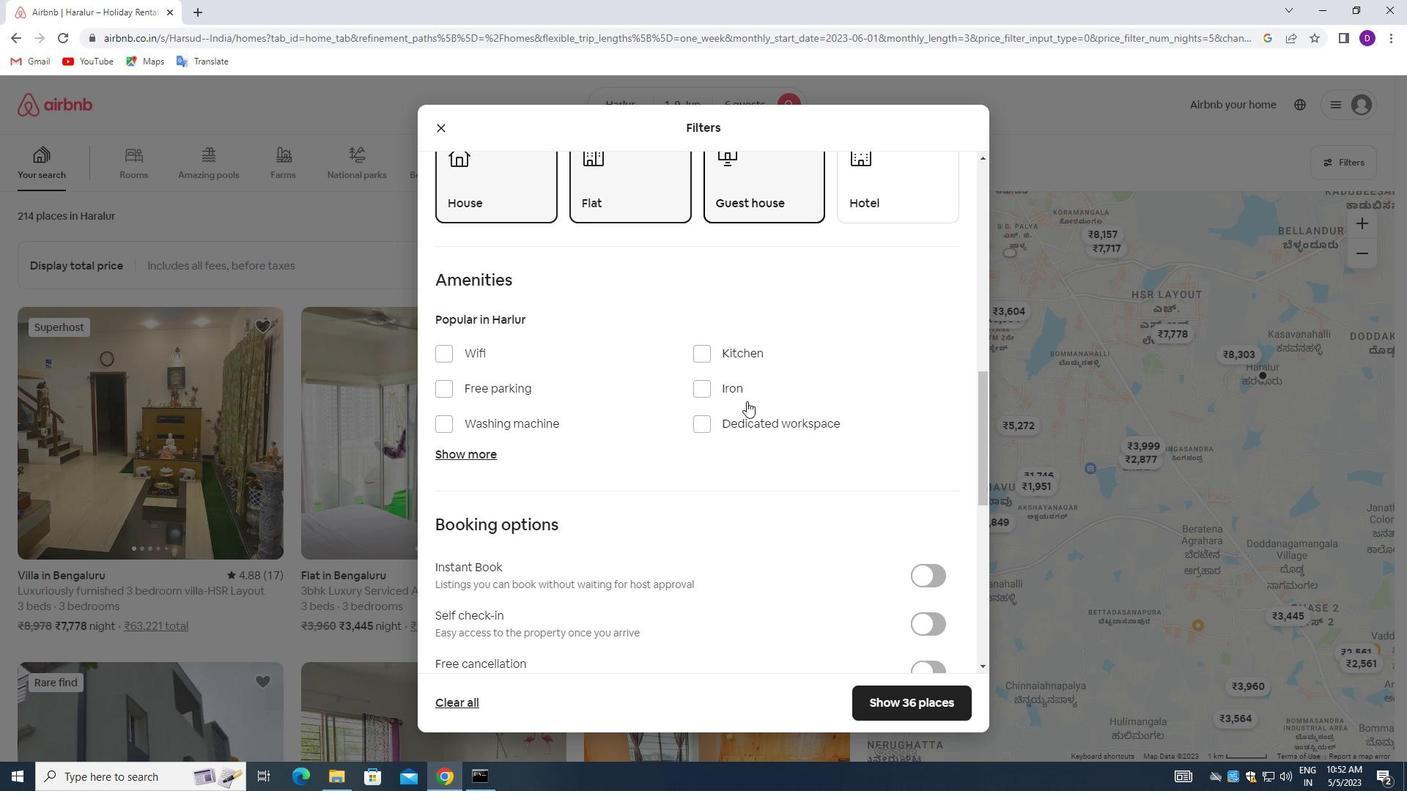
Action: Mouse scrolled (729, 413) with delta (0, 0)
Screenshot: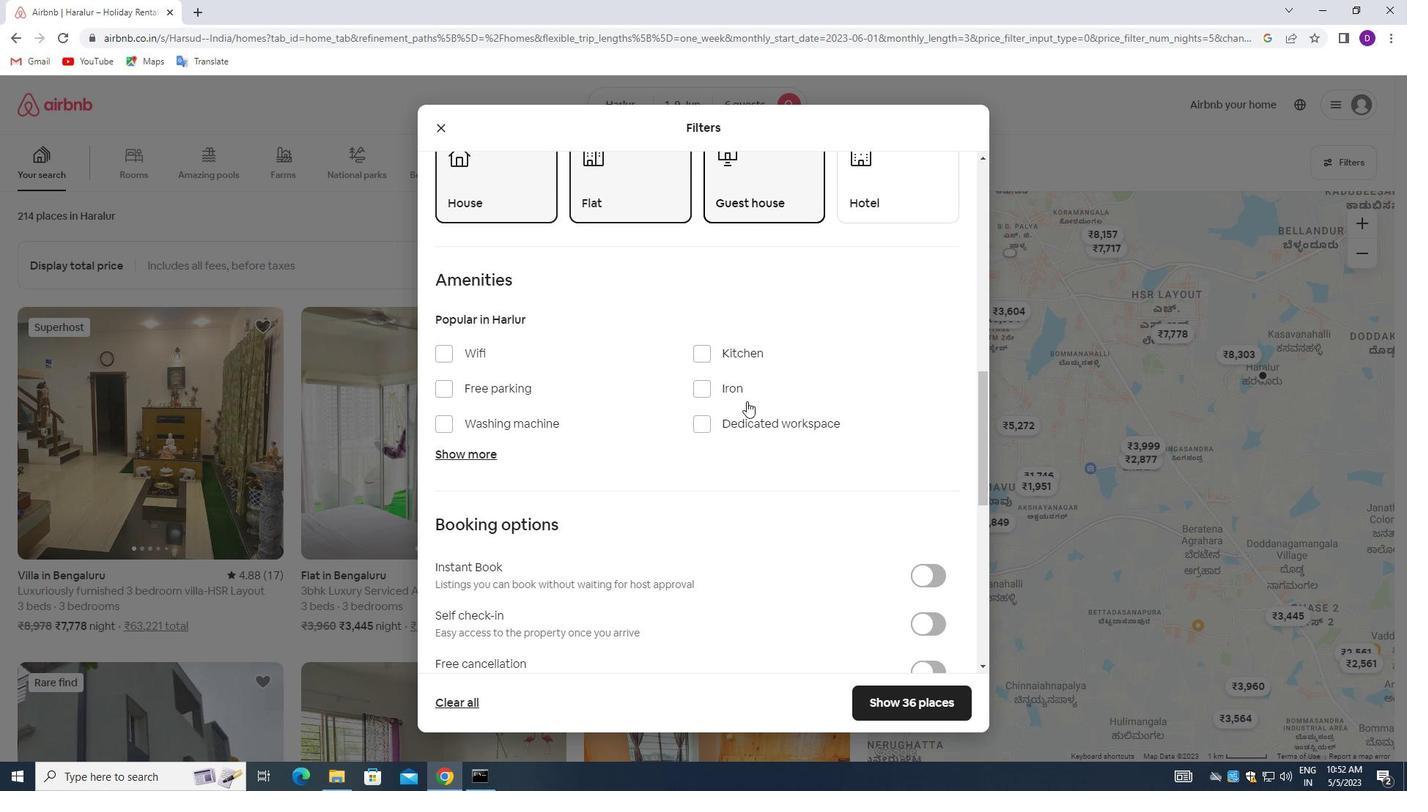 
Action: Mouse moved to (922, 480)
Screenshot: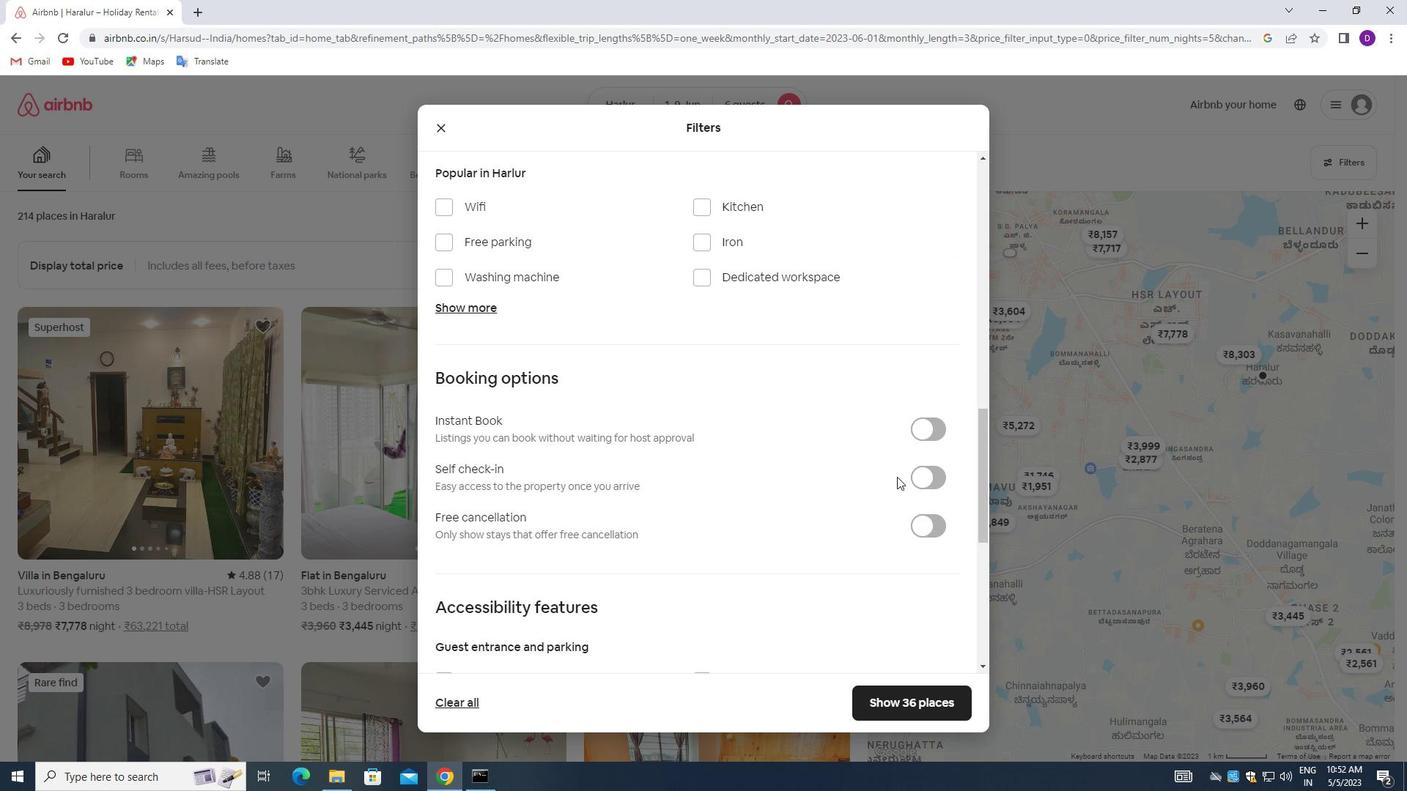 
Action: Mouse pressed left at (922, 480)
Screenshot: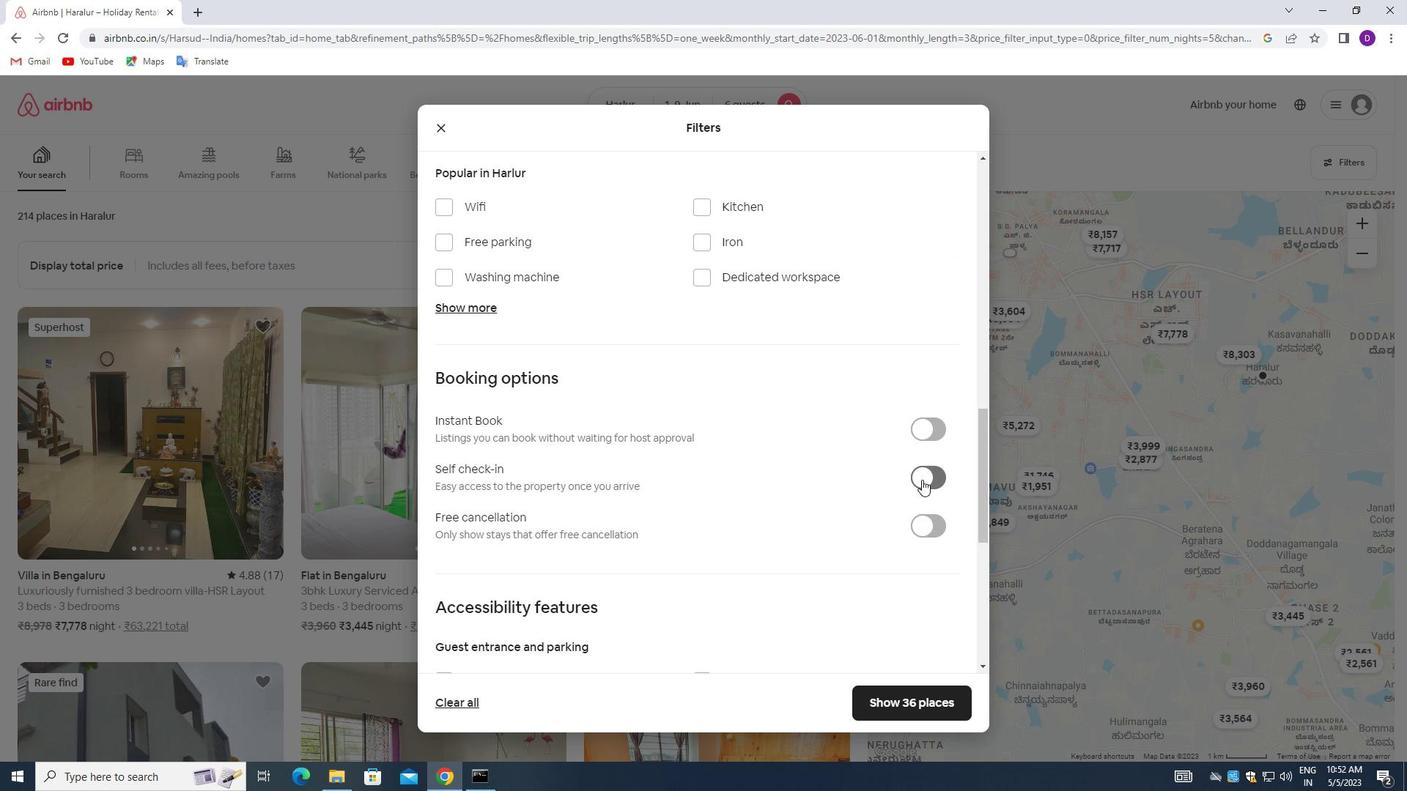 
Action: Mouse moved to (669, 481)
Screenshot: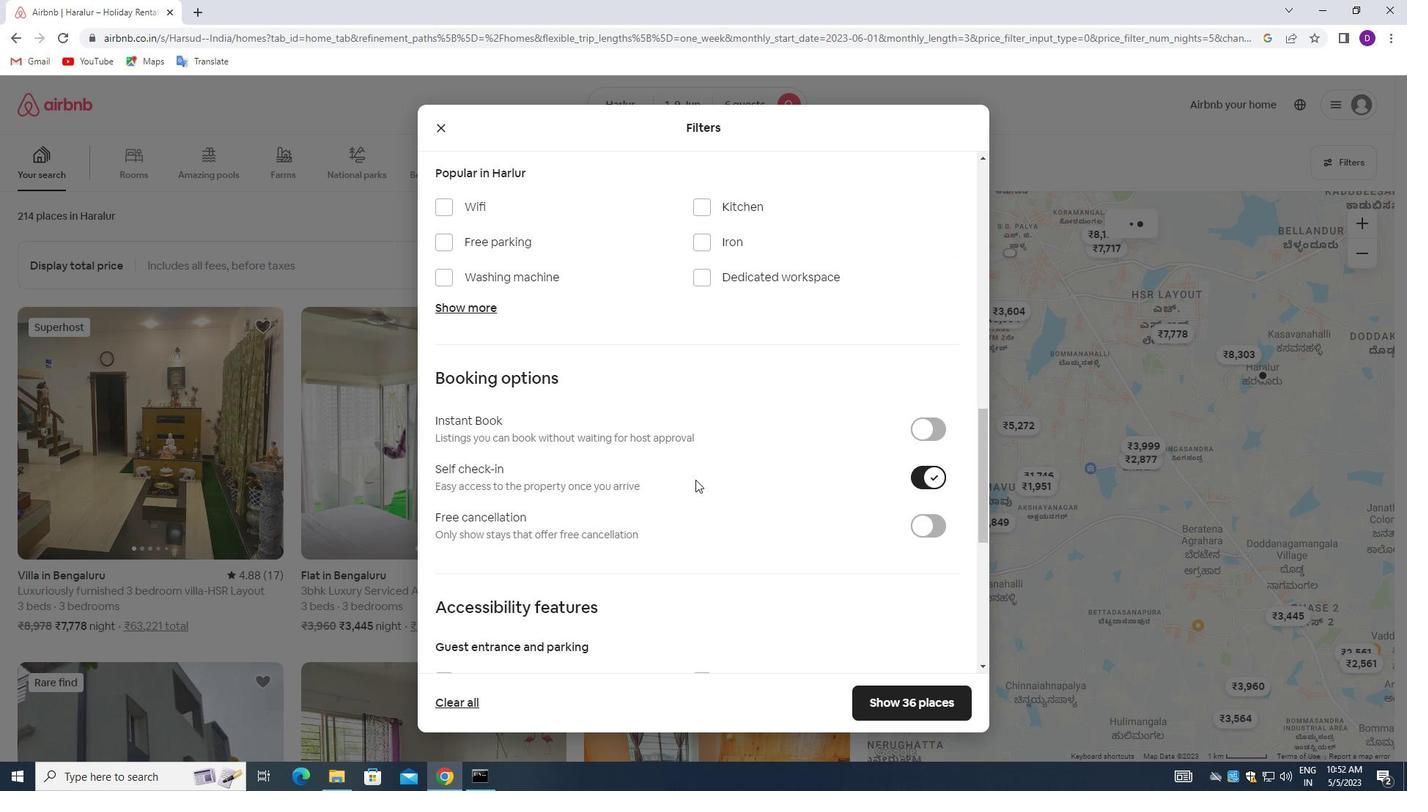 
Action: Mouse scrolled (669, 481) with delta (0, 0)
Screenshot: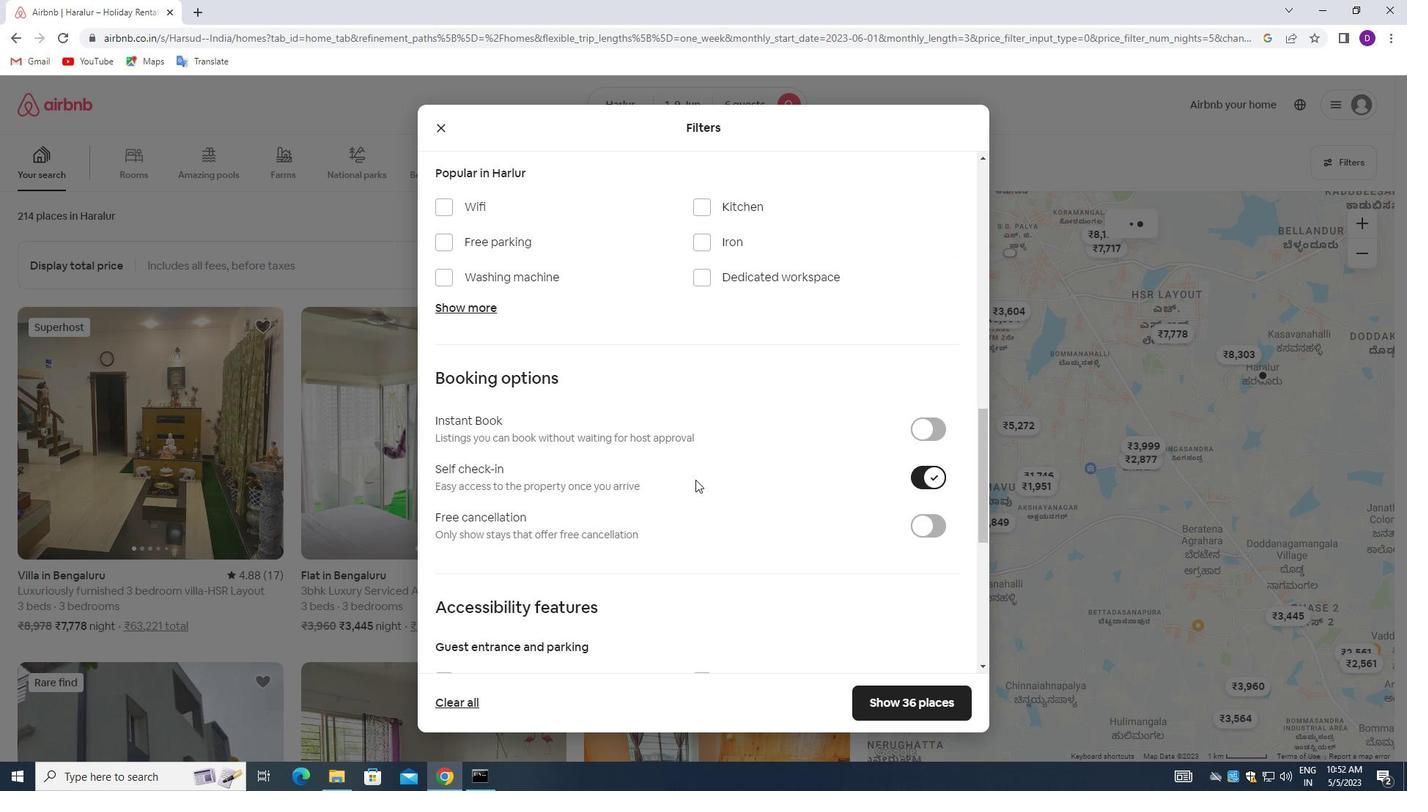 
Action: Mouse moved to (665, 483)
Screenshot: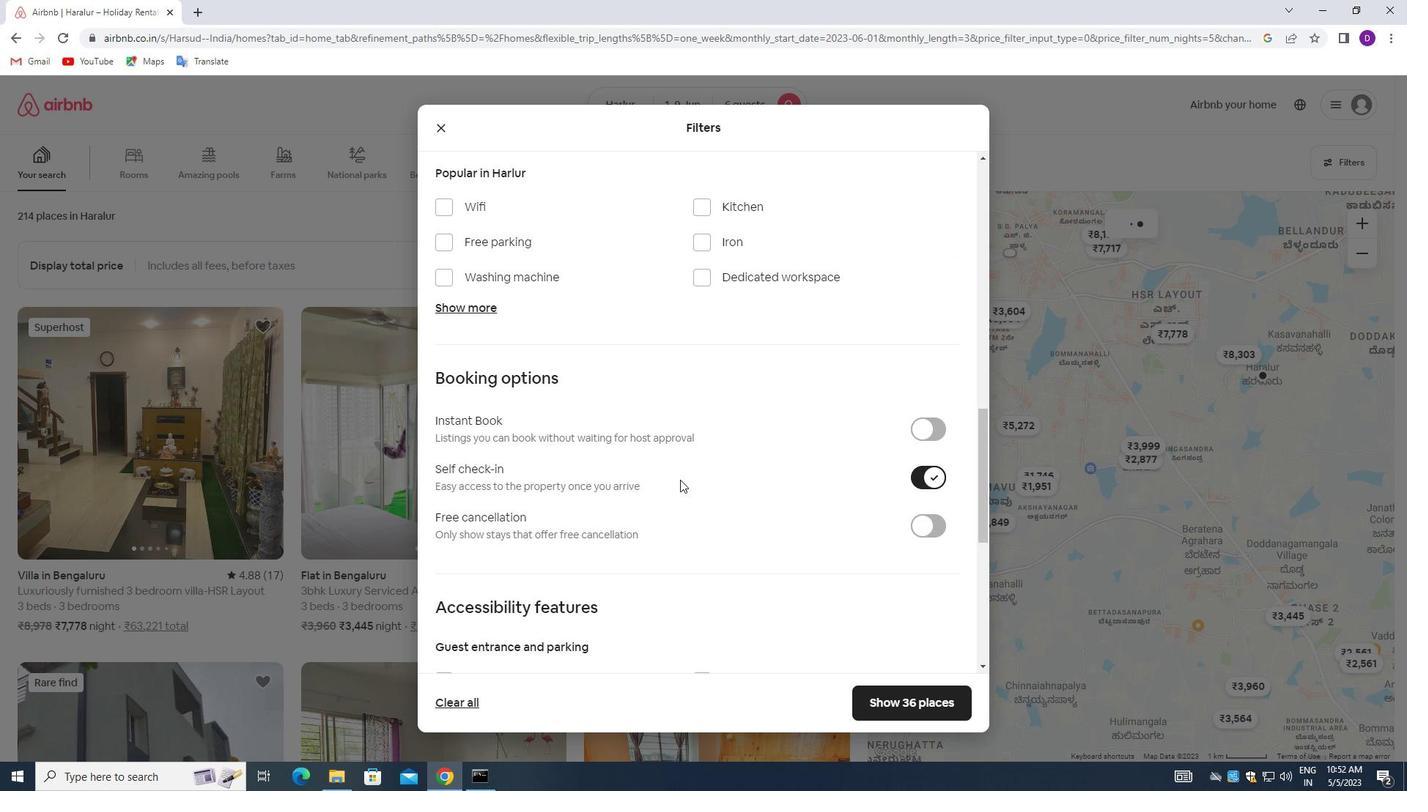 
Action: Mouse scrolled (665, 483) with delta (0, 0)
Screenshot: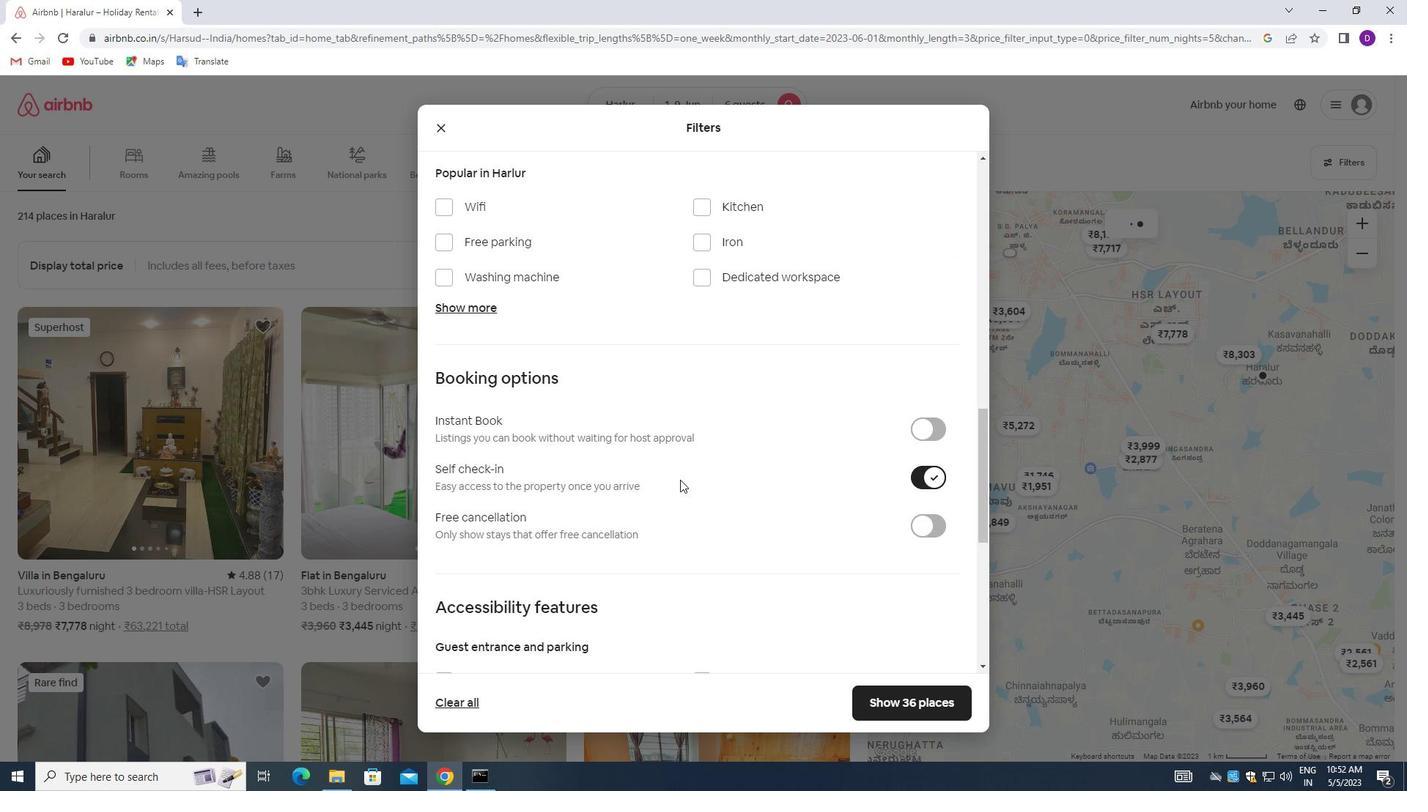 
Action: Mouse moved to (651, 478)
Screenshot: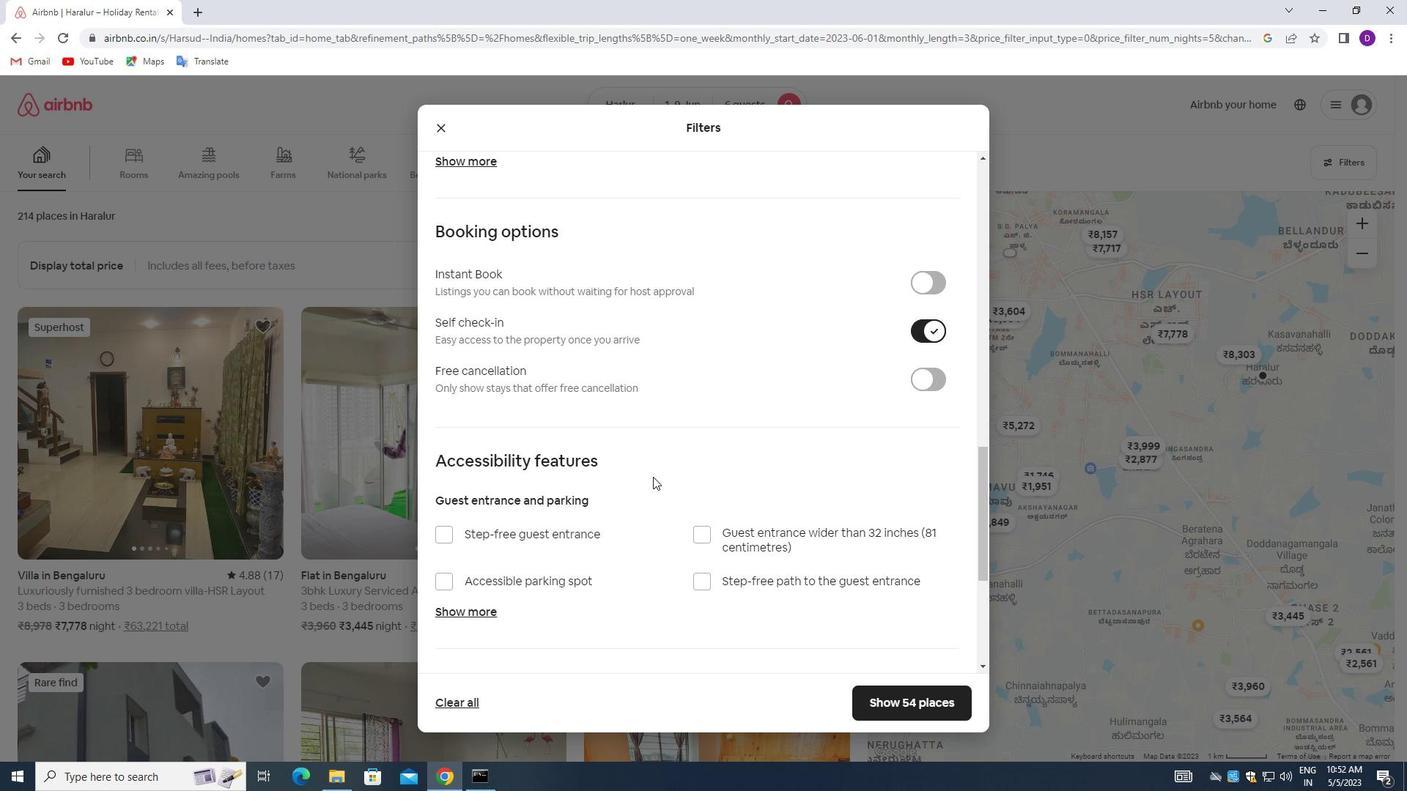 
Action: Mouse scrolled (651, 477) with delta (0, 0)
Screenshot: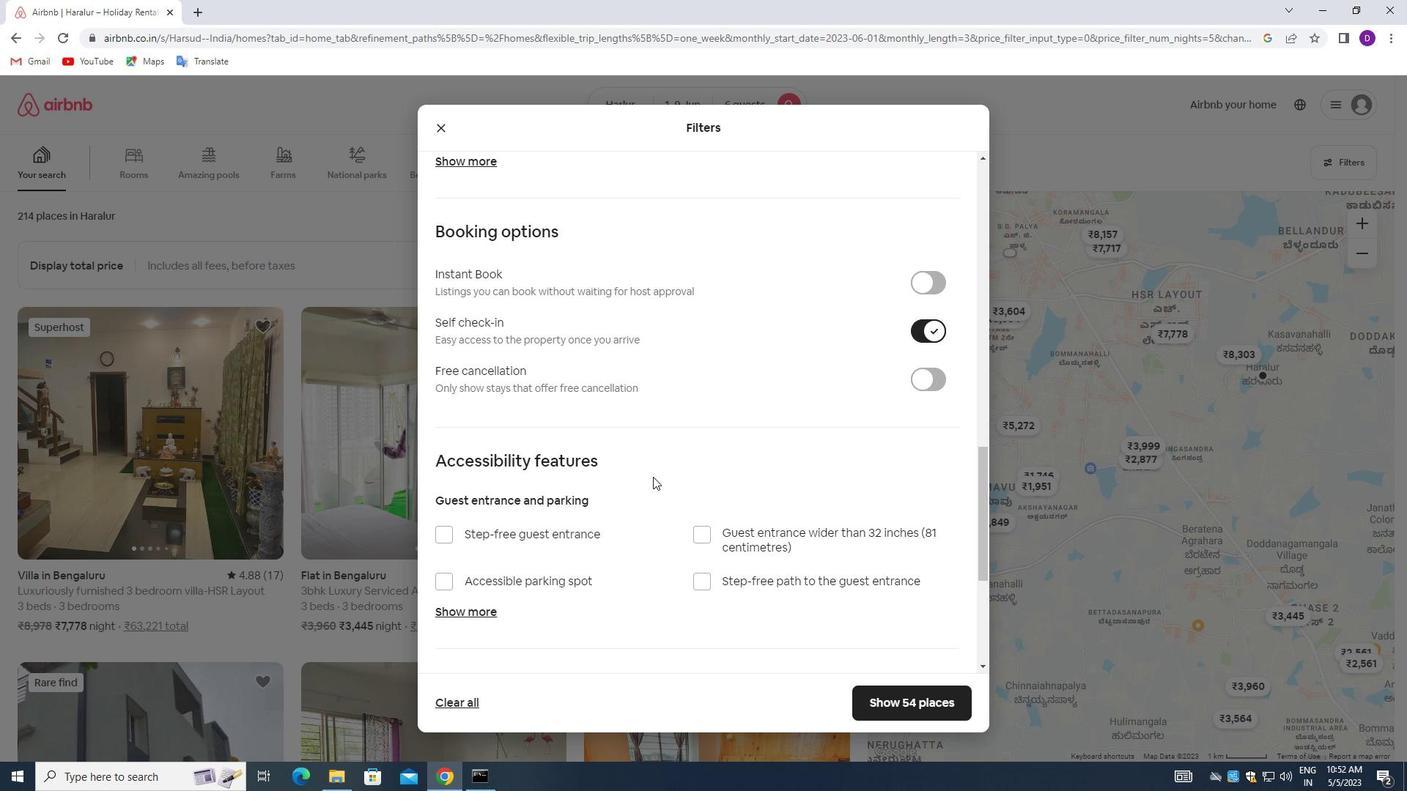 
Action: Mouse moved to (647, 481)
Screenshot: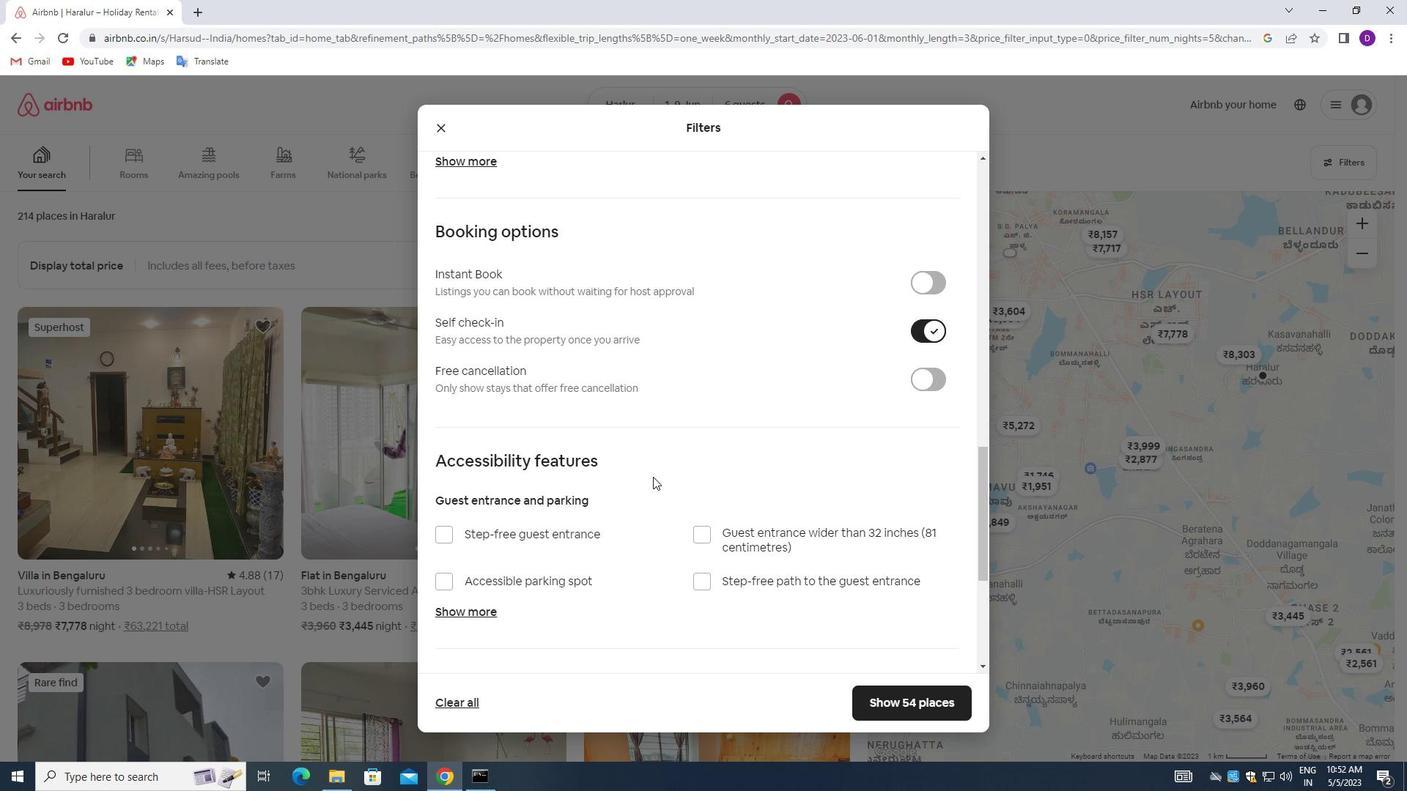 
Action: Mouse scrolled (647, 481) with delta (0, 0)
Screenshot: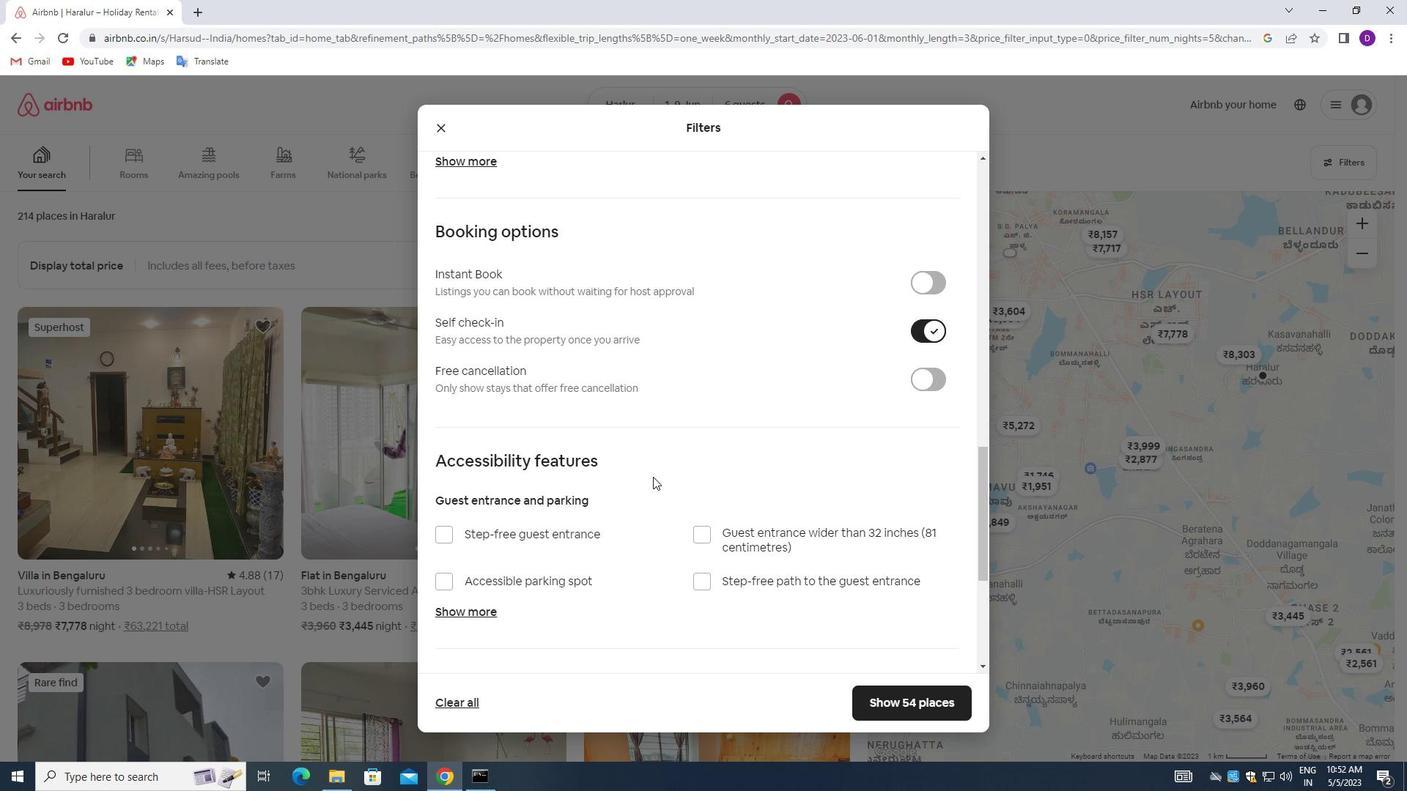 
Action: Mouse moved to (646, 483)
Screenshot: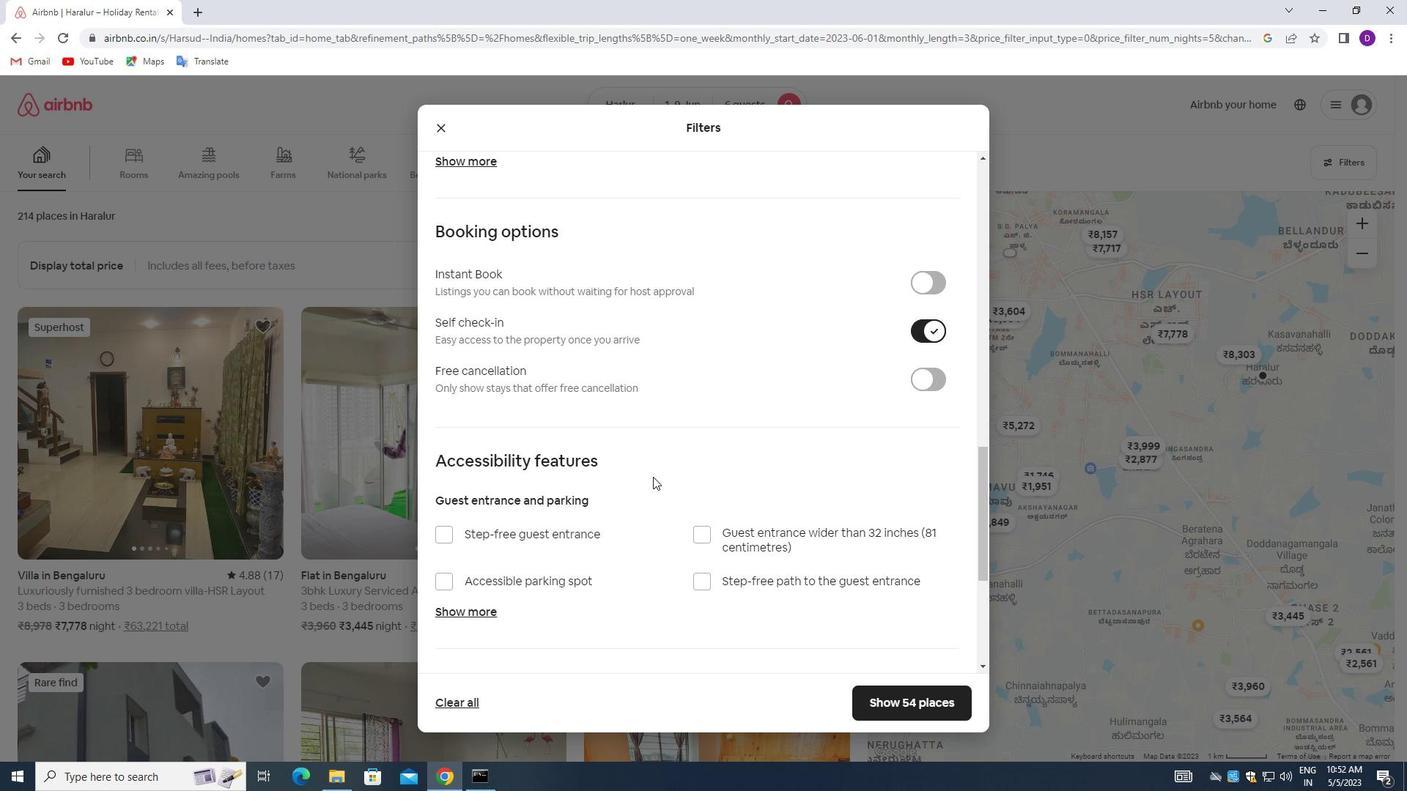 
Action: Mouse scrolled (646, 482) with delta (0, 0)
Screenshot: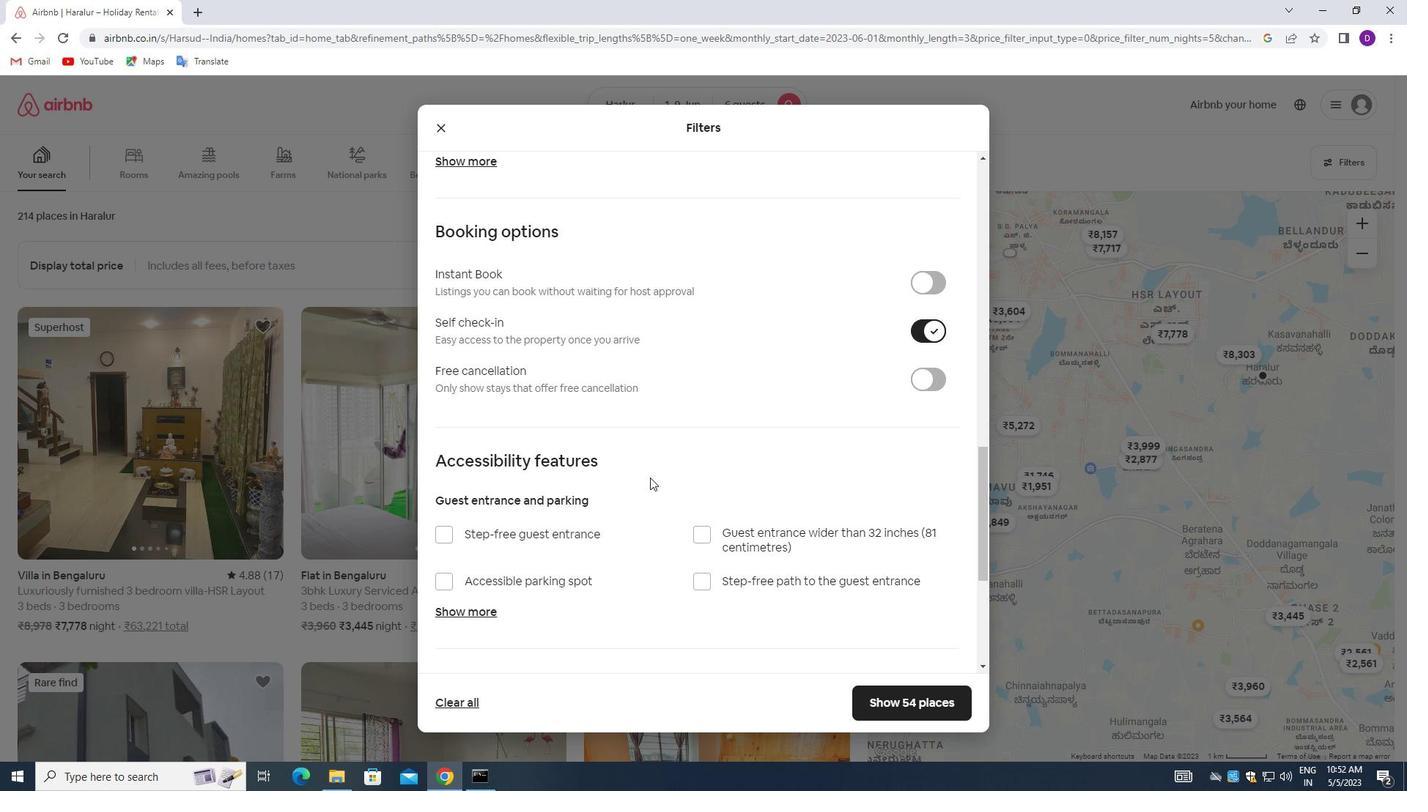 
Action: Mouse moved to (646, 483)
Screenshot: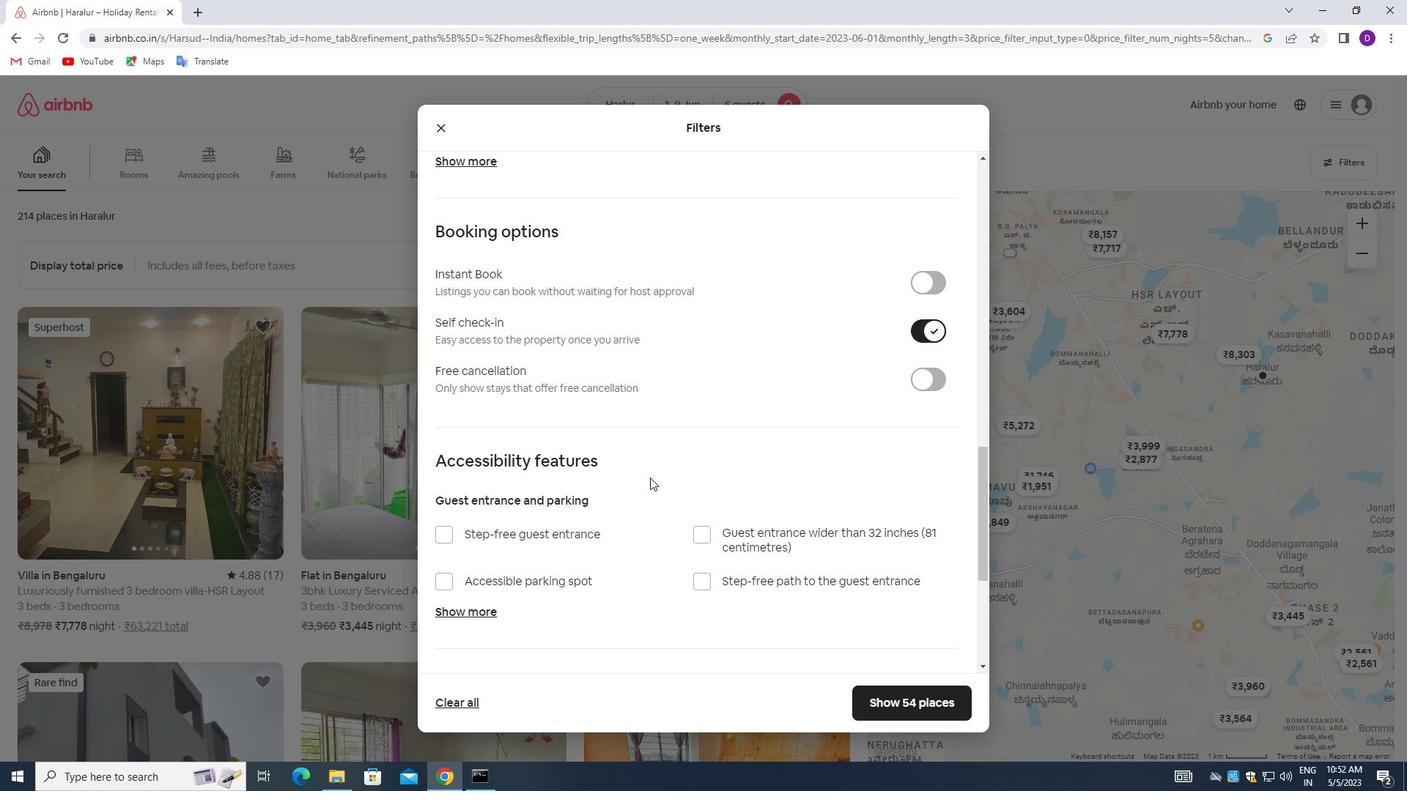 
Action: Mouse scrolled (646, 483) with delta (0, 0)
Screenshot: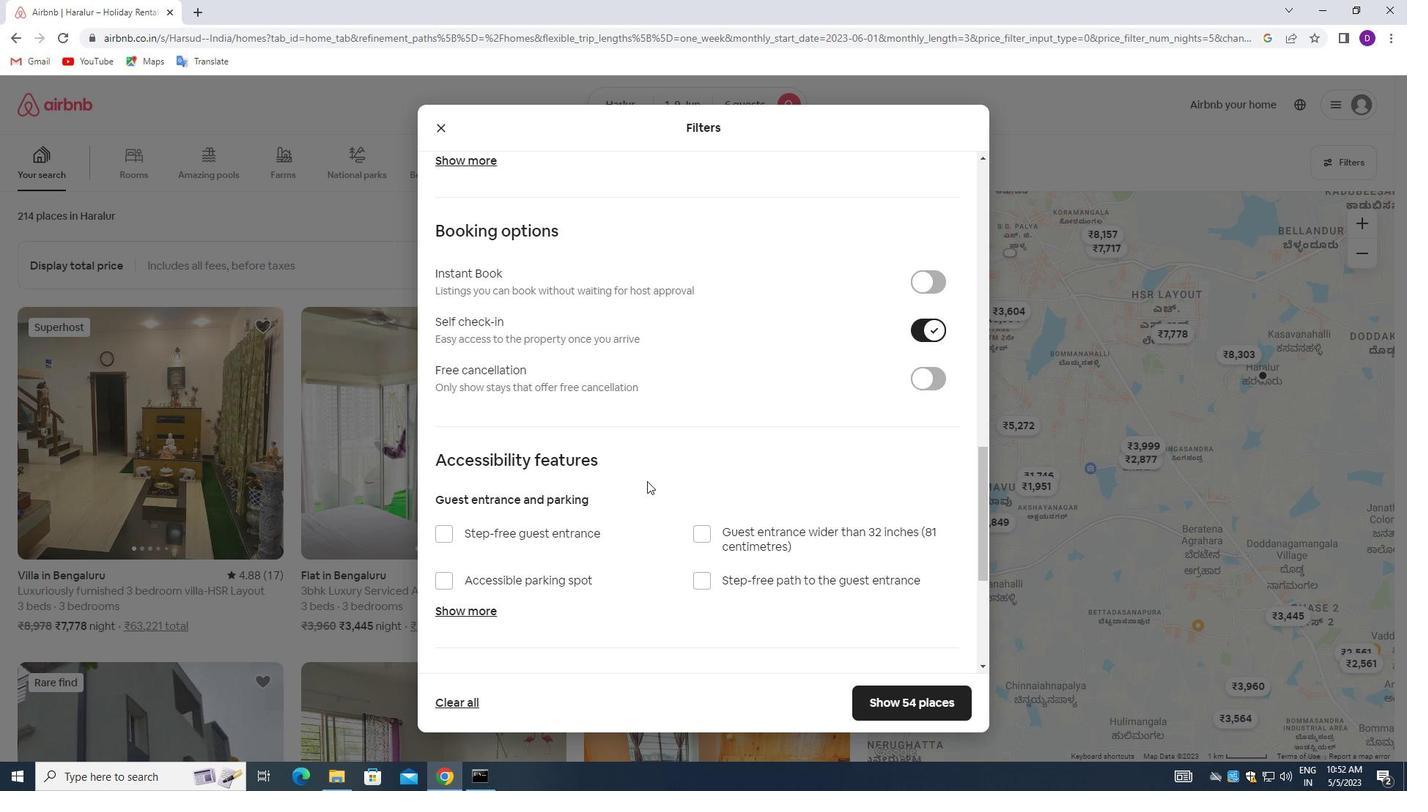
Action: Mouse moved to (563, 523)
Screenshot: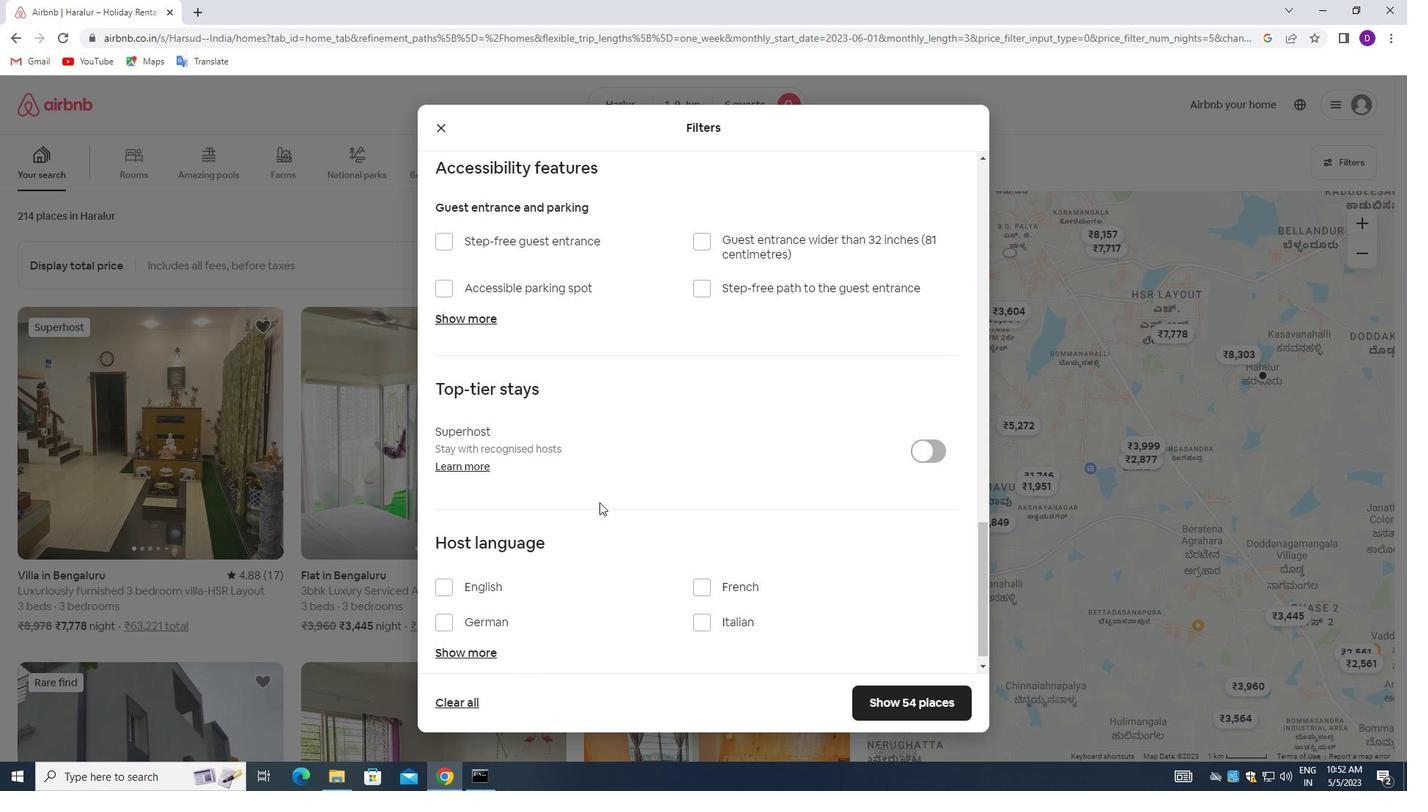 
Action: Mouse scrolled (563, 522) with delta (0, 0)
Screenshot: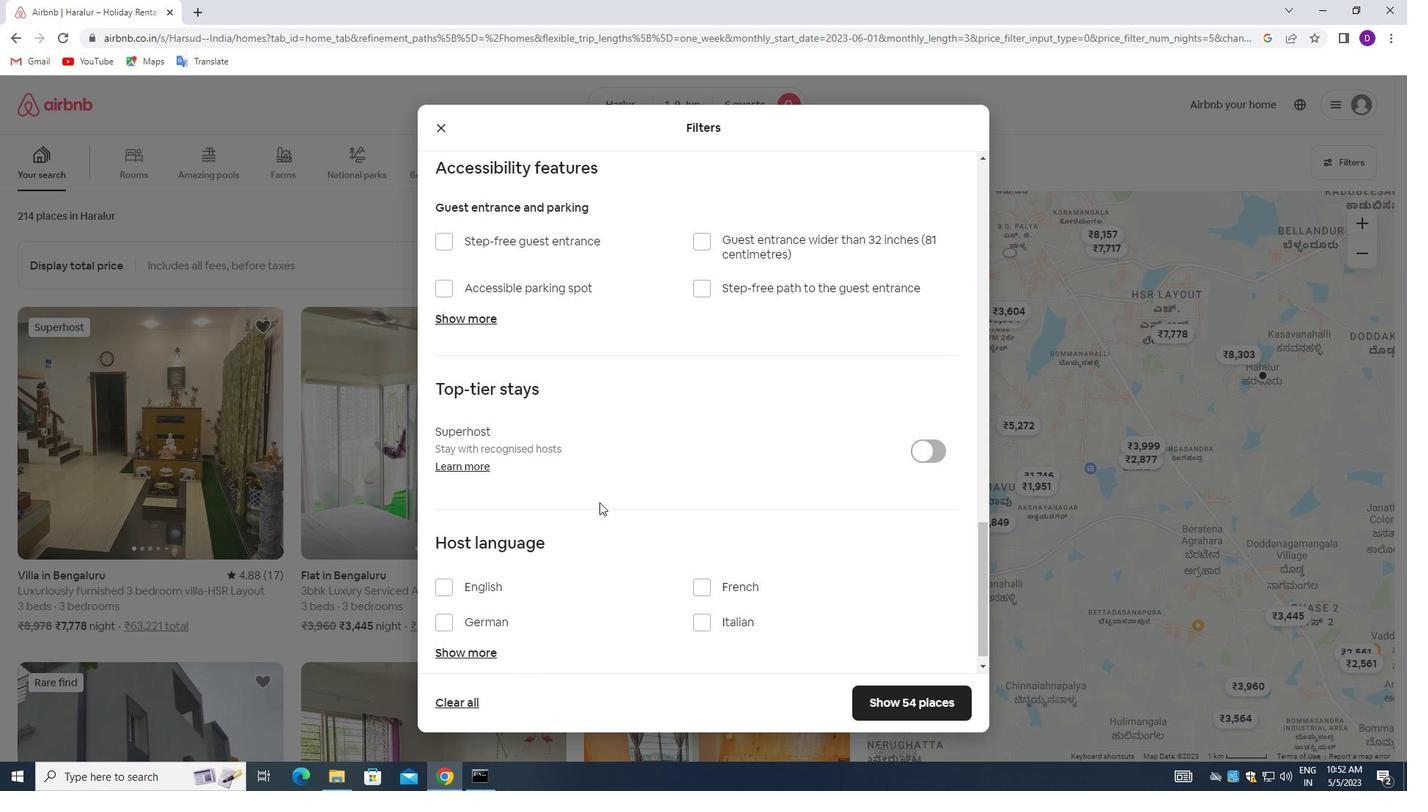 
Action: Mouse moved to (557, 533)
Screenshot: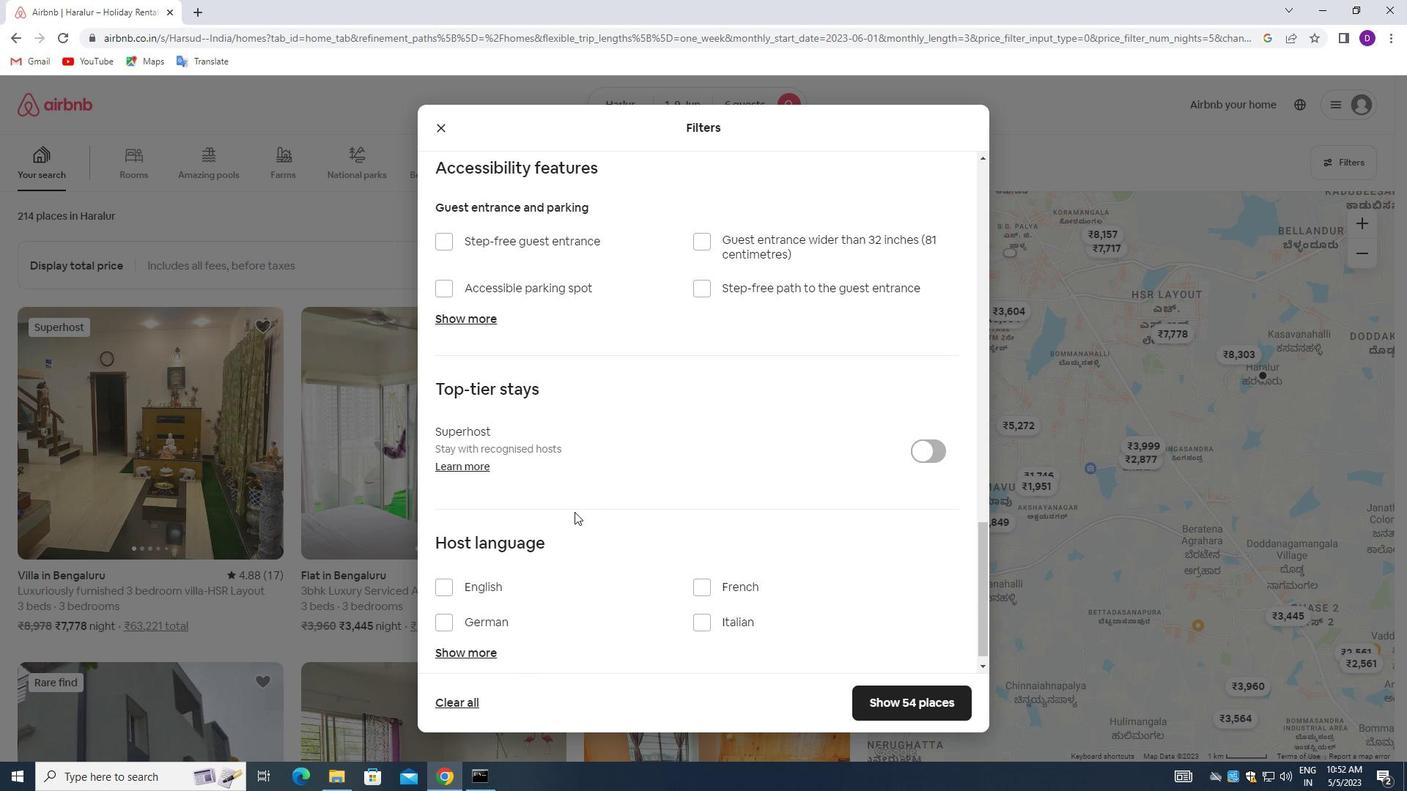 
Action: Mouse scrolled (557, 532) with delta (0, 0)
Screenshot: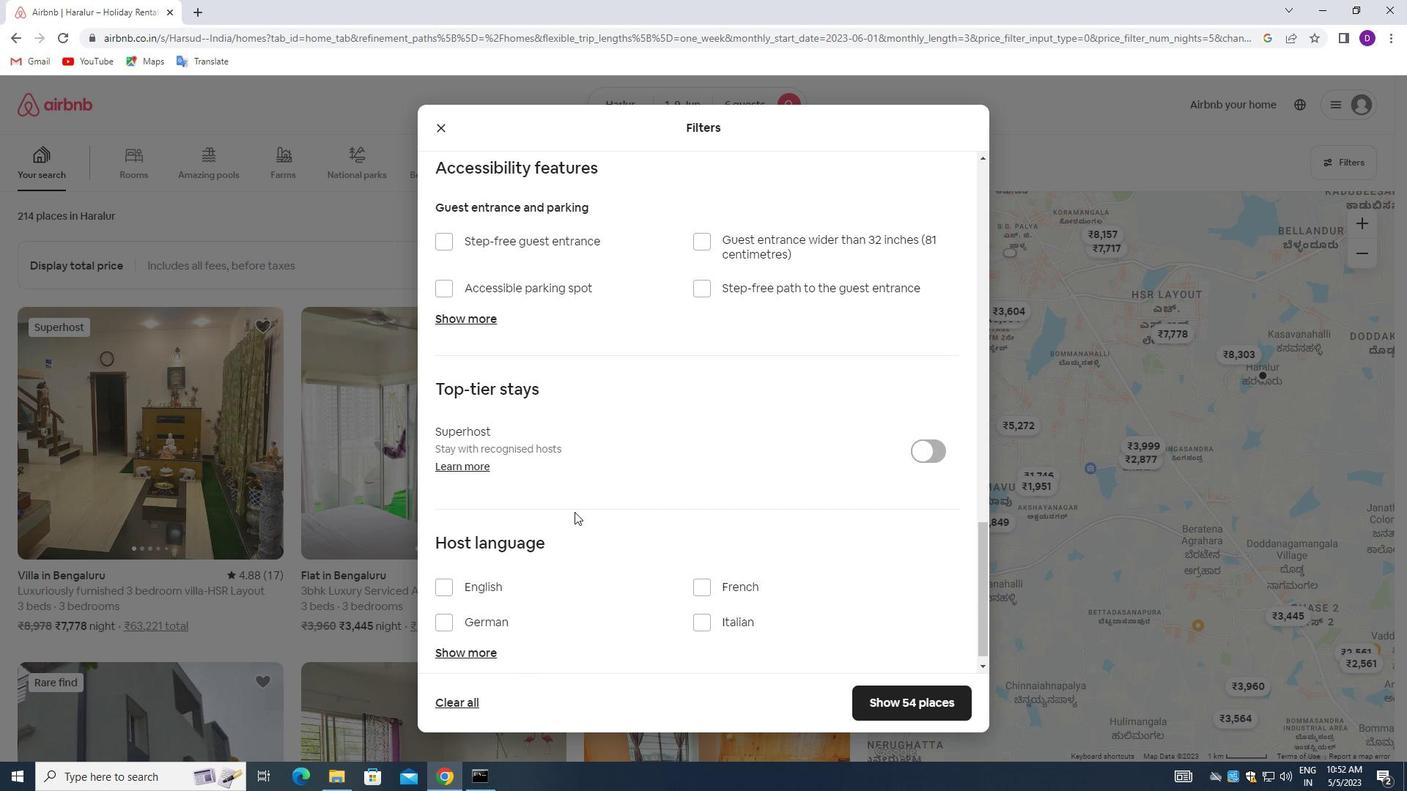 
Action: Mouse moved to (557, 534)
Screenshot: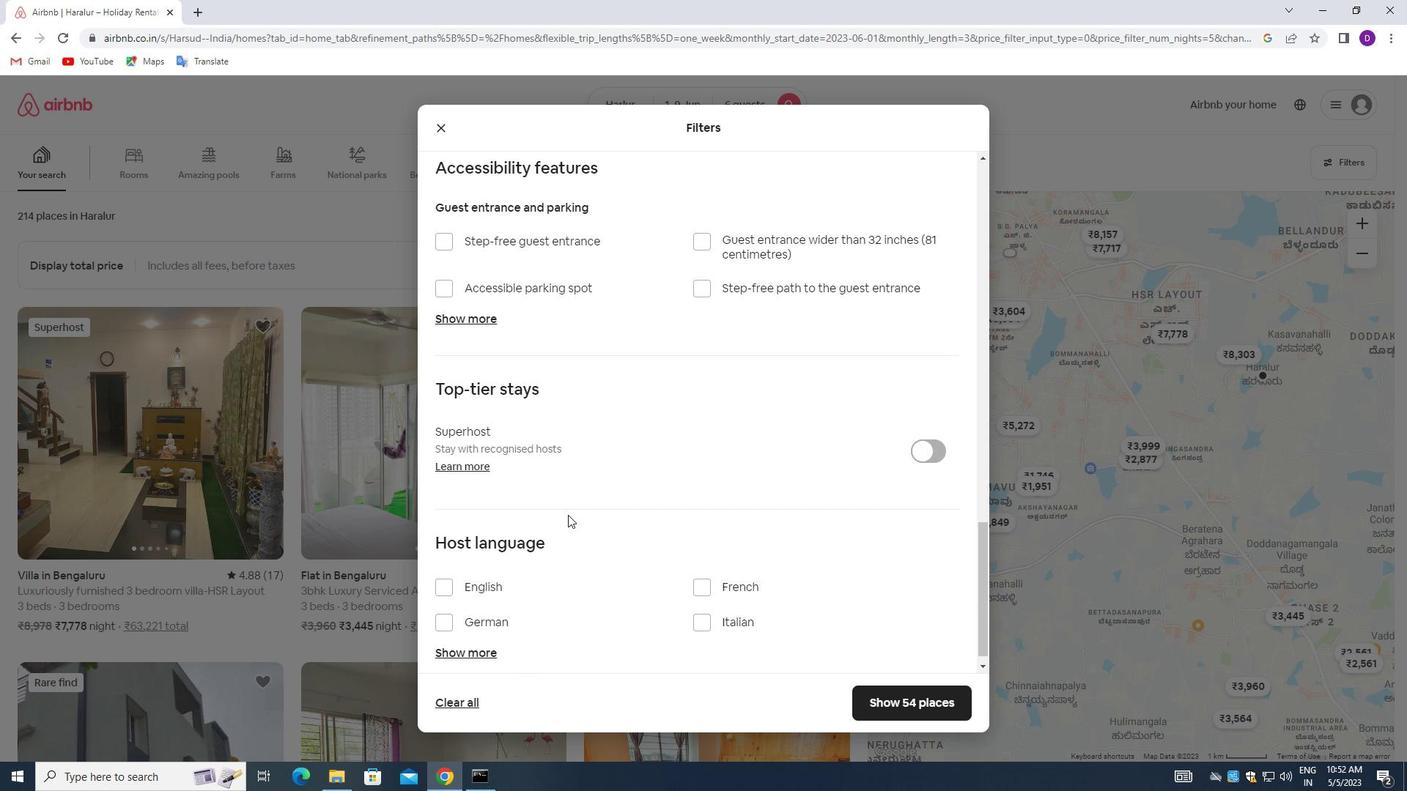 
Action: Mouse scrolled (557, 533) with delta (0, 0)
Screenshot: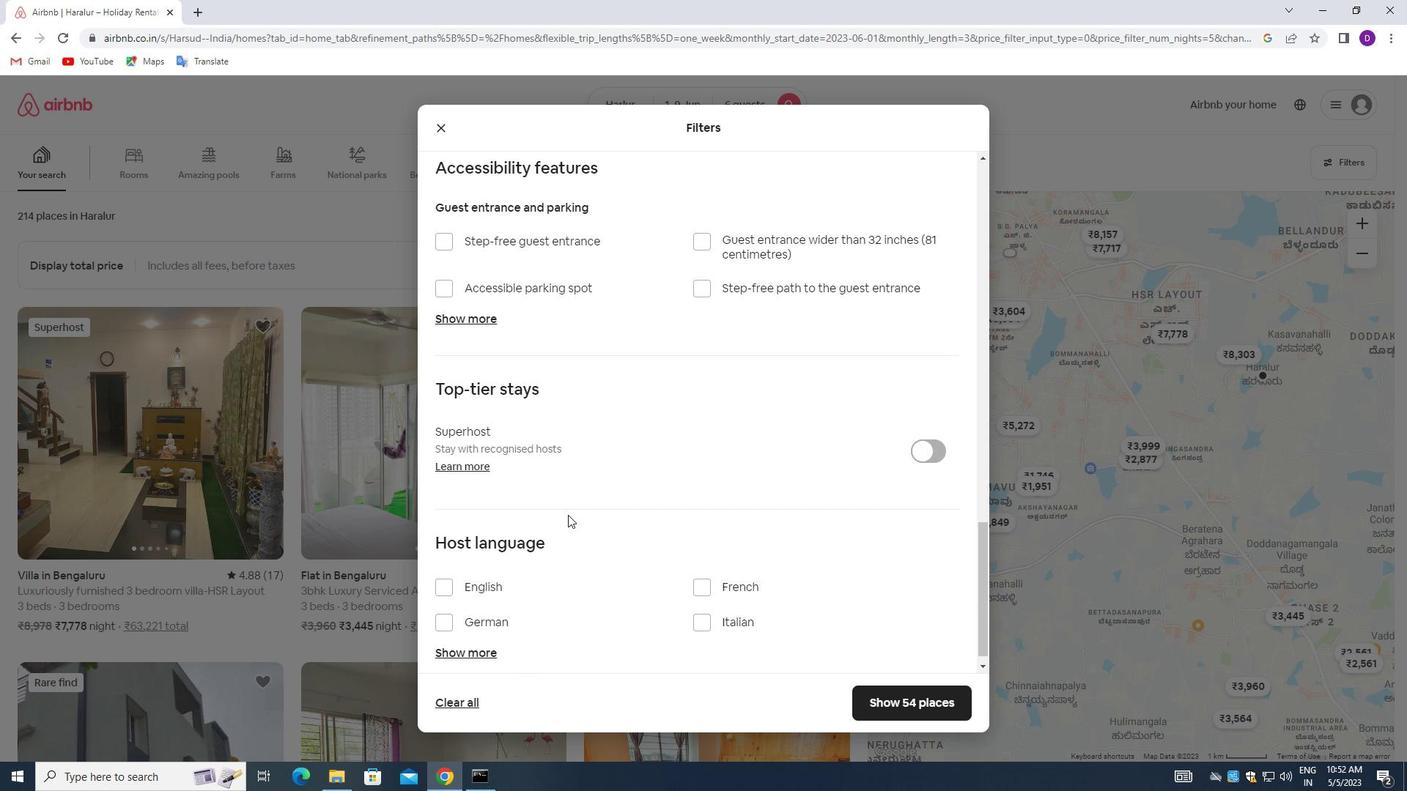 
Action: Mouse moved to (557, 535)
Screenshot: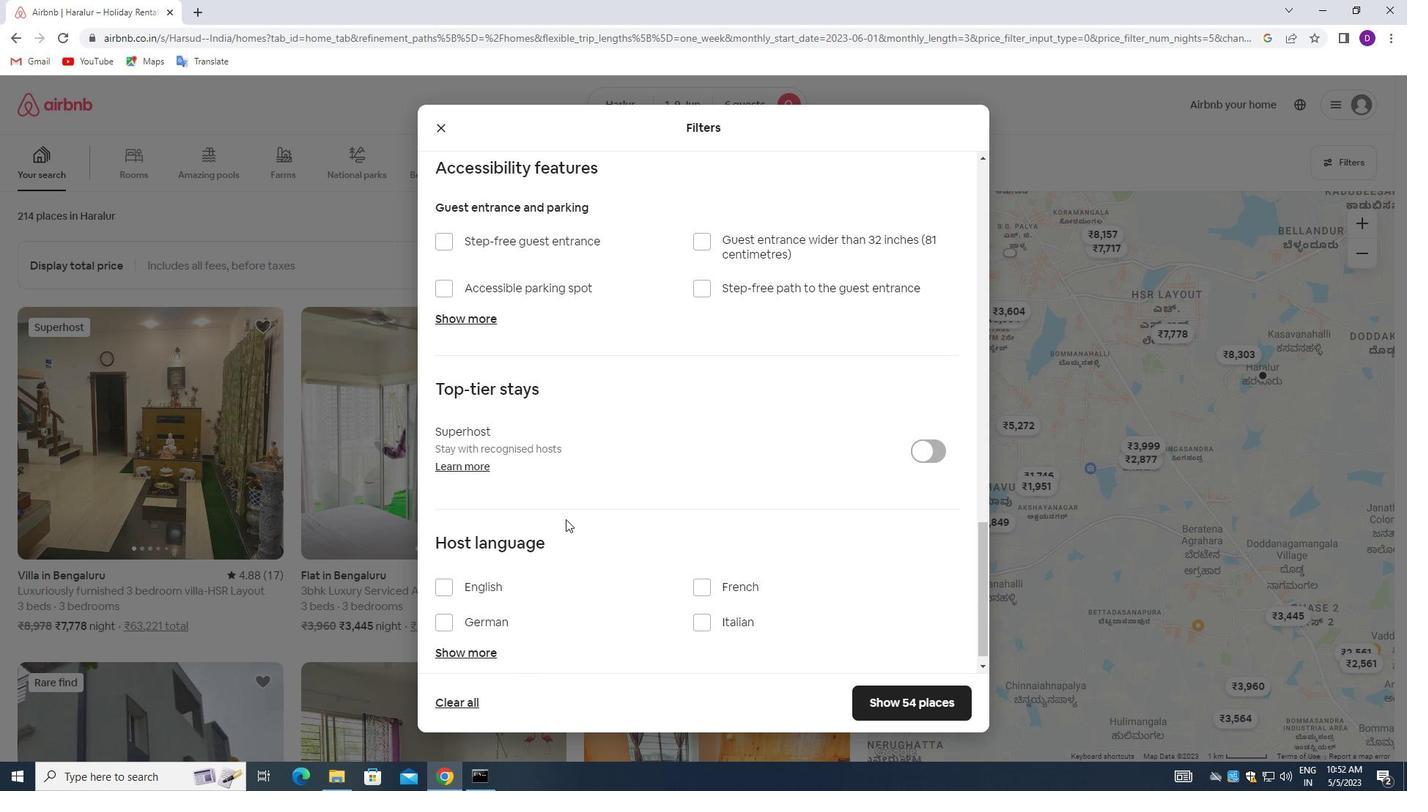 
Action: Mouse scrolled (557, 534) with delta (0, 0)
Screenshot: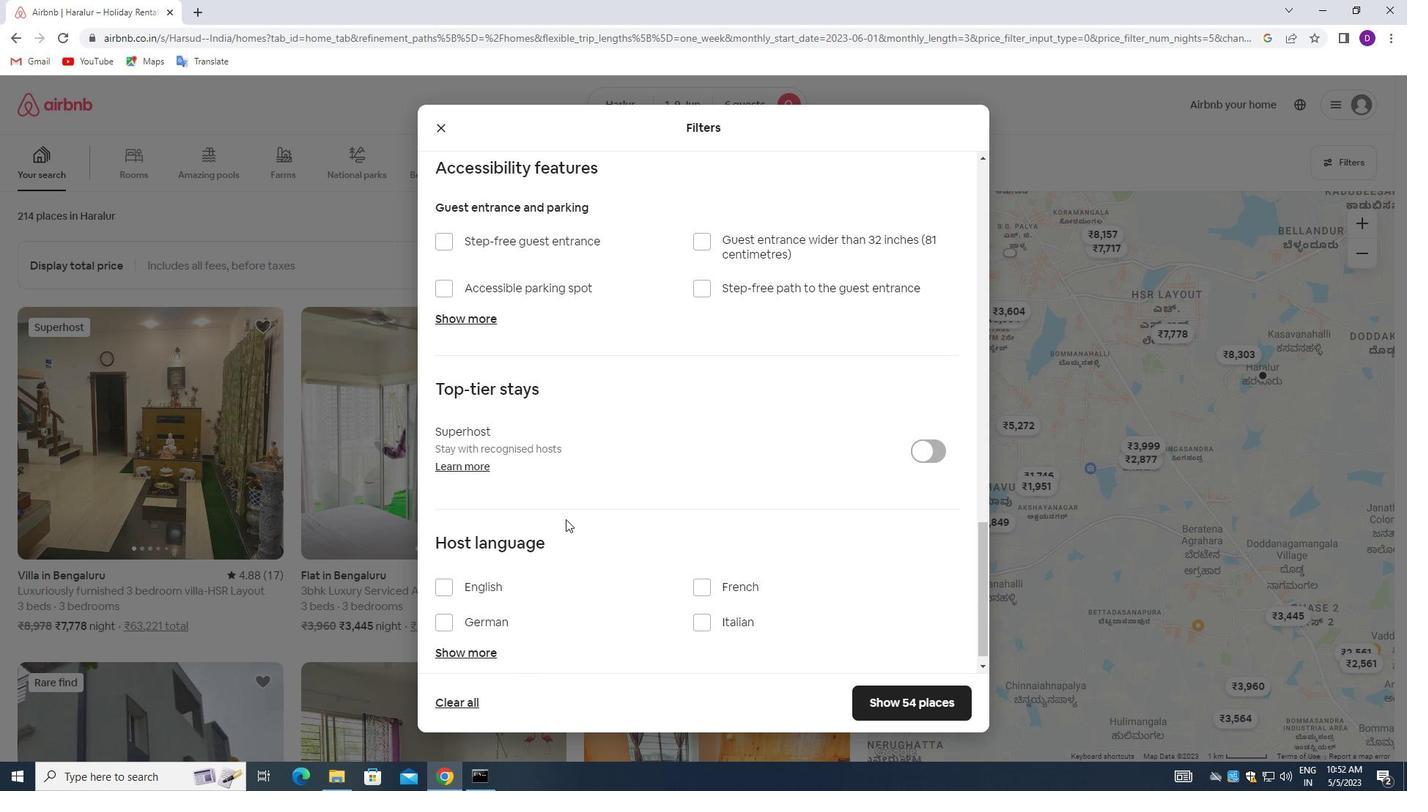 
Action: Mouse moved to (446, 571)
Screenshot: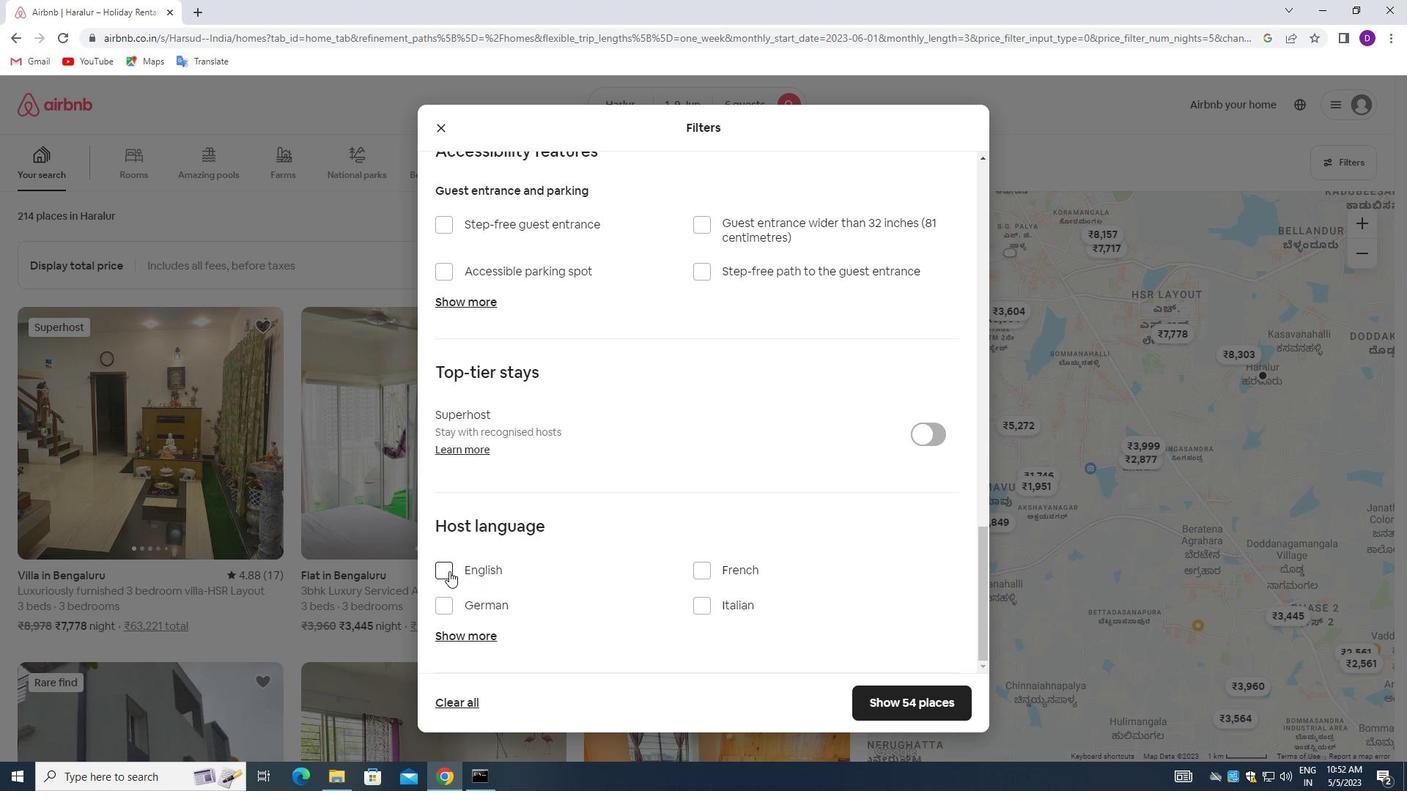 
Action: Mouse pressed left at (446, 571)
Screenshot: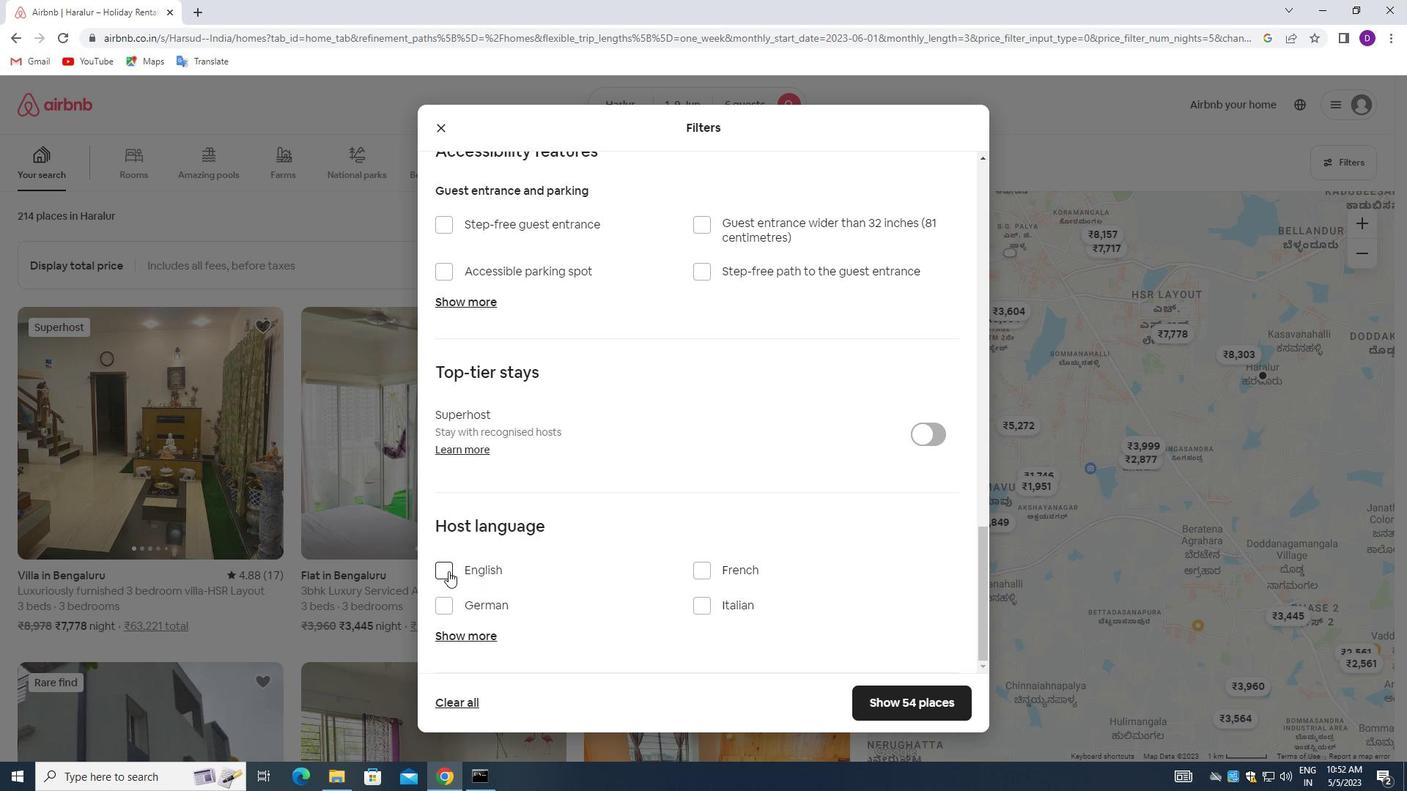 
Action: Mouse moved to (864, 693)
Screenshot: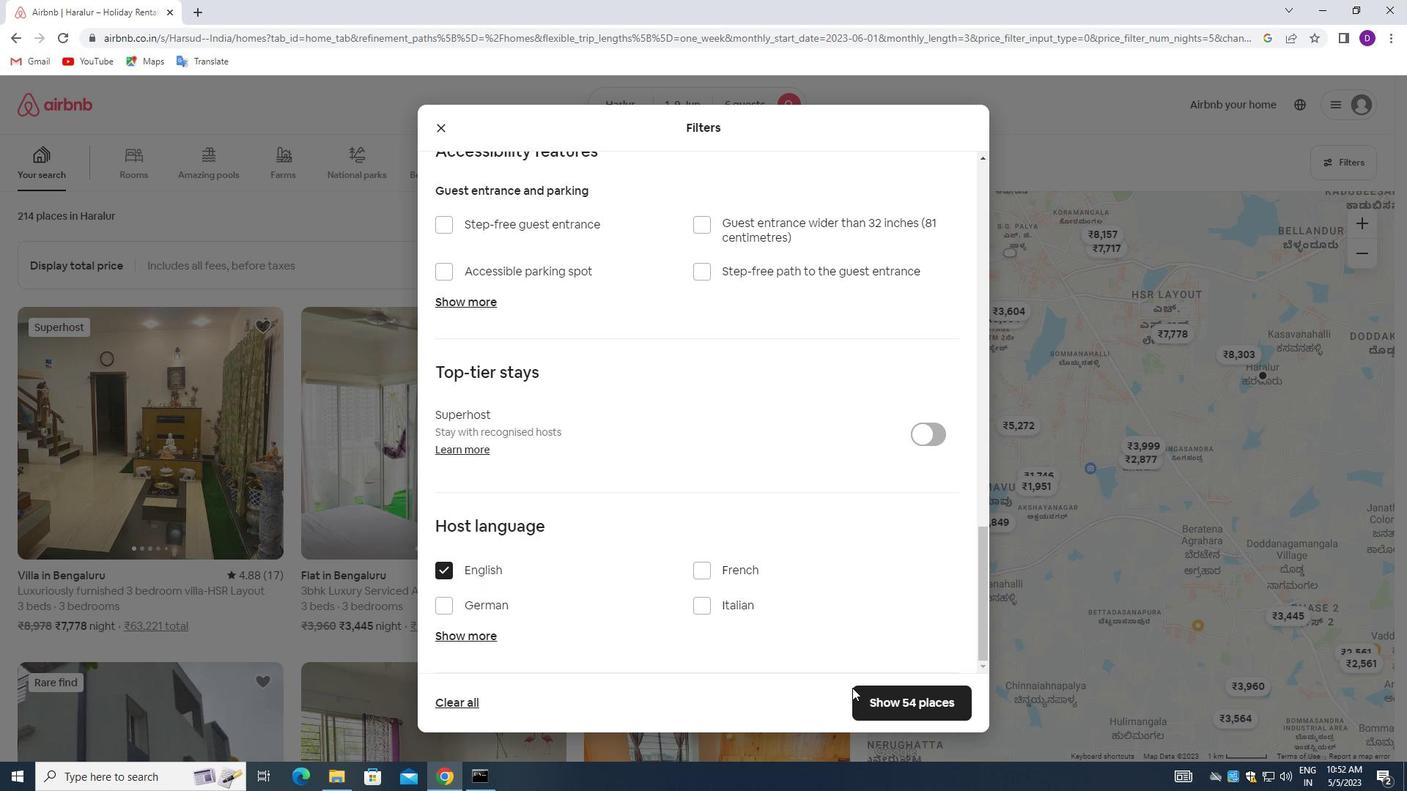 
Action: Mouse pressed left at (864, 693)
Screenshot: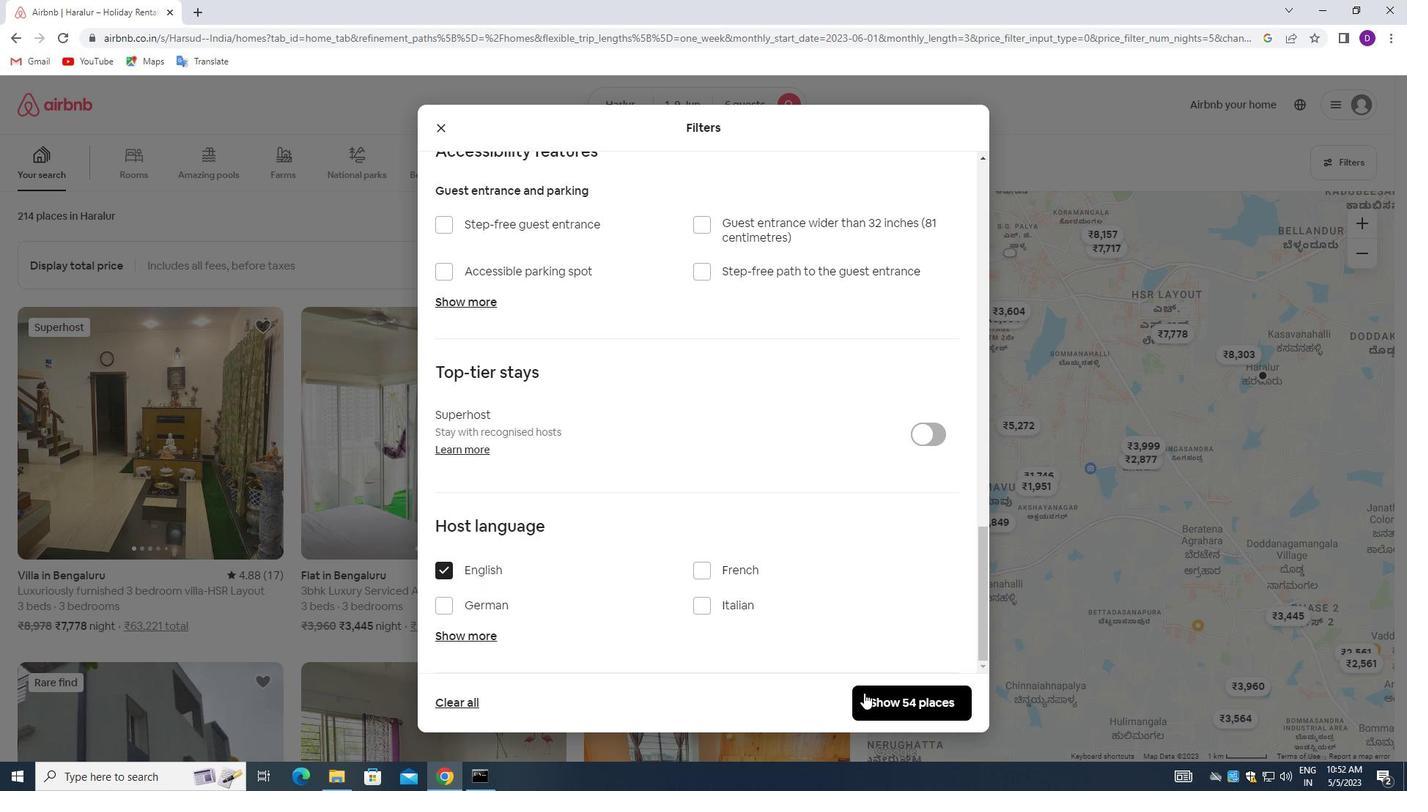 
Action: Mouse moved to (787, 467)
Screenshot: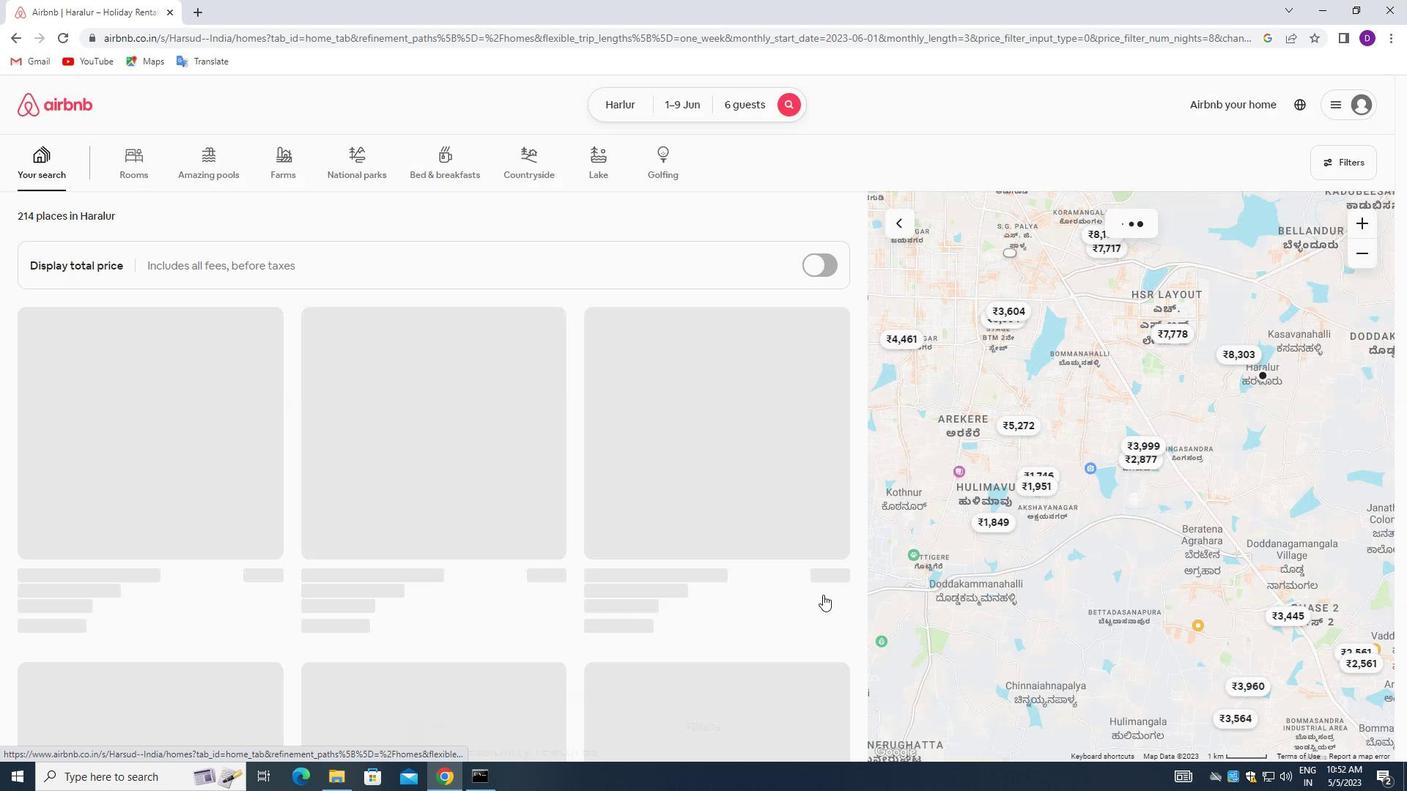 
